 Task: Research Airbnb accommodation in Mulanje, Malawi from 5th December, 2023 to 15th December, 2023 for 9 adults.5 bedrooms having 5 beds and 5 bathrooms. Property type can be house. Amenities needed are: washing machine. Booking option can be shelf check-in. Look for 4 properties as per requirement.
Action: Mouse moved to (552, 113)
Screenshot: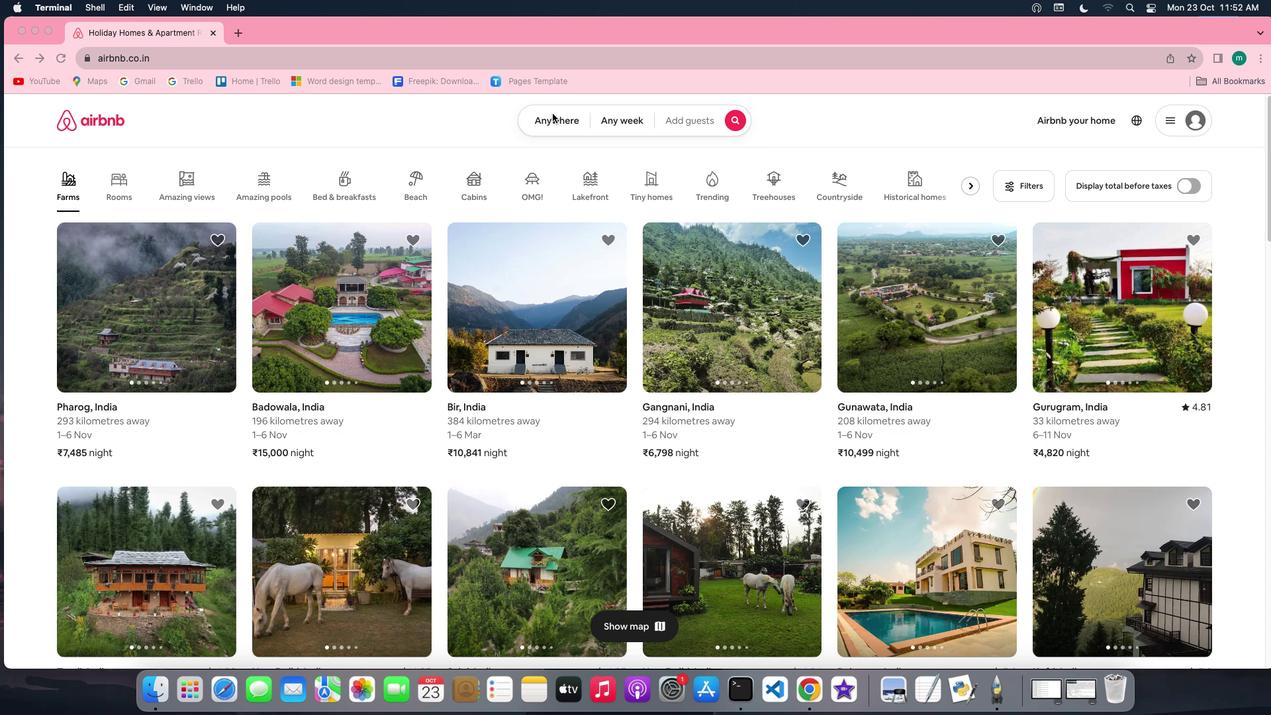
Action: Mouse pressed left at (552, 113)
Screenshot: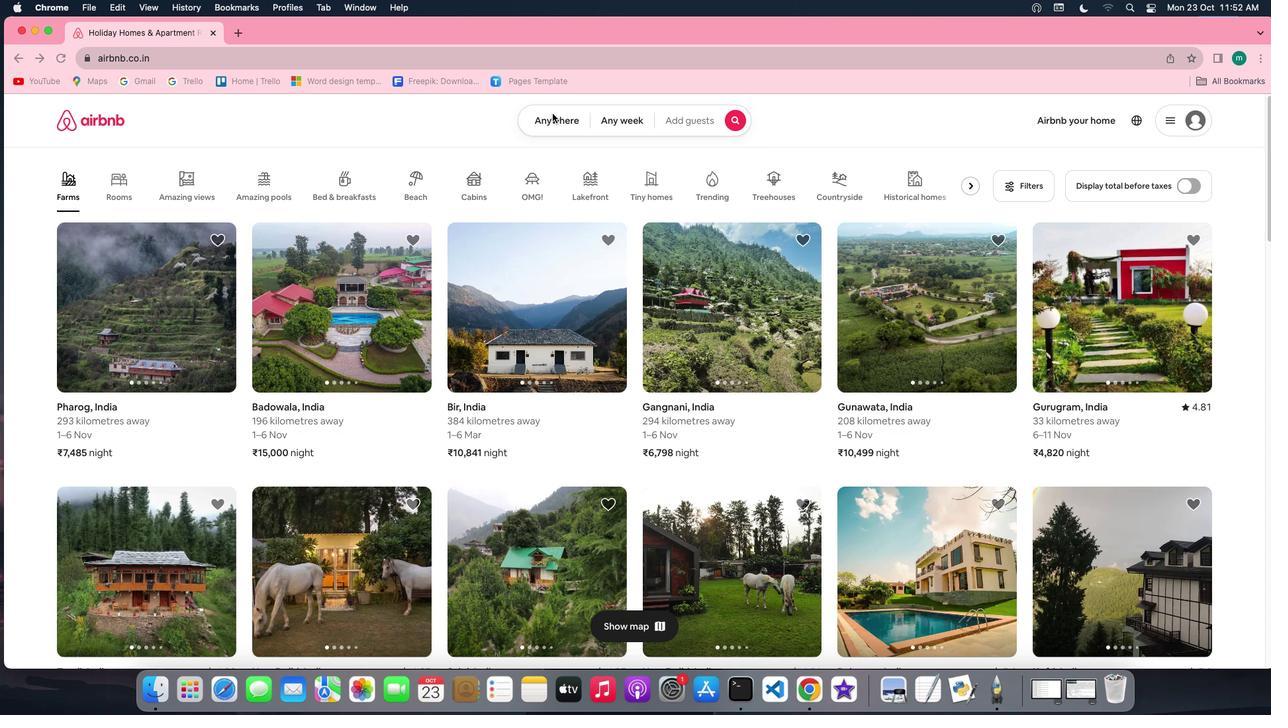 
Action: Mouse pressed left at (552, 113)
Screenshot: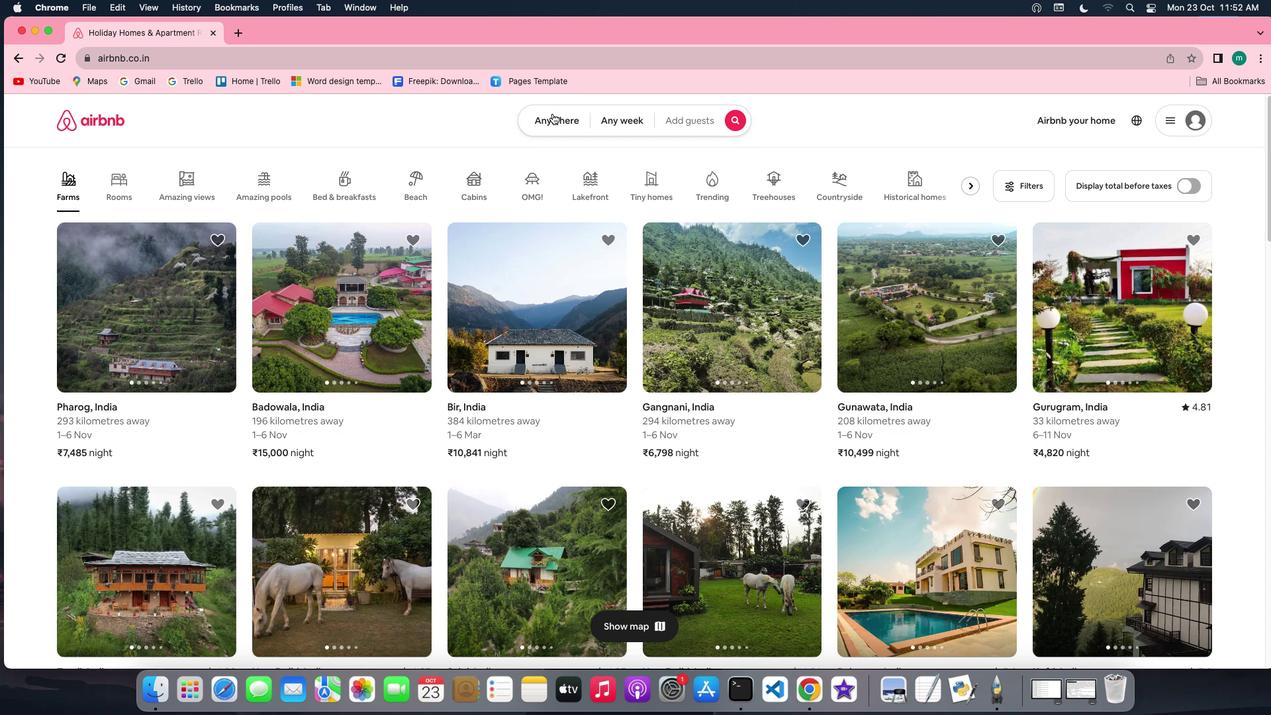 
Action: Mouse moved to (501, 174)
Screenshot: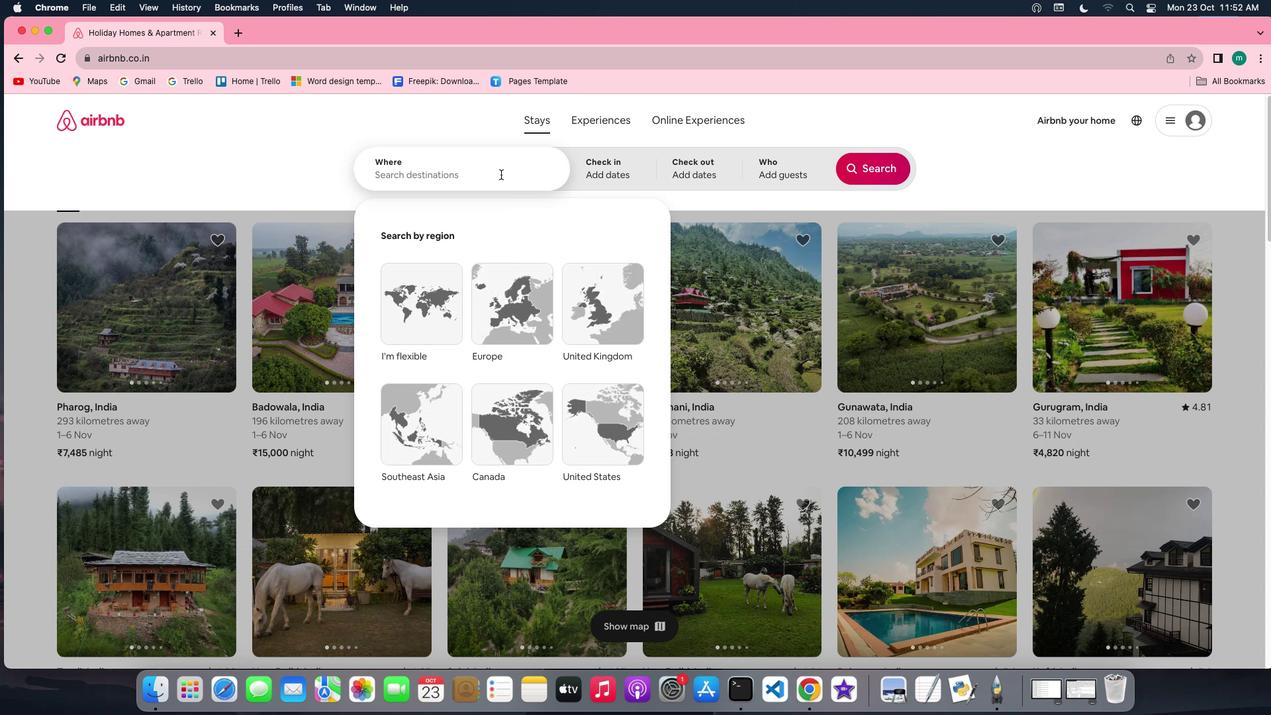 
Action: Key pressed Key.shift'M''u''l''a''n''j''e'','Key.spaceKey.shift'M''a''l''a''w''i'
Screenshot: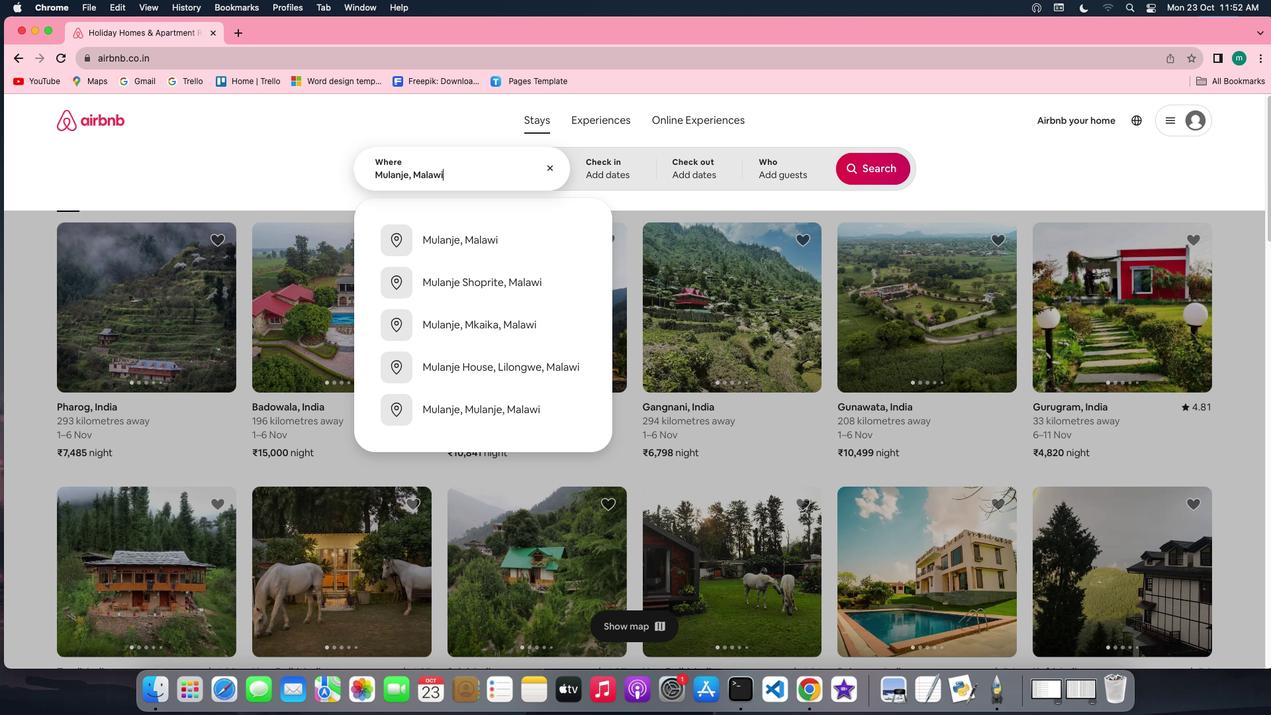 
Action: Mouse moved to (561, 244)
Screenshot: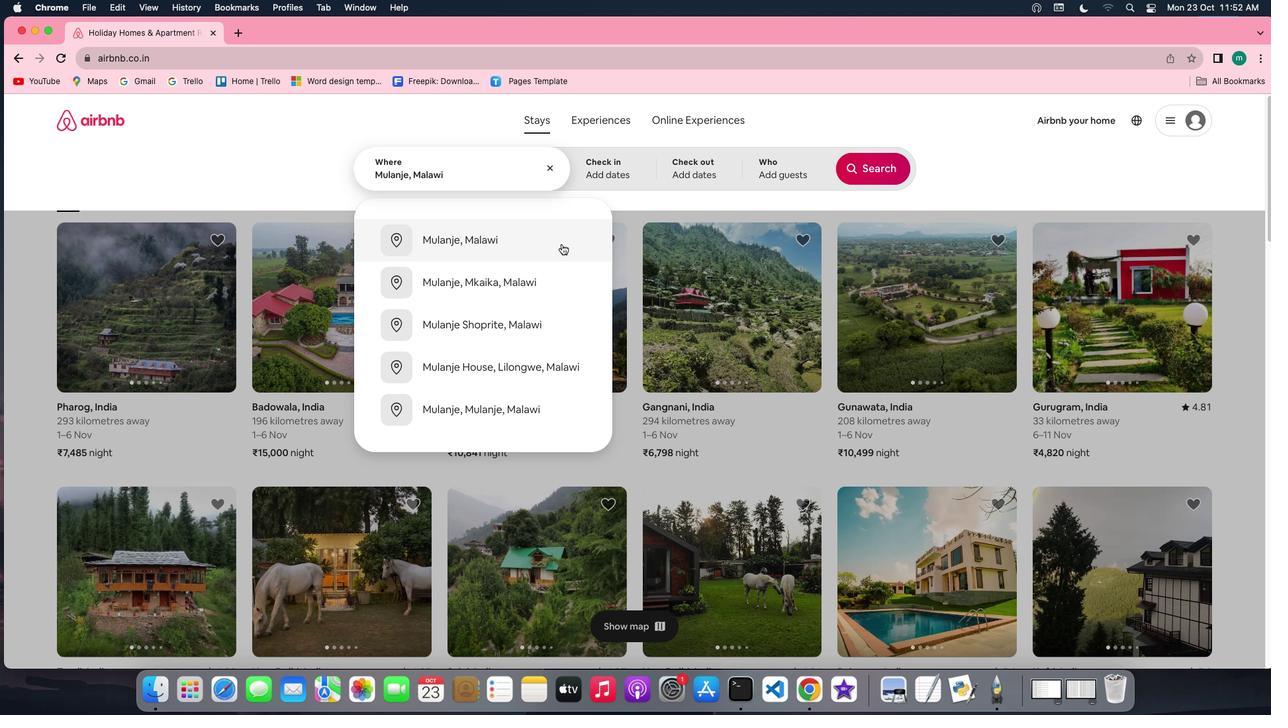 
Action: Mouse pressed left at (561, 244)
Screenshot: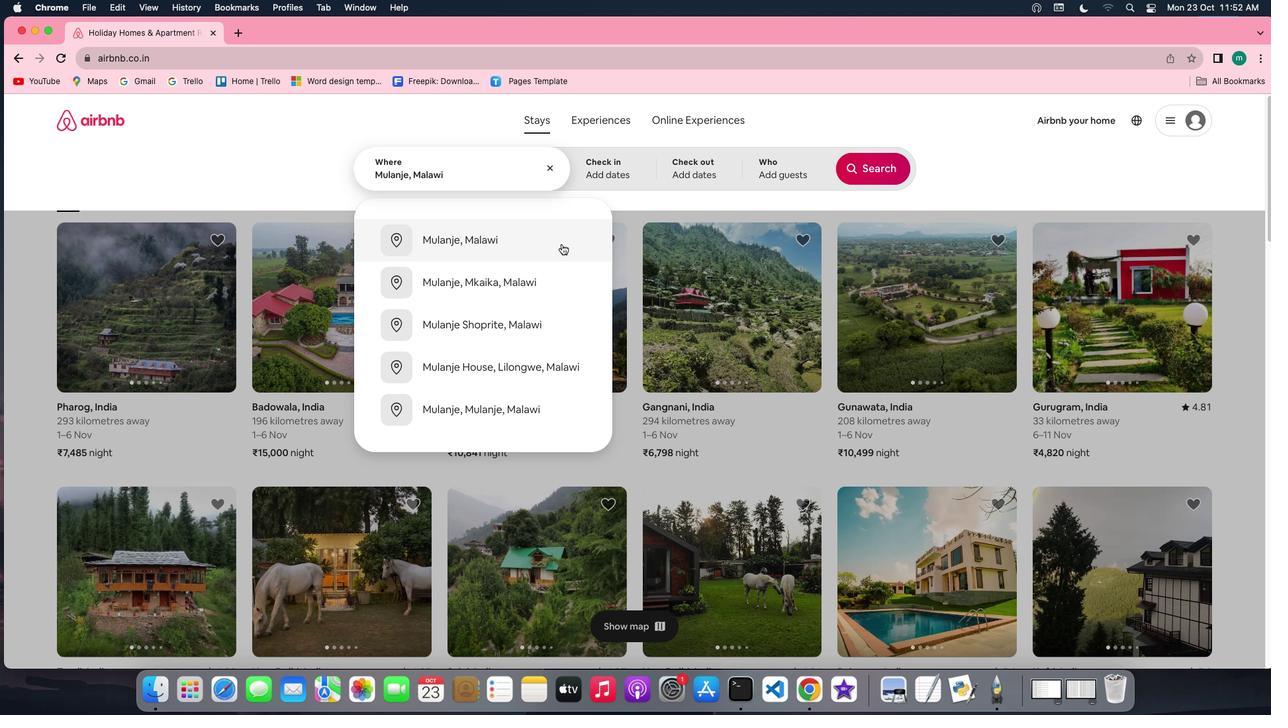 
Action: Mouse moved to (863, 273)
Screenshot: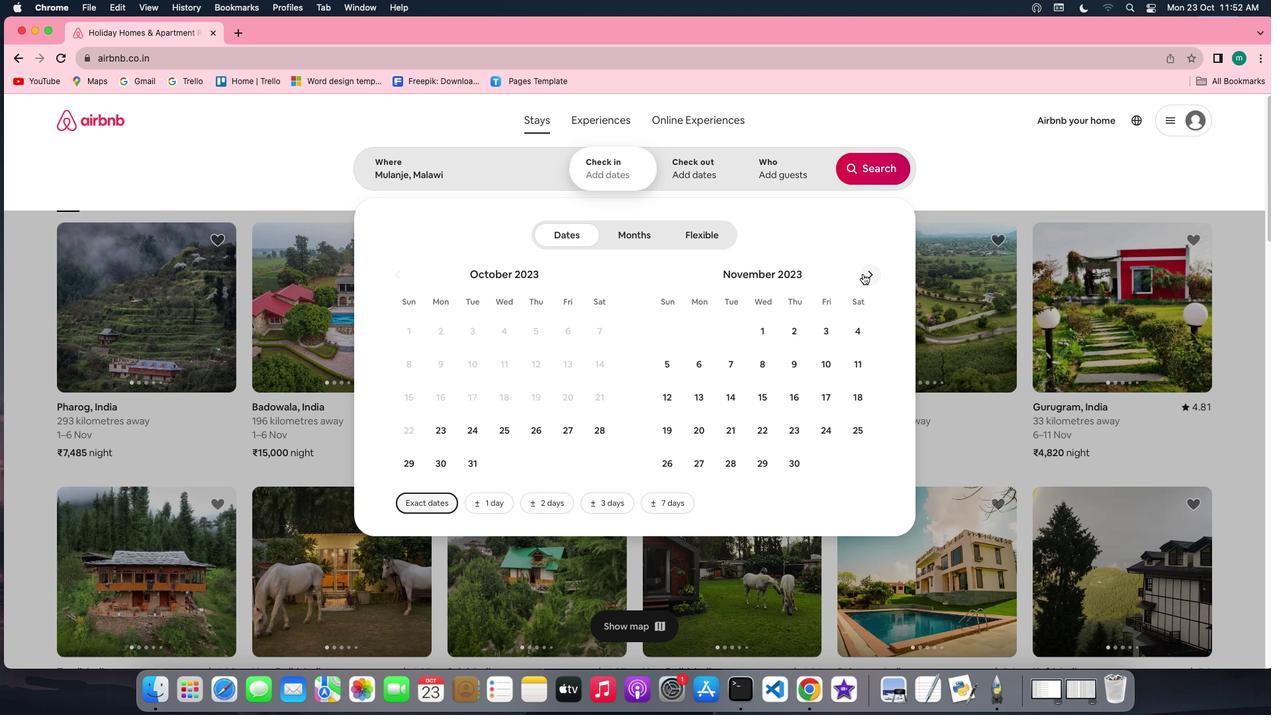 
Action: Mouse pressed left at (863, 273)
Screenshot: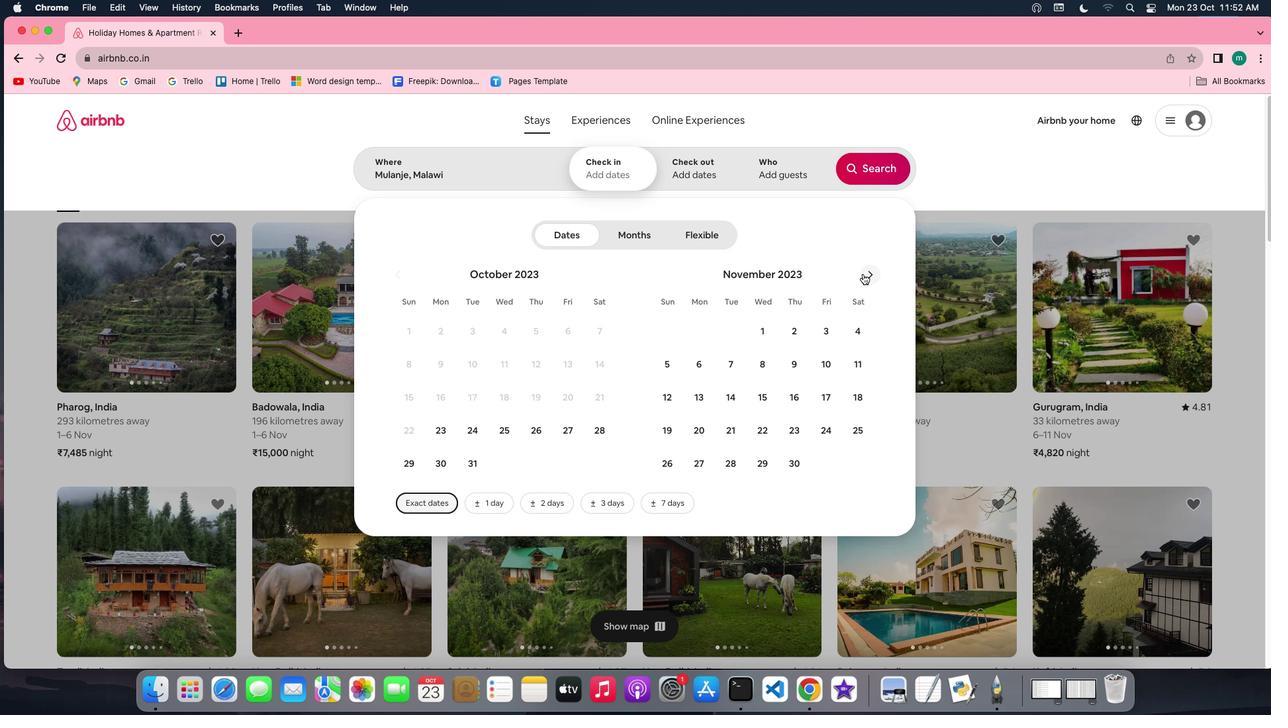 
Action: Mouse moved to (740, 372)
Screenshot: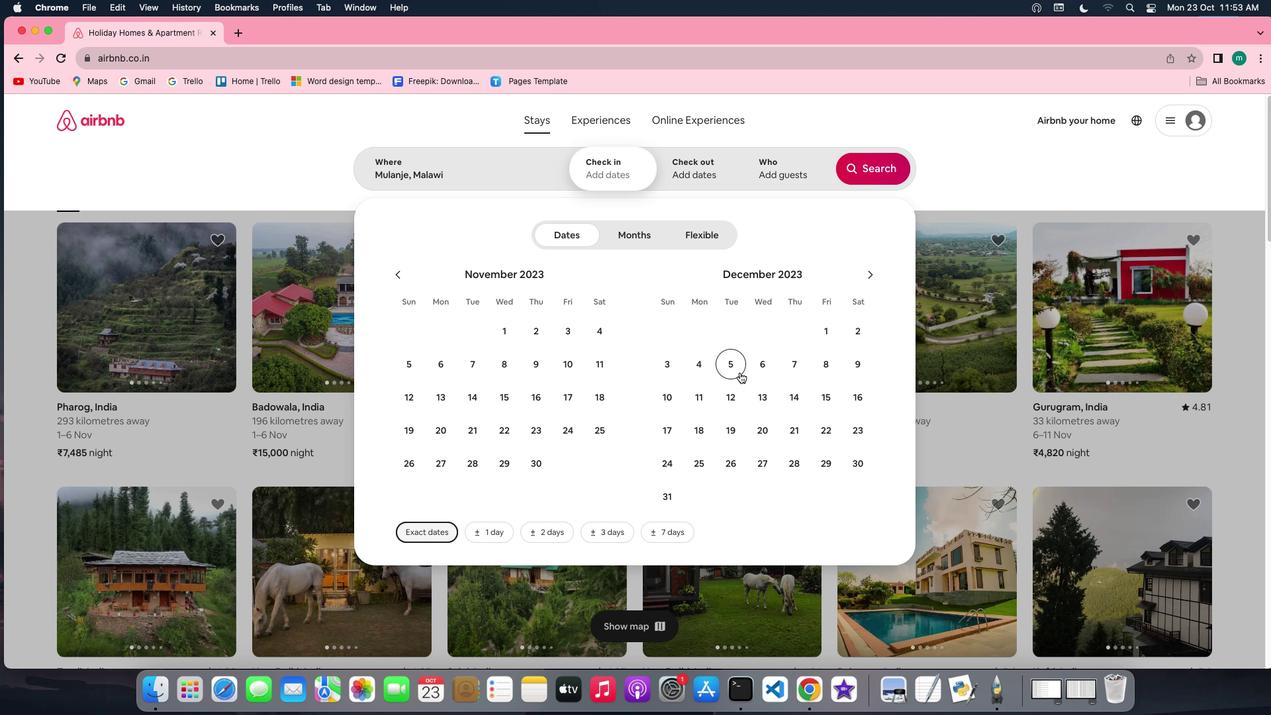
Action: Mouse pressed left at (740, 372)
Screenshot: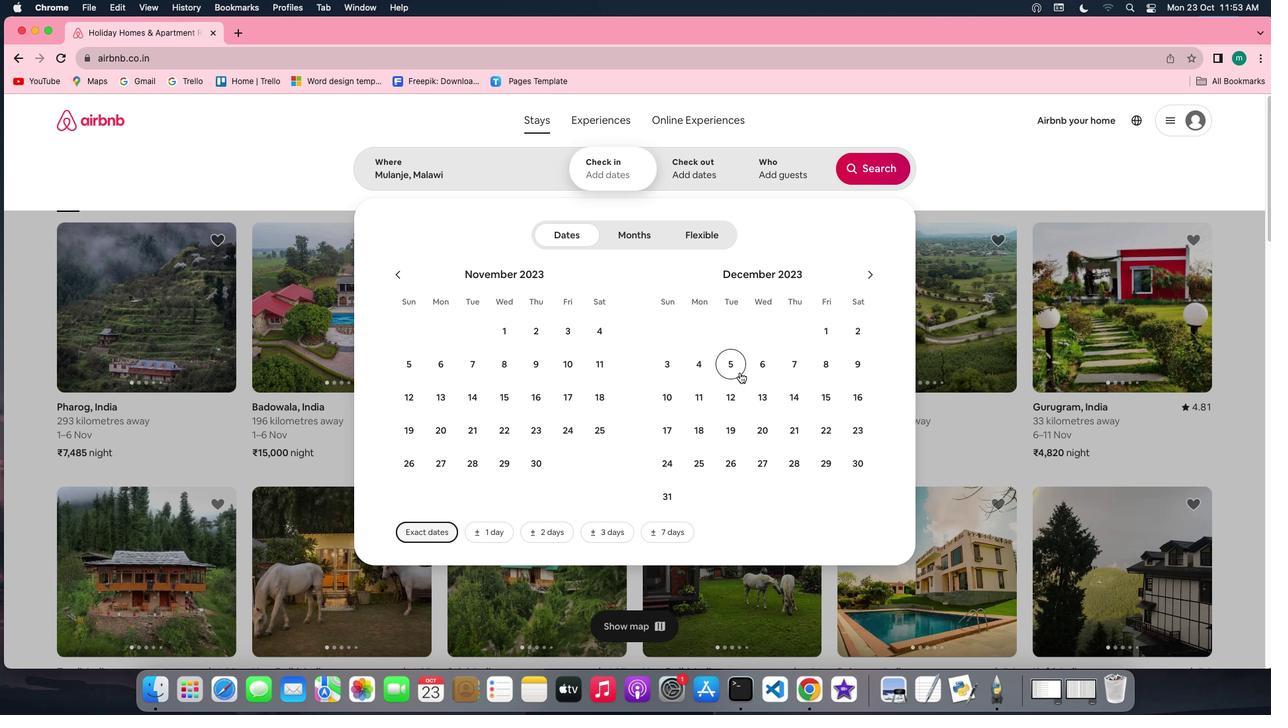
Action: Mouse moved to (831, 400)
Screenshot: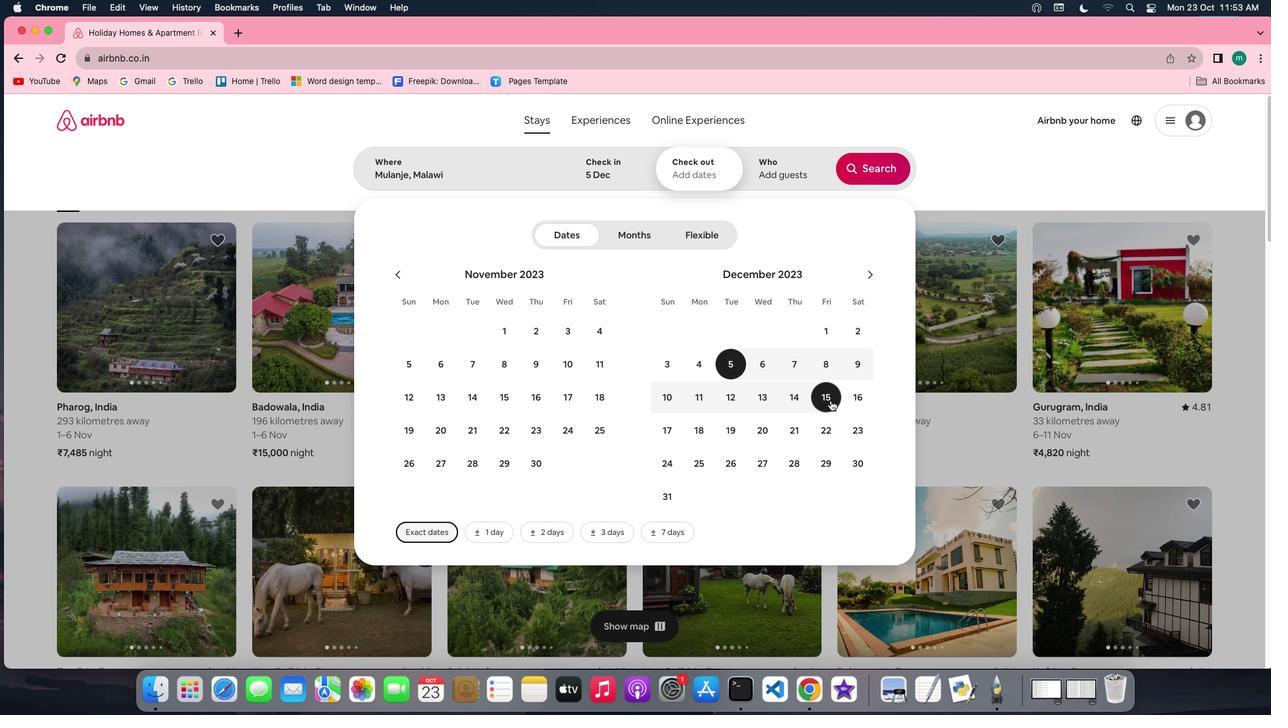 
Action: Mouse pressed left at (831, 400)
Screenshot: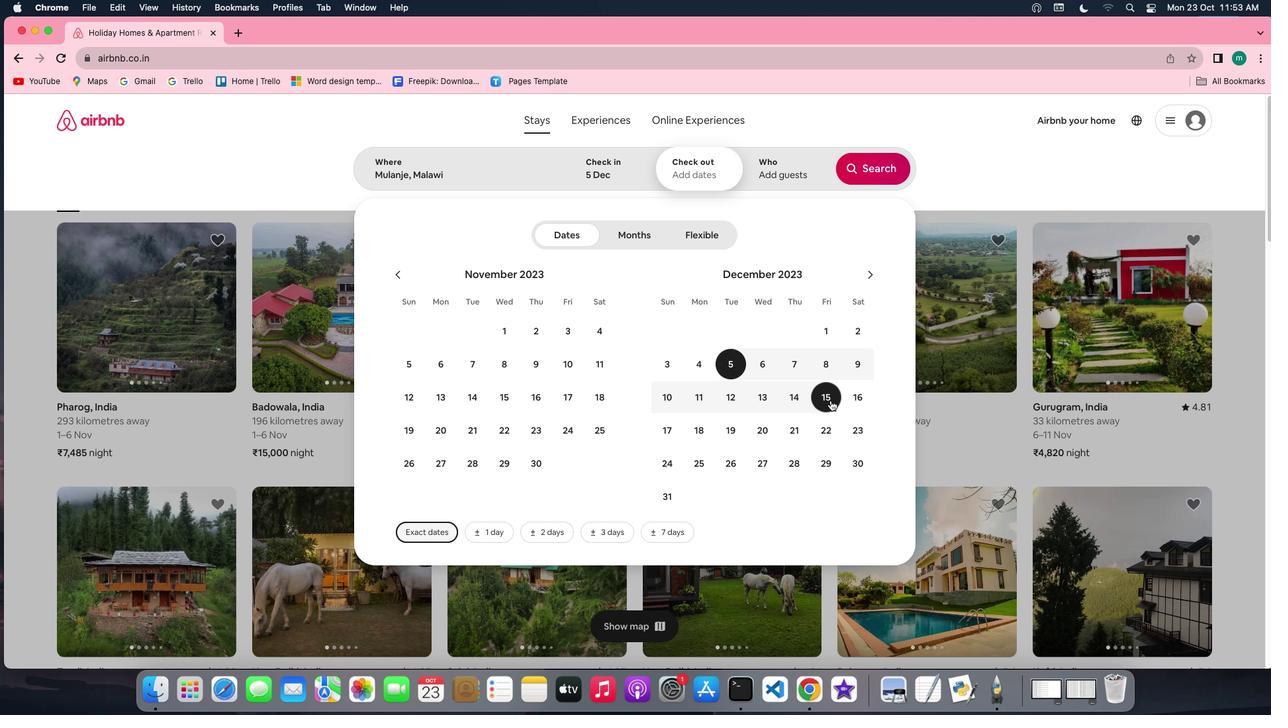 
Action: Mouse moved to (785, 183)
Screenshot: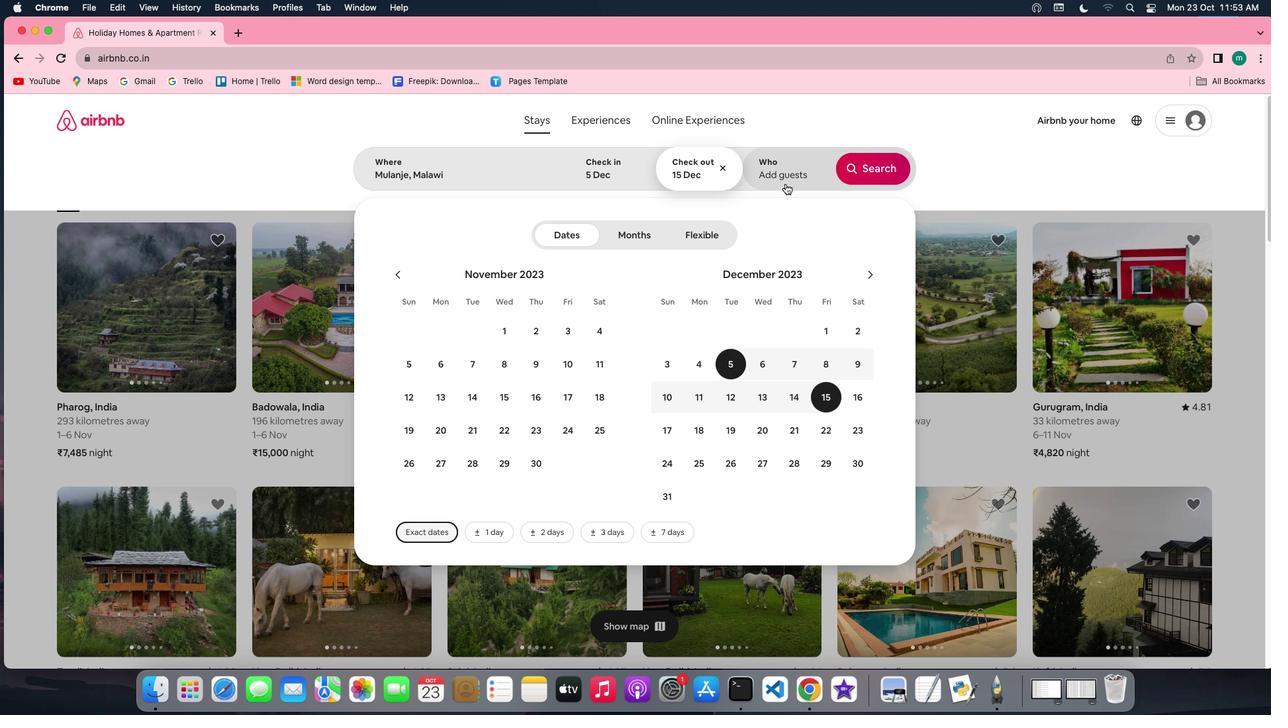 
Action: Mouse pressed left at (785, 183)
Screenshot: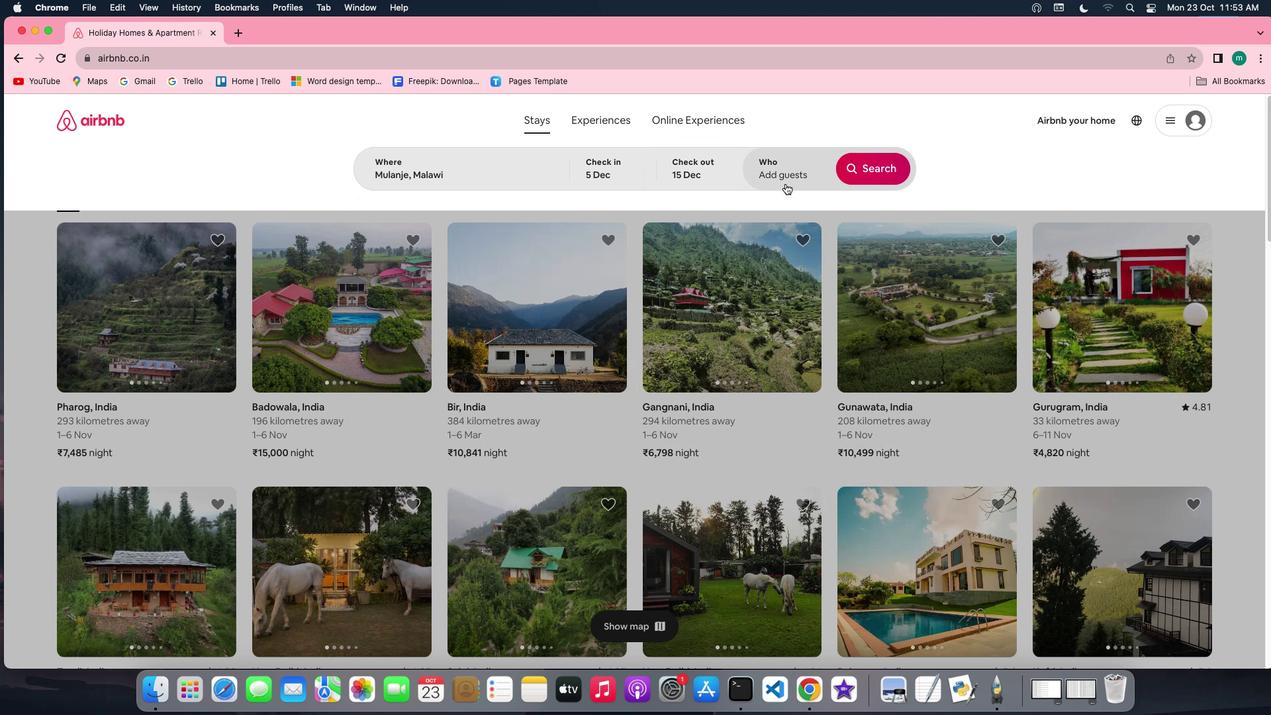 
Action: Mouse moved to (882, 240)
Screenshot: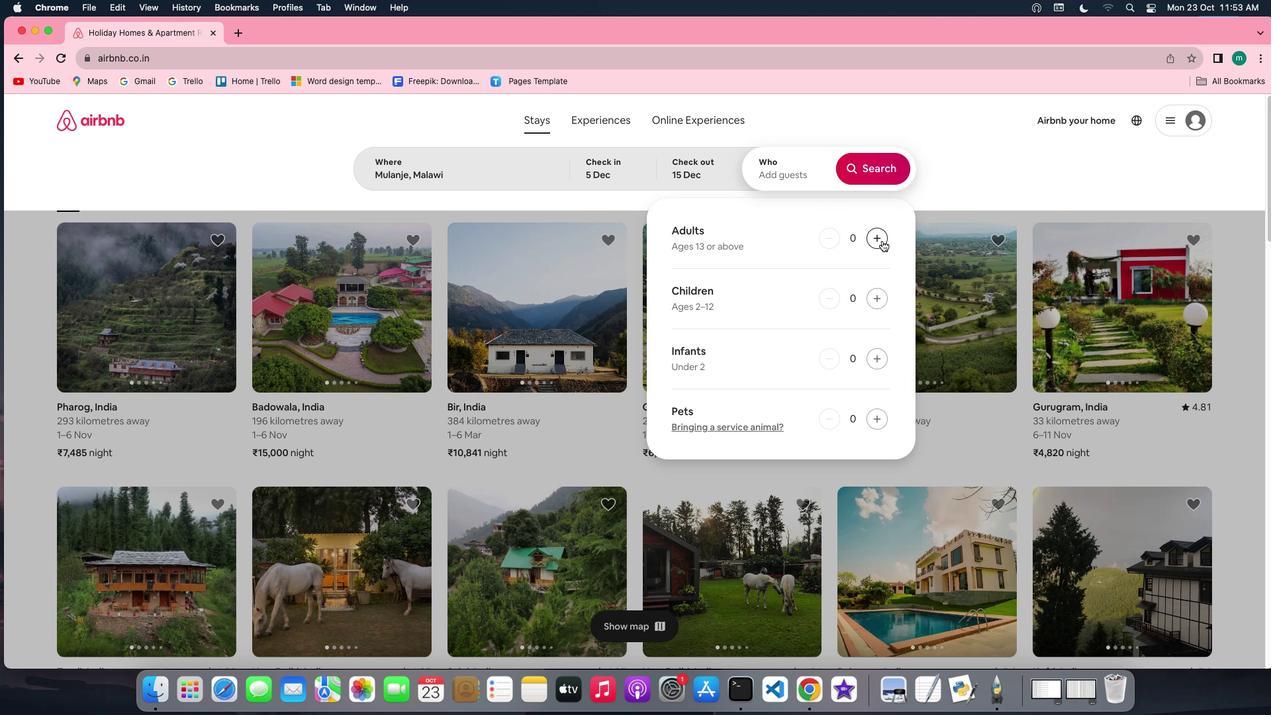 
Action: Mouse pressed left at (882, 240)
Screenshot: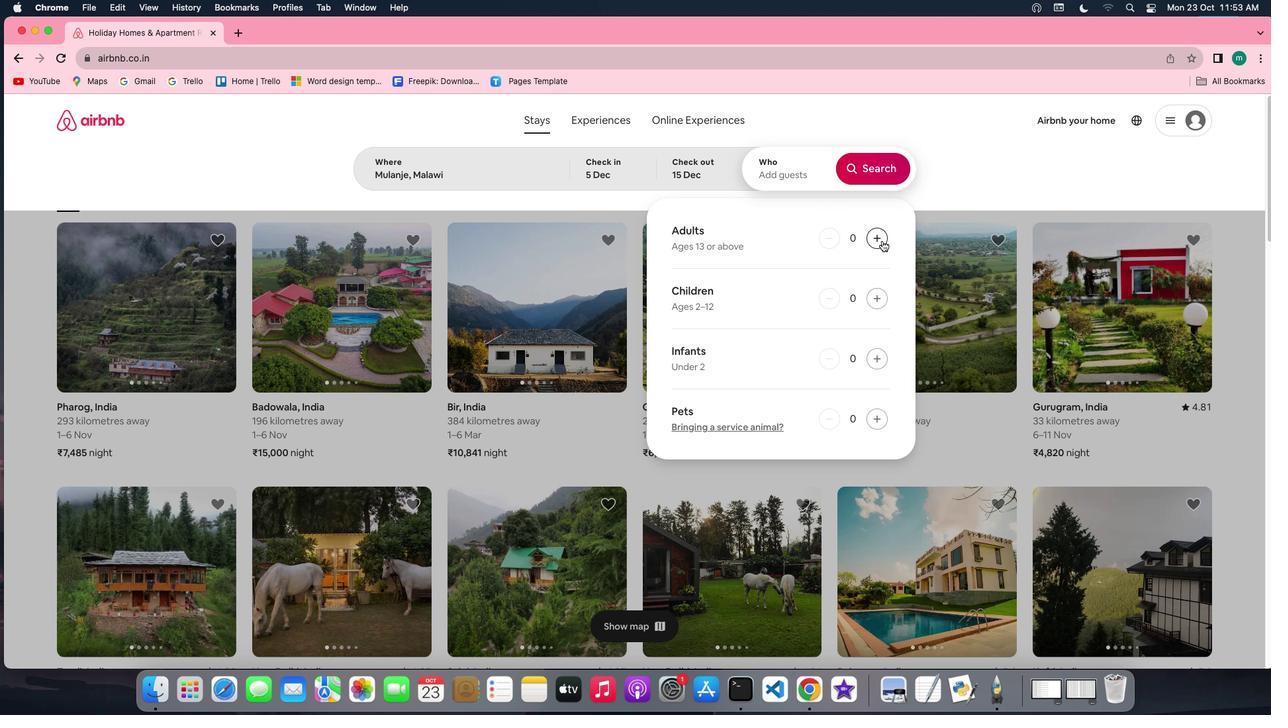 
Action: Mouse pressed left at (882, 240)
Screenshot: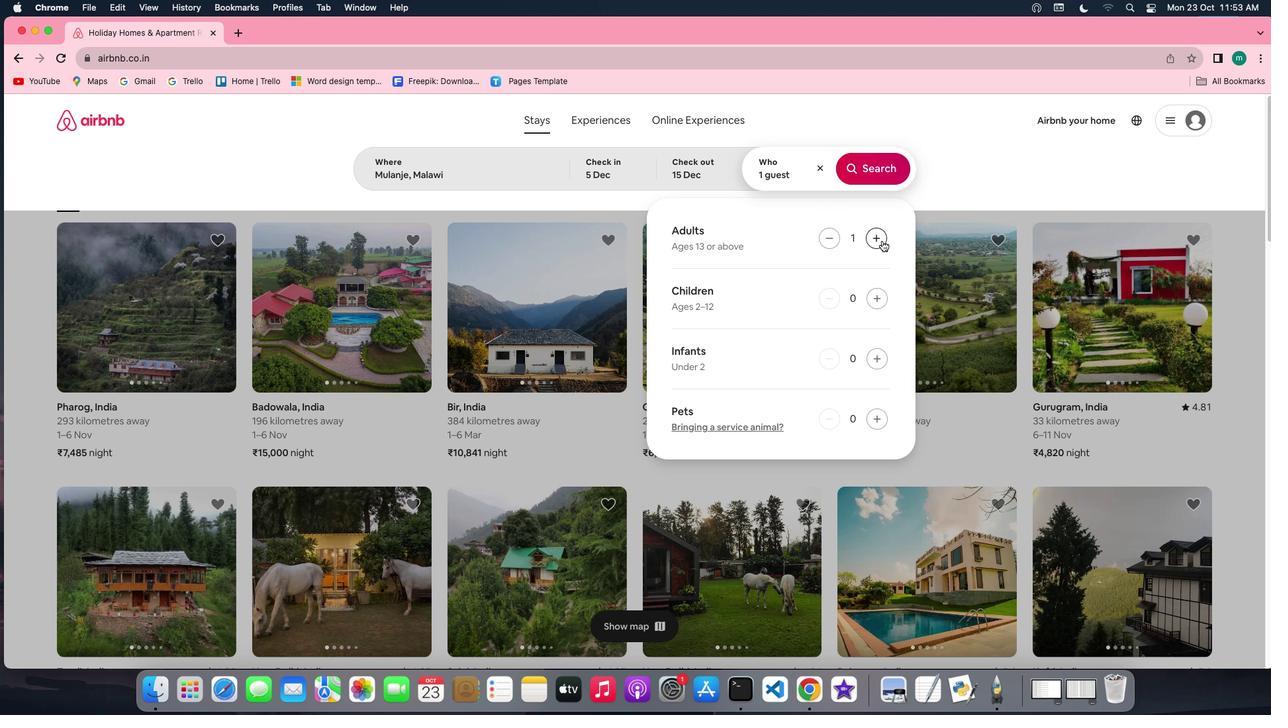 
Action: Mouse pressed left at (882, 240)
Screenshot: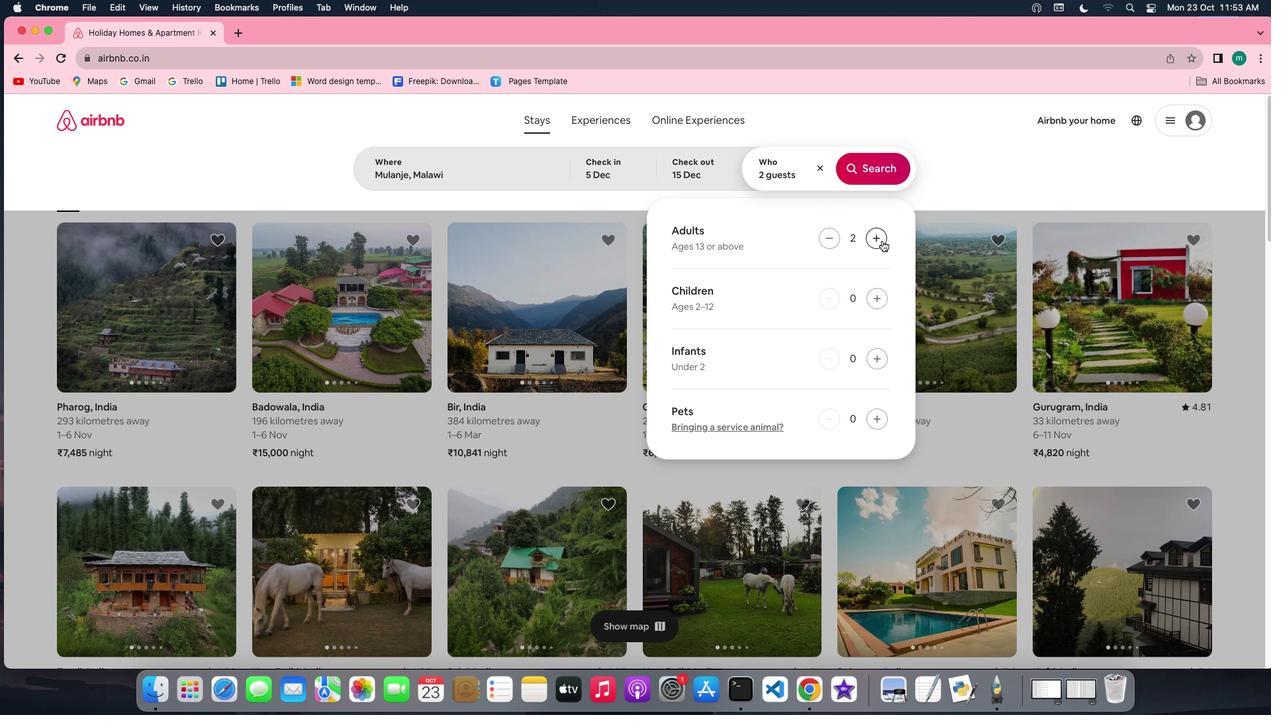 
Action: Mouse pressed left at (882, 240)
Screenshot: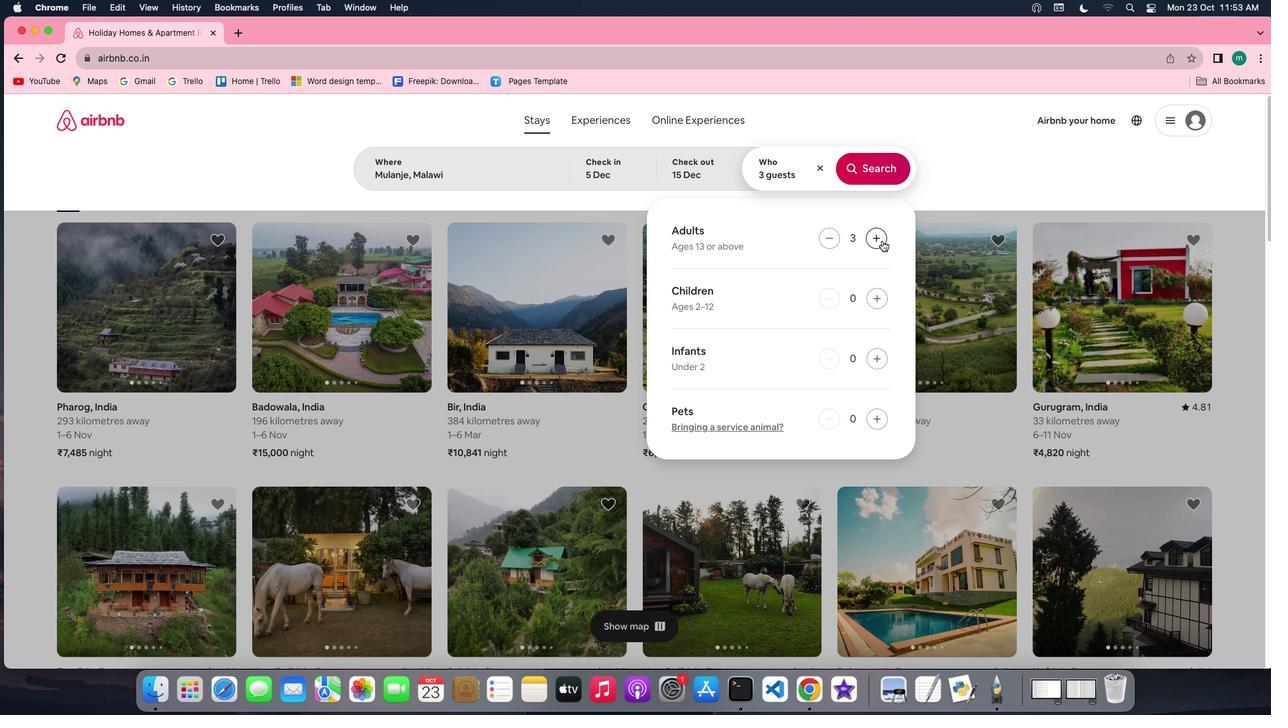 
Action: Mouse pressed left at (882, 240)
Screenshot: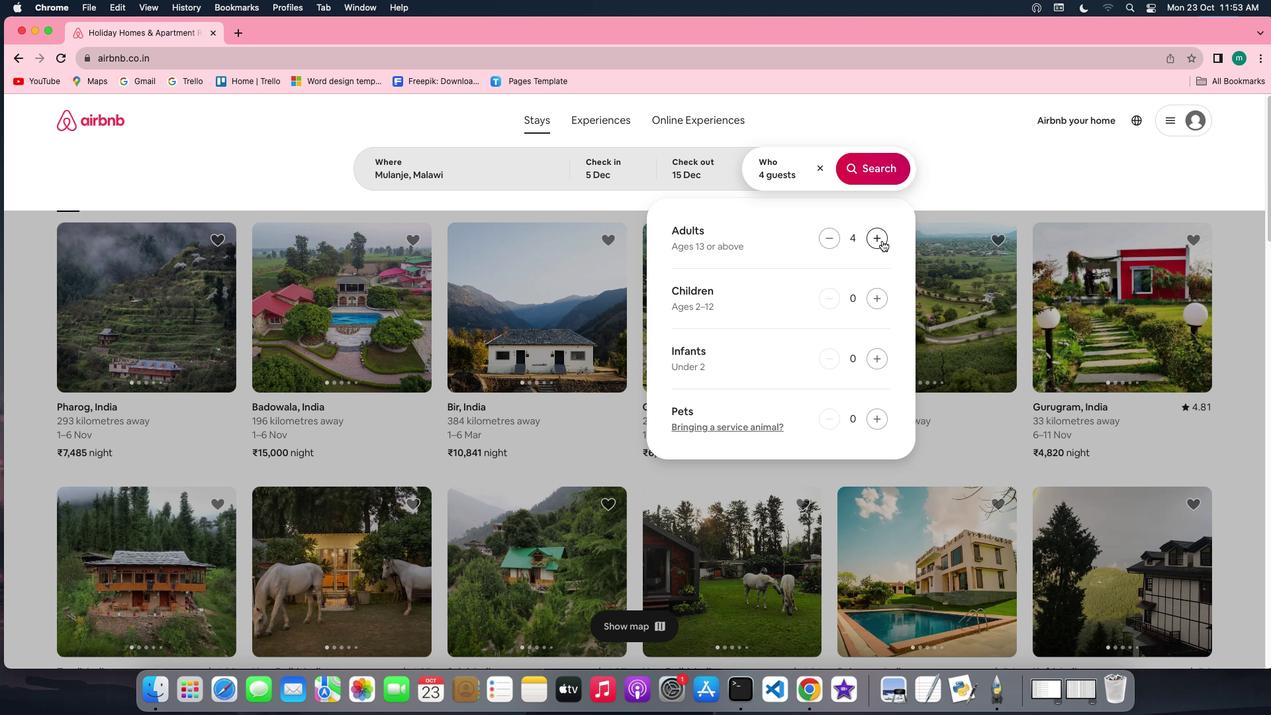 
Action: Mouse pressed left at (882, 240)
Screenshot: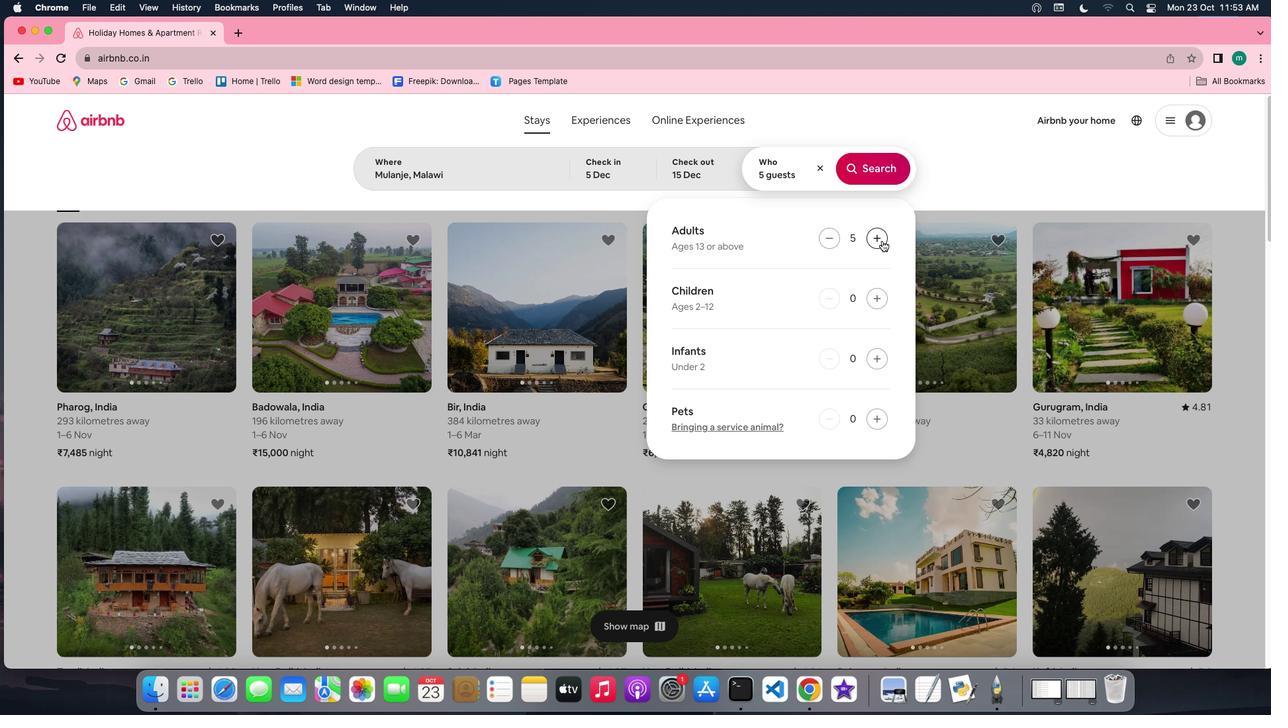 
Action: Mouse pressed left at (882, 240)
Screenshot: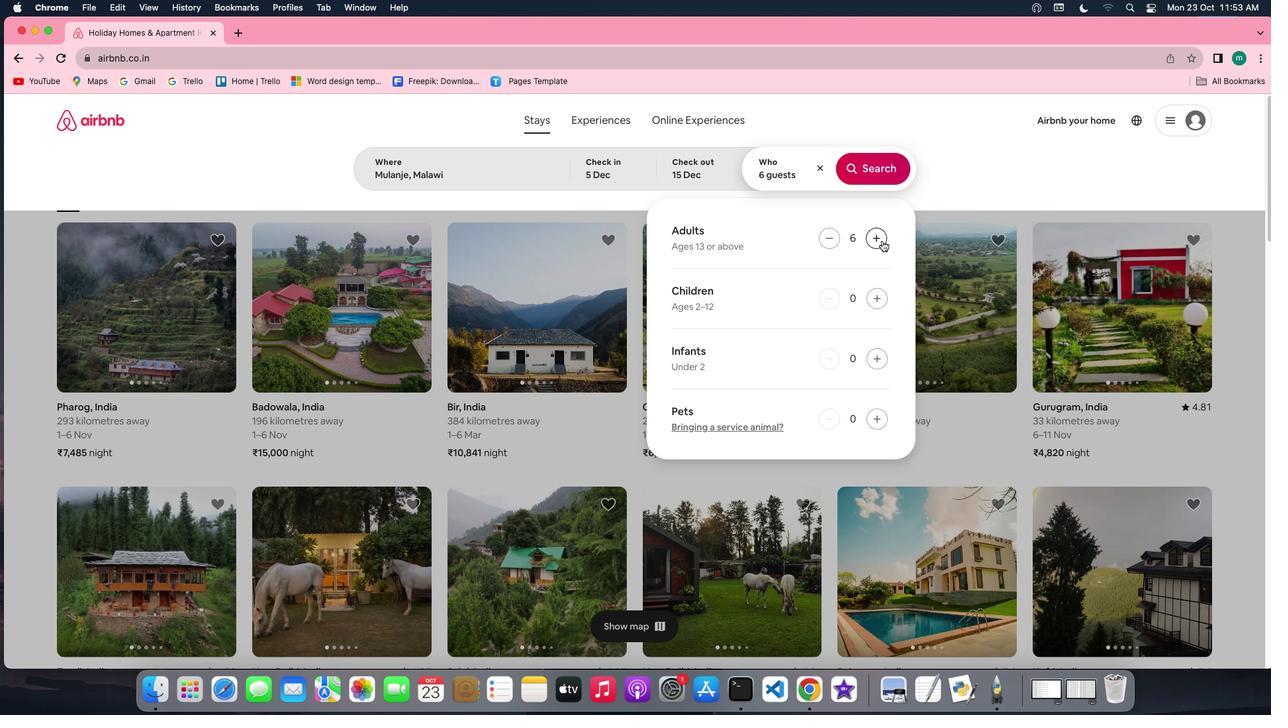 
Action: Mouse pressed left at (882, 240)
Screenshot: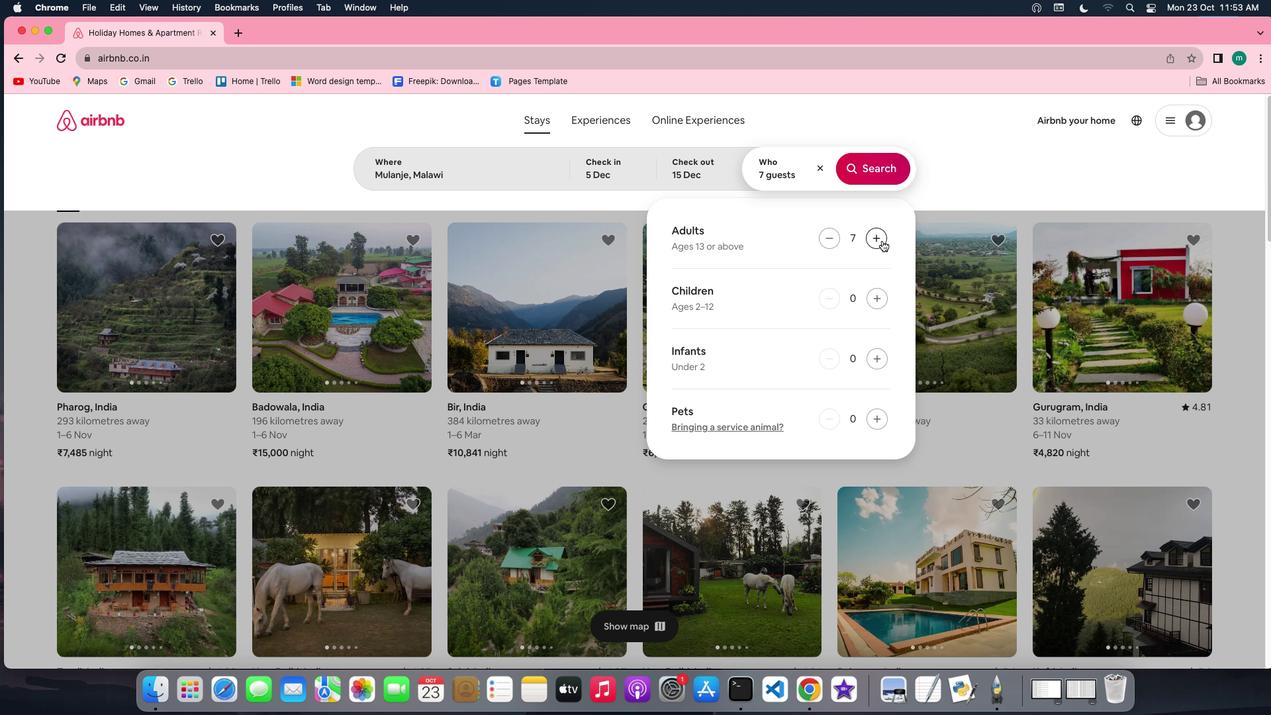 
Action: Mouse pressed left at (882, 240)
Screenshot: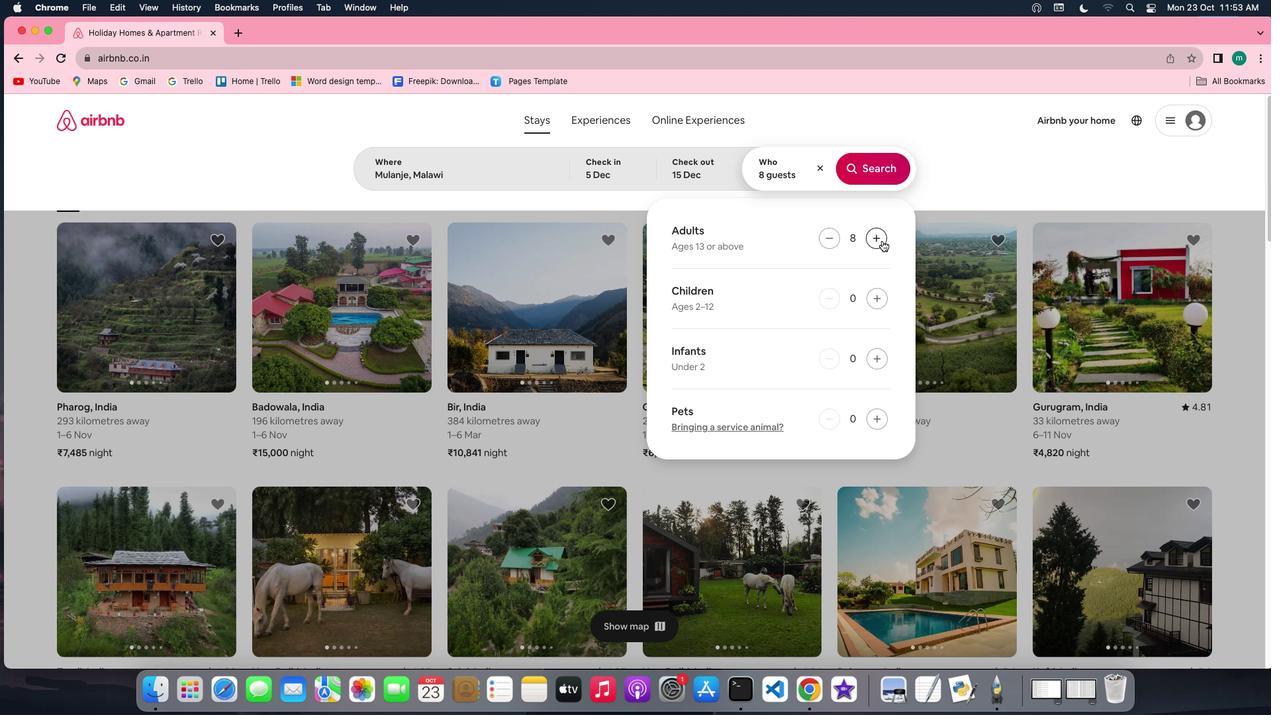 
Action: Mouse moved to (860, 168)
Screenshot: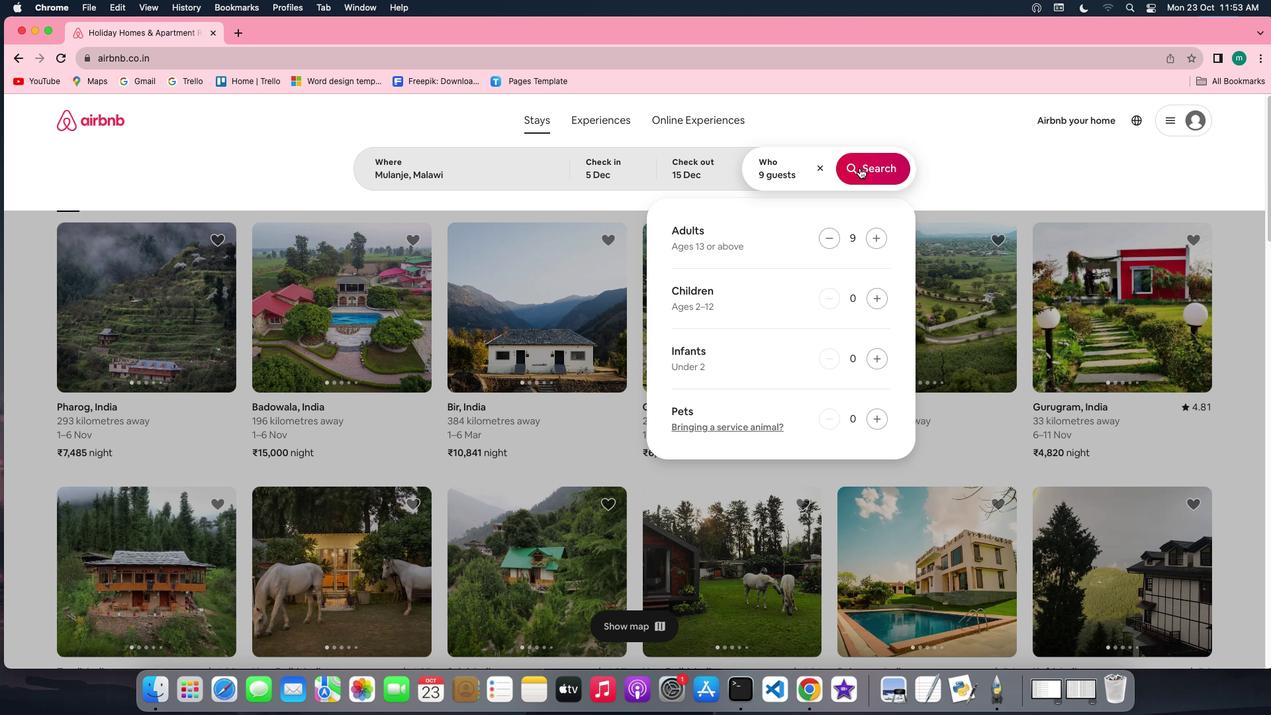 
Action: Mouse pressed left at (860, 168)
Screenshot: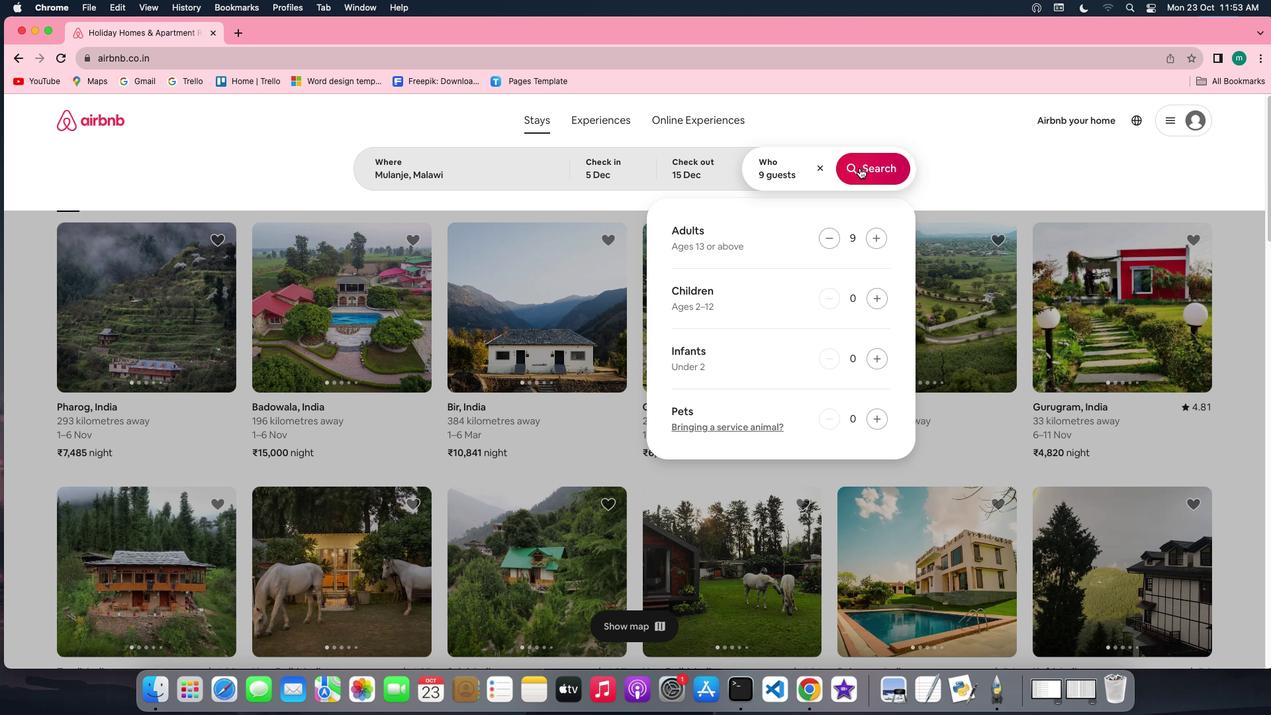 
Action: Mouse moved to (1083, 167)
Screenshot: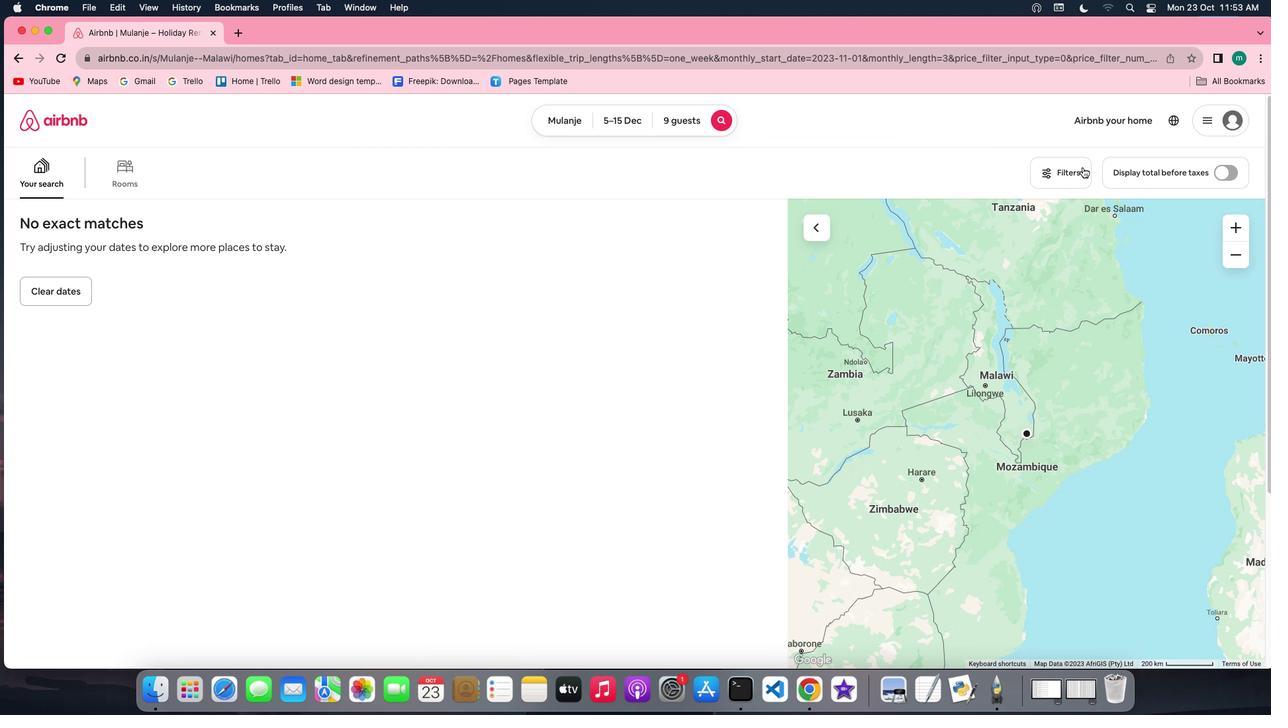 
Action: Mouse pressed left at (1083, 167)
Screenshot: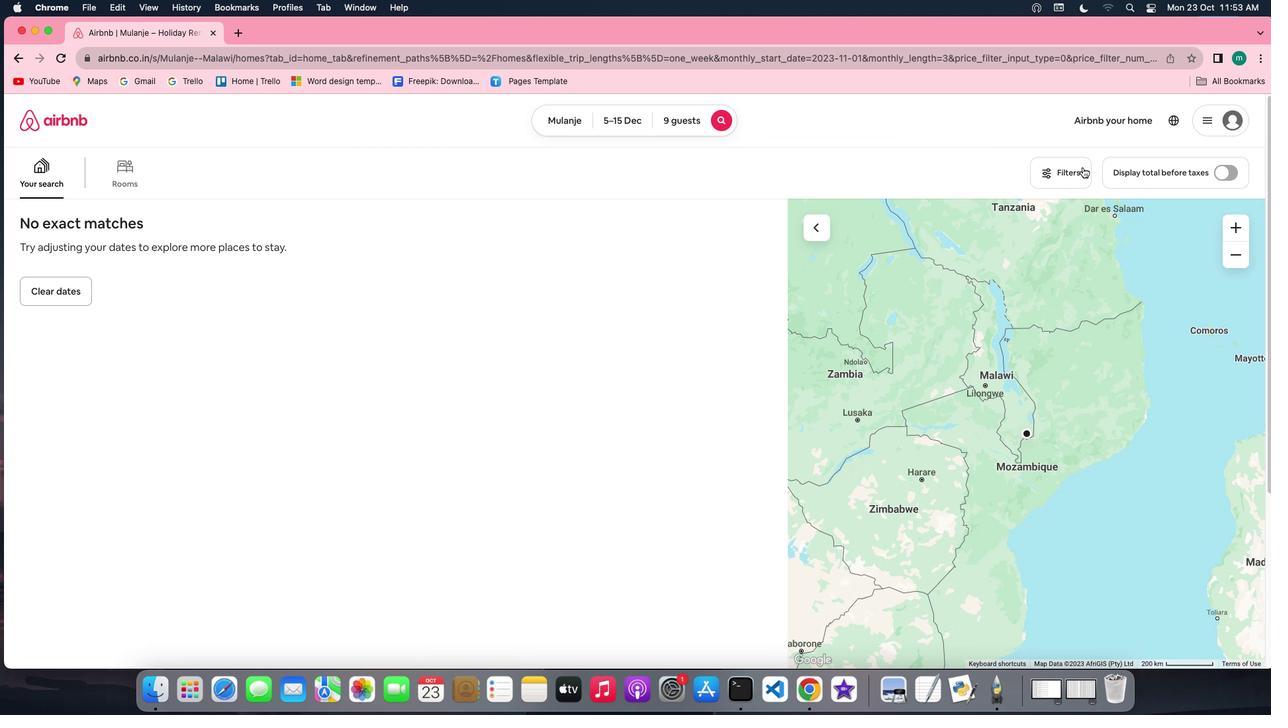 
Action: Mouse moved to (738, 416)
Screenshot: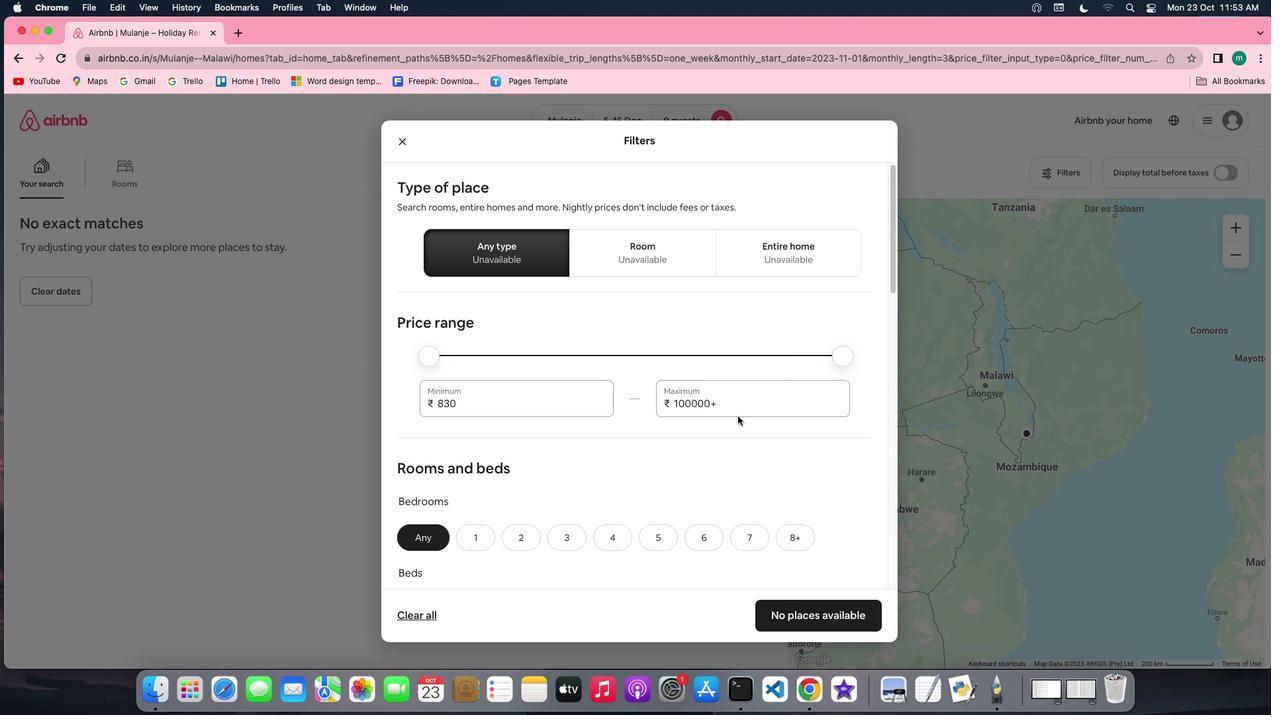 
Action: Mouse scrolled (738, 416) with delta (0, 0)
Screenshot: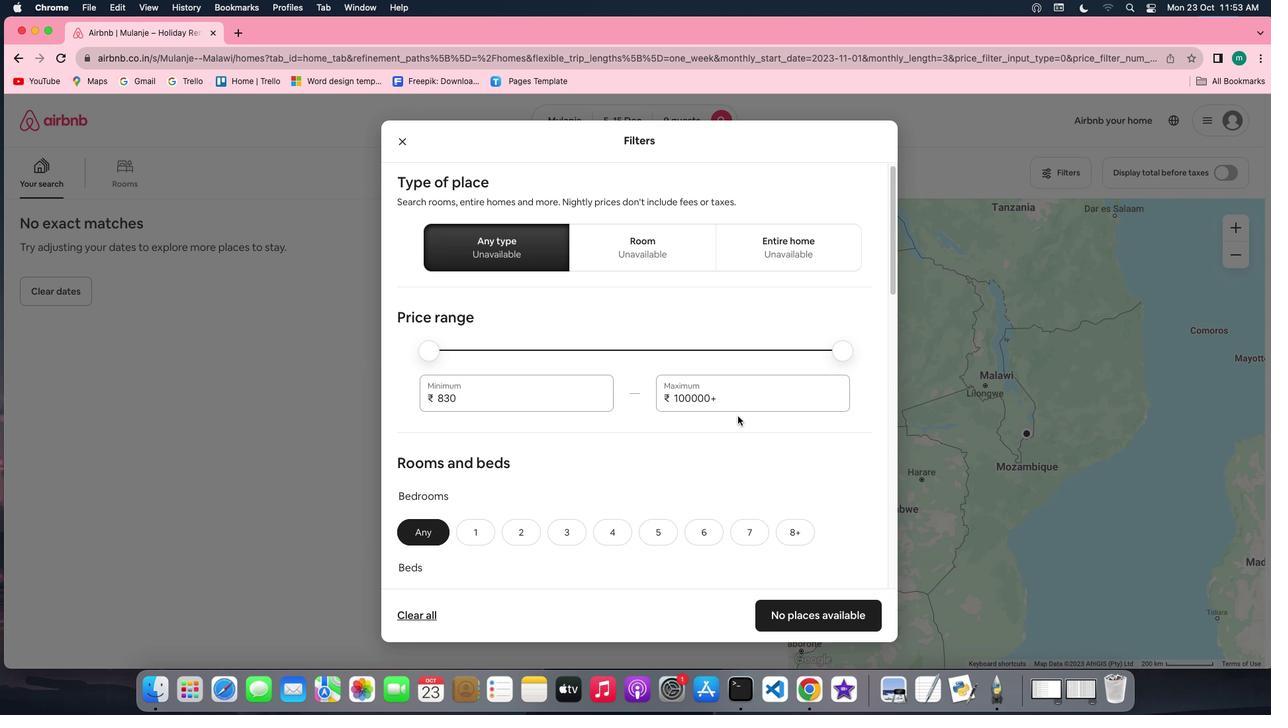 
Action: Mouse scrolled (738, 416) with delta (0, 0)
Screenshot: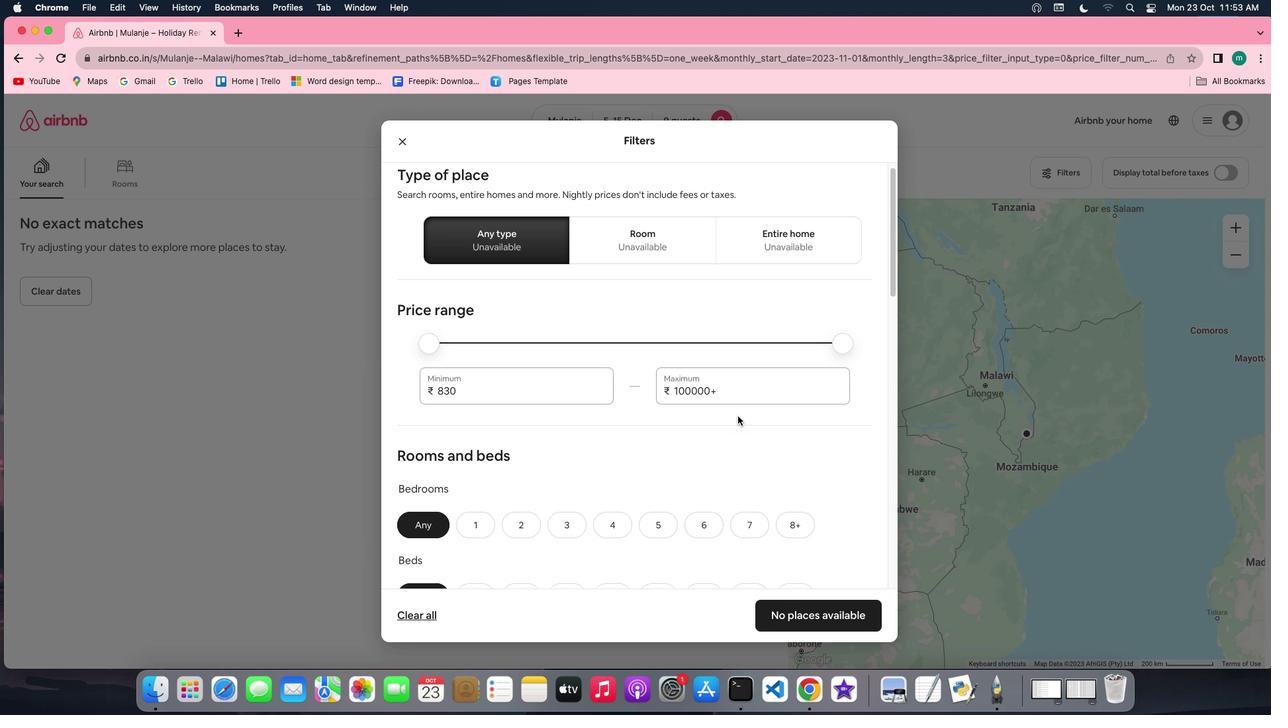 
Action: Mouse scrolled (738, 416) with delta (0, -1)
Screenshot: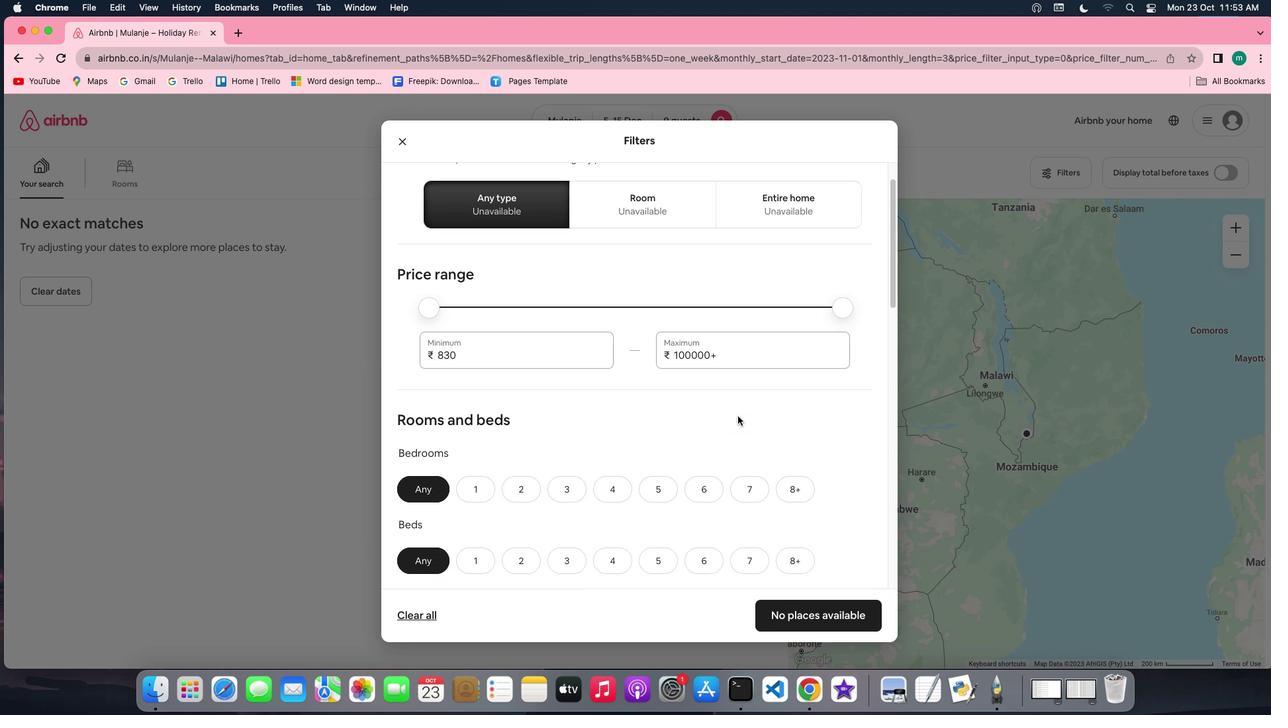 
Action: Mouse scrolled (738, 416) with delta (0, 0)
Screenshot: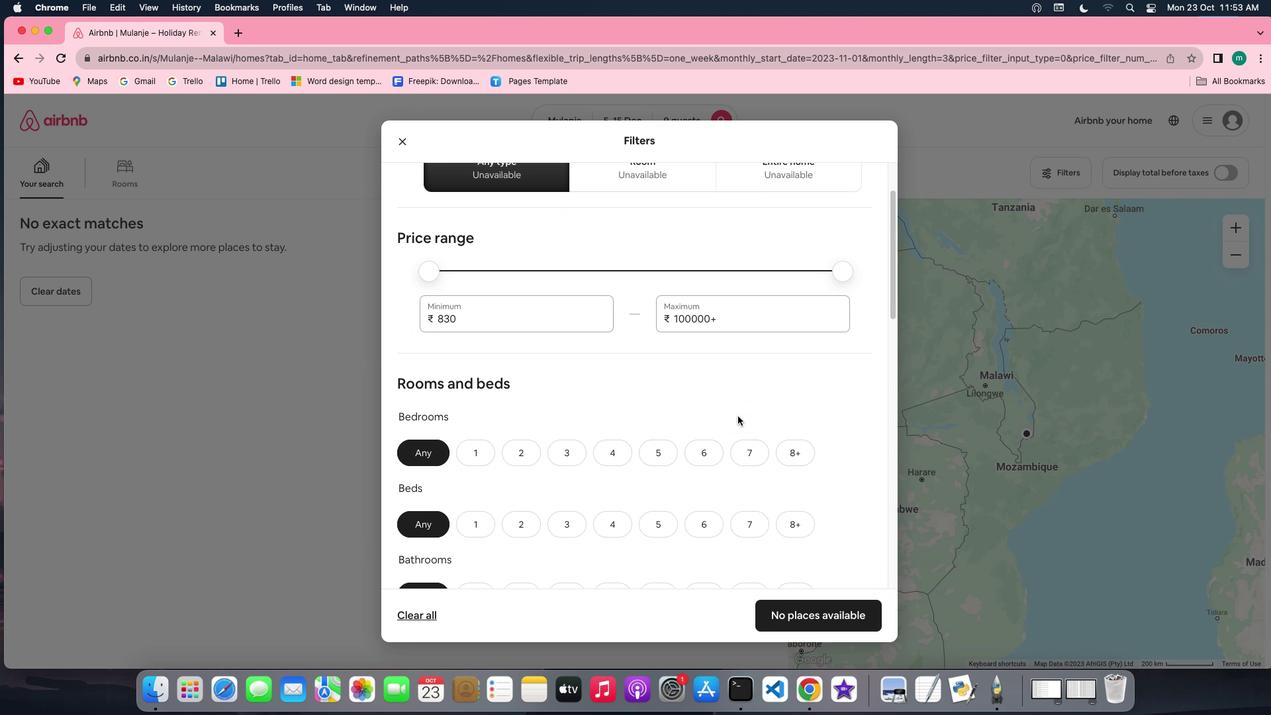 
Action: Mouse scrolled (738, 416) with delta (0, 0)
Screenshot: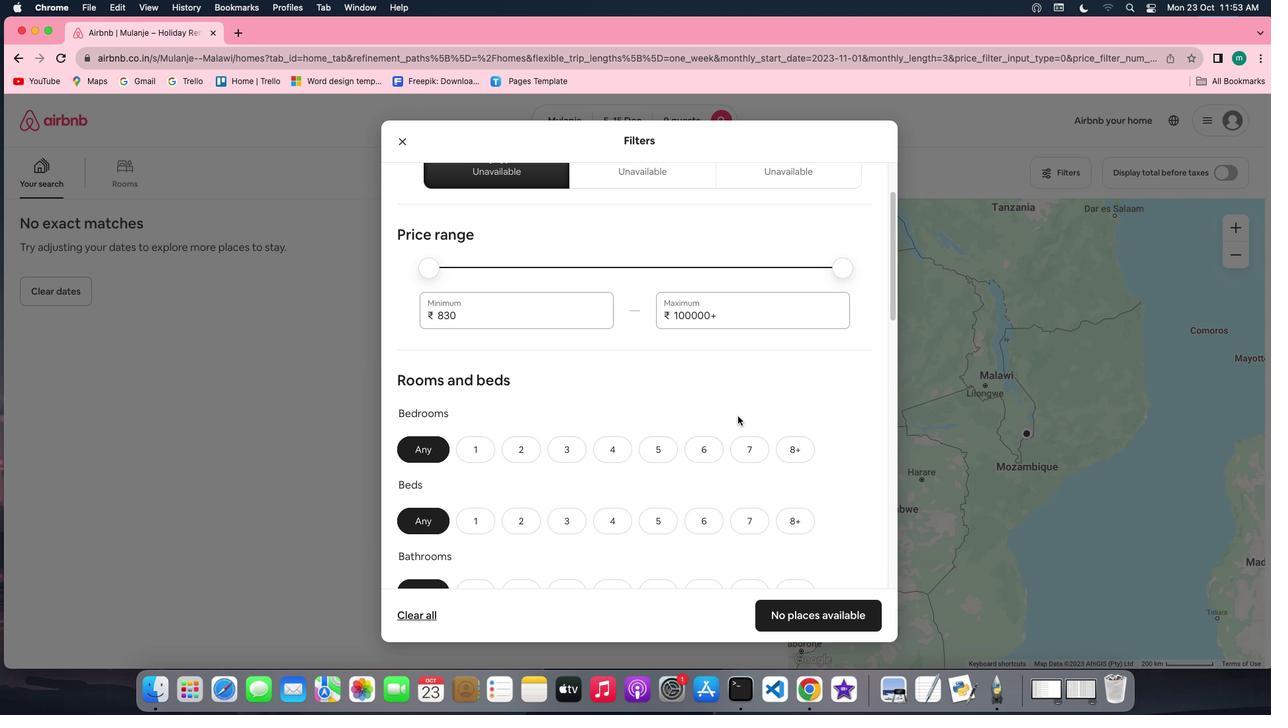 
Action: Mouse scrolled (738, 416) with delta (0, 0)
Screenshot: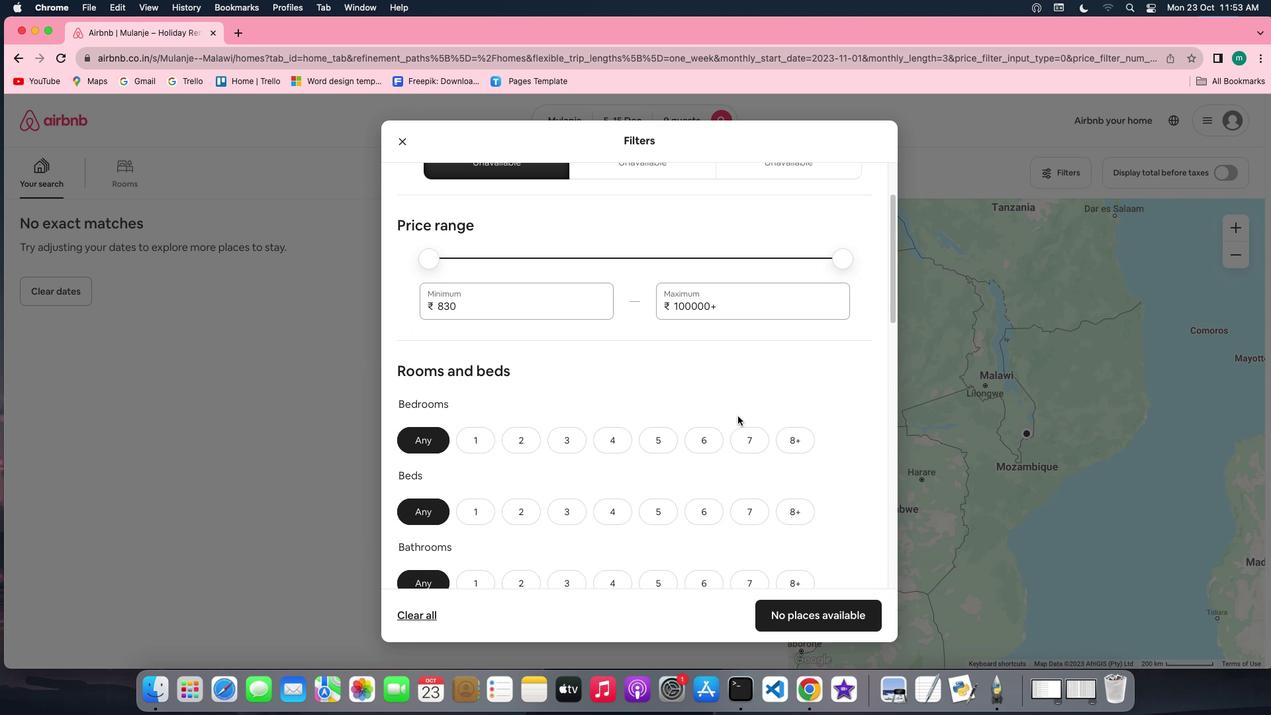 
Action: Mouse scrolled (738, 416) with delta (0, -1)
Screenshot: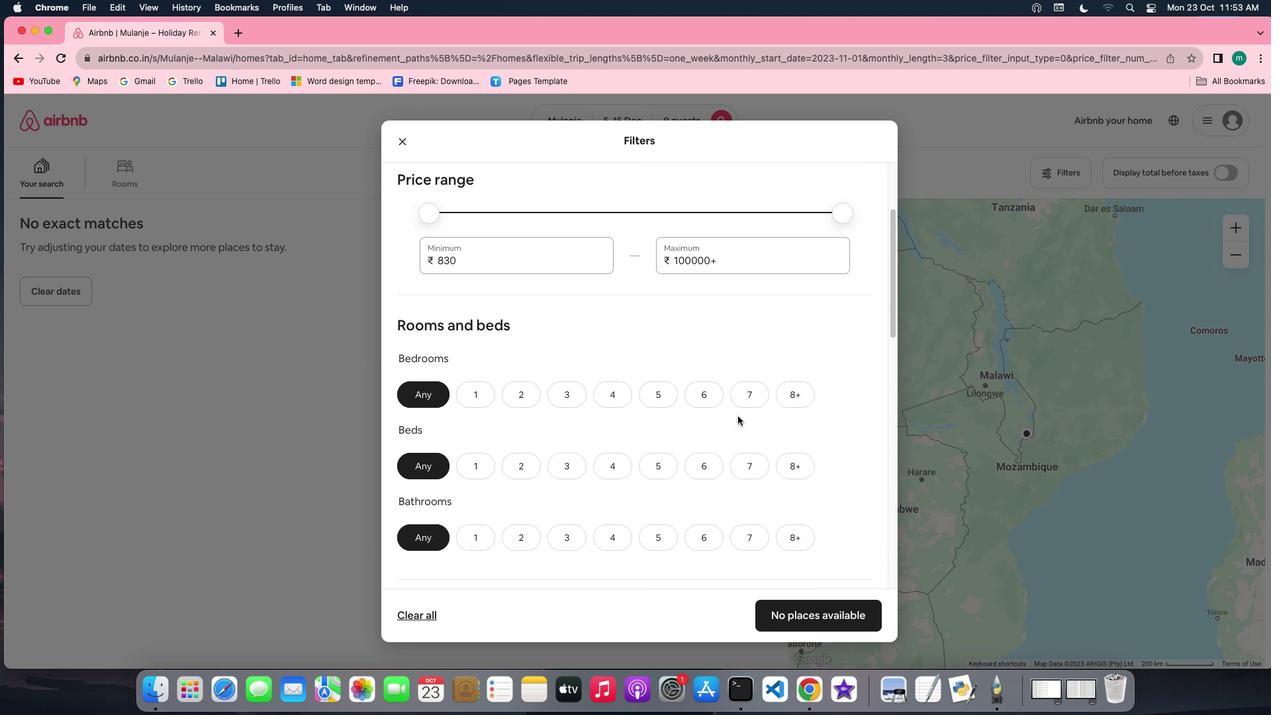 
Action: Mouse scrolled (738, 416) with delta (0, -1)
Screenshot: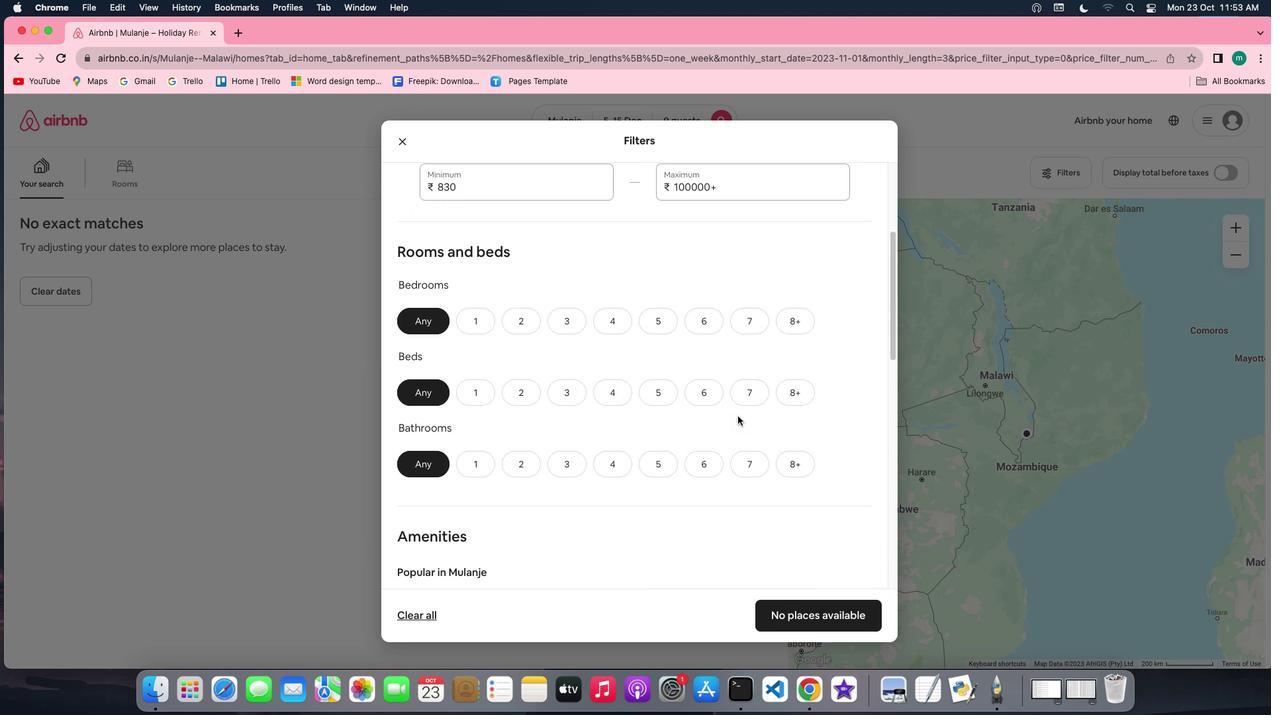 
Action: Mouse scrolled (738, 416) with delta (0, 0)
Screenshot: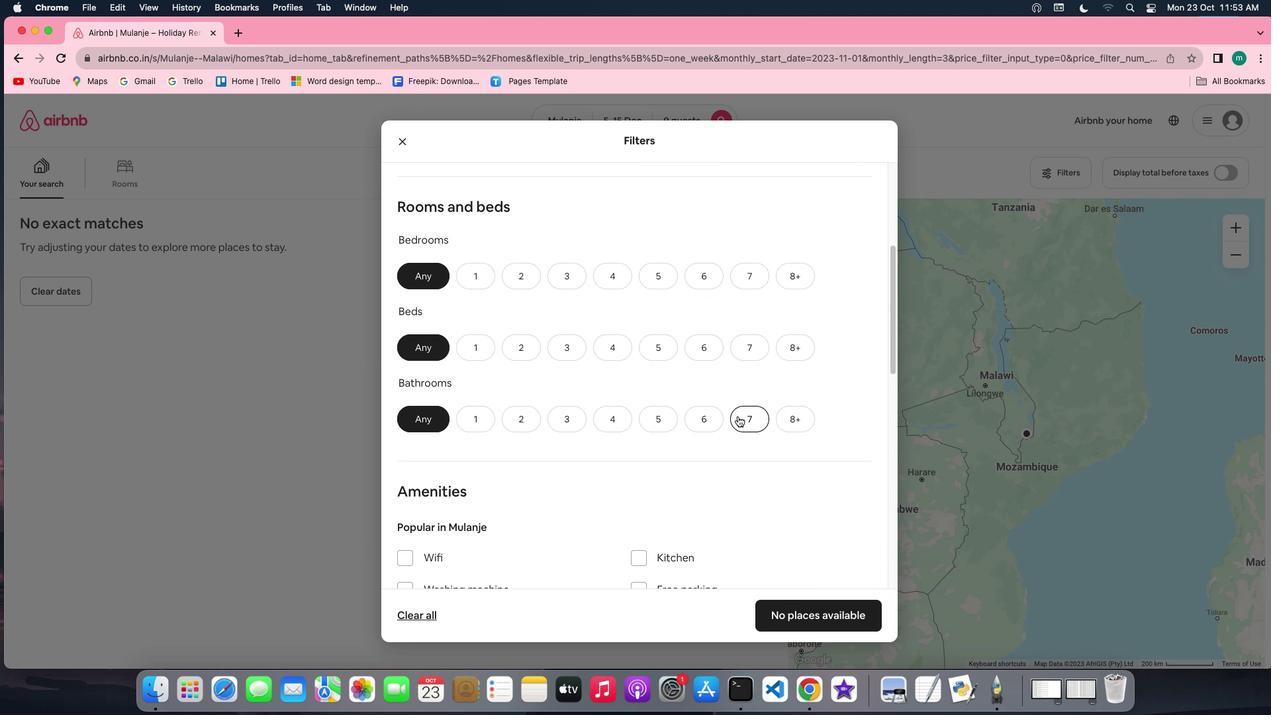 
Action: Mouse scrolled (738, 416) with delta (0, 0)
Screenshot: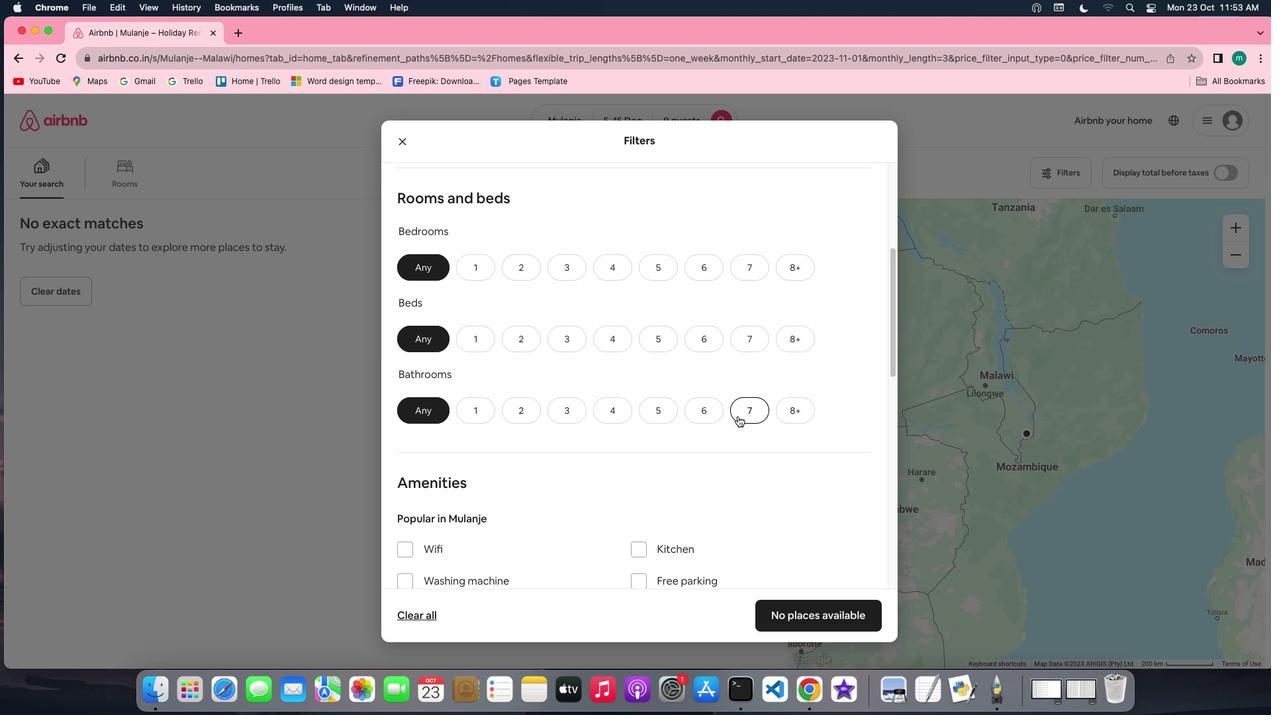 
Action: Mouse scrolled (738, 416) with delta (0, 0)
Screenshot: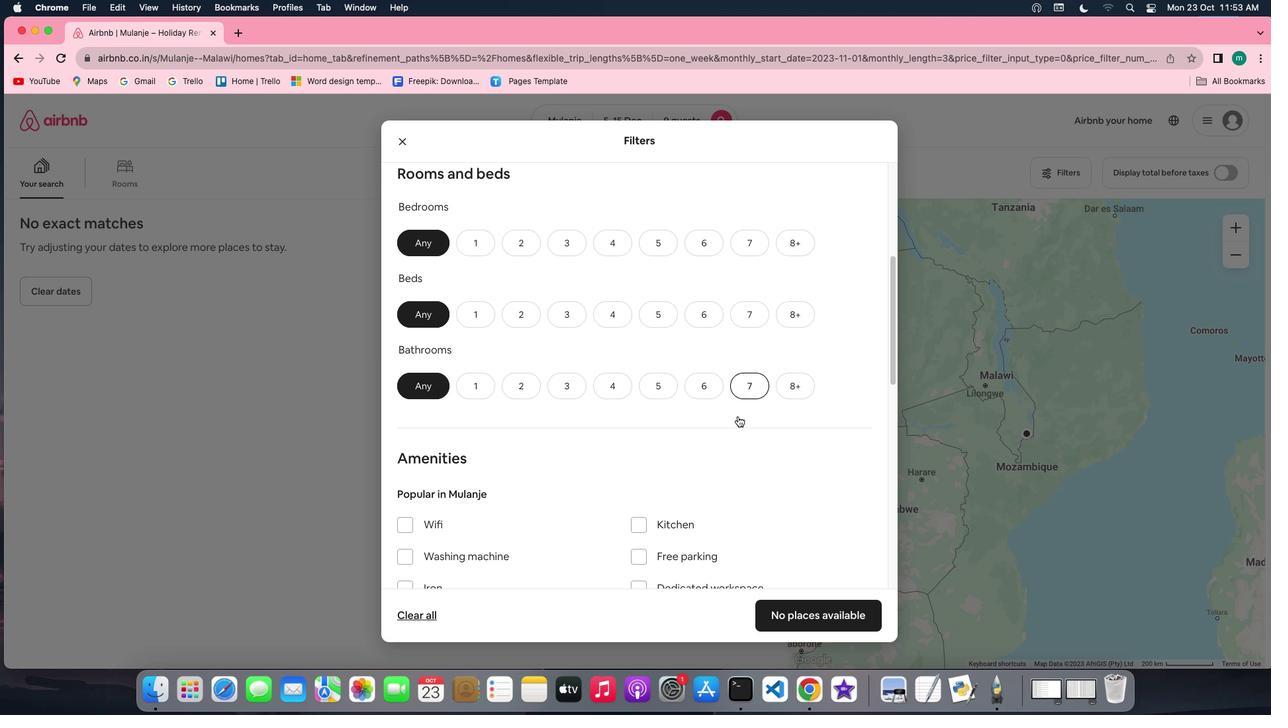 
Action: Mouse scrolled (738, 416) with delta (0, 0)
Screenshot: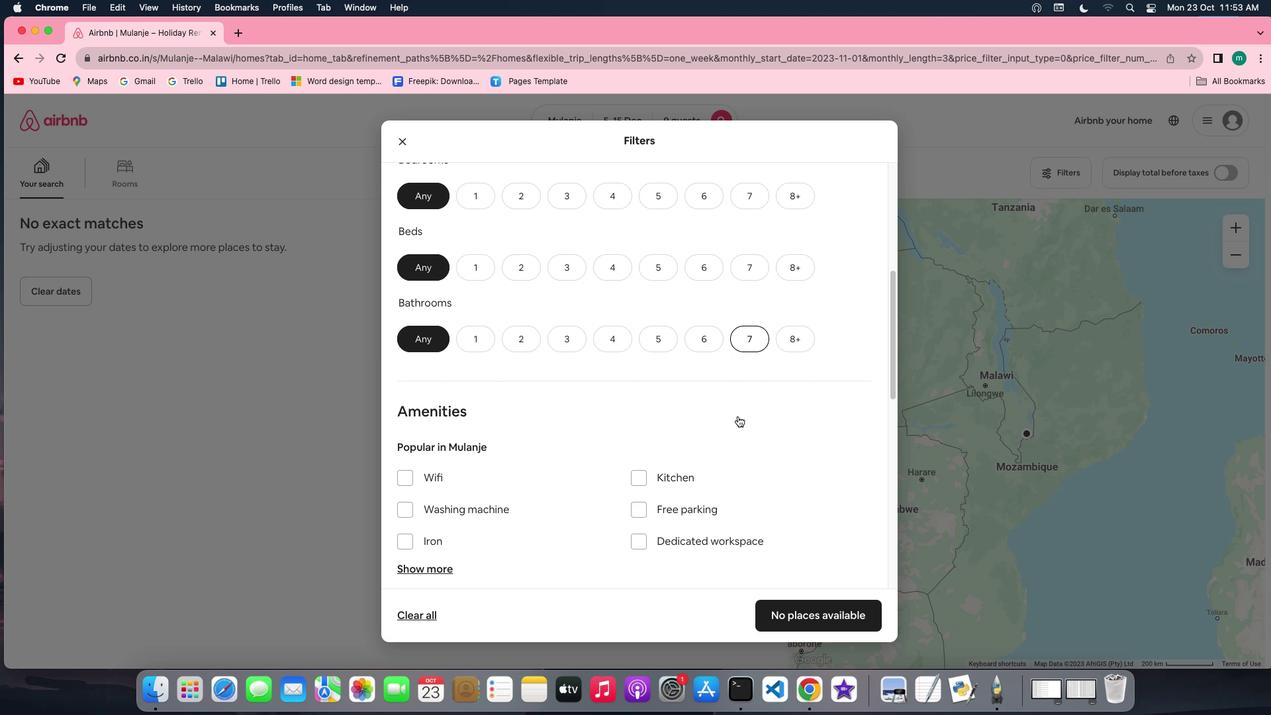
Action: Mouse moved to (669, 169)
Screenshot: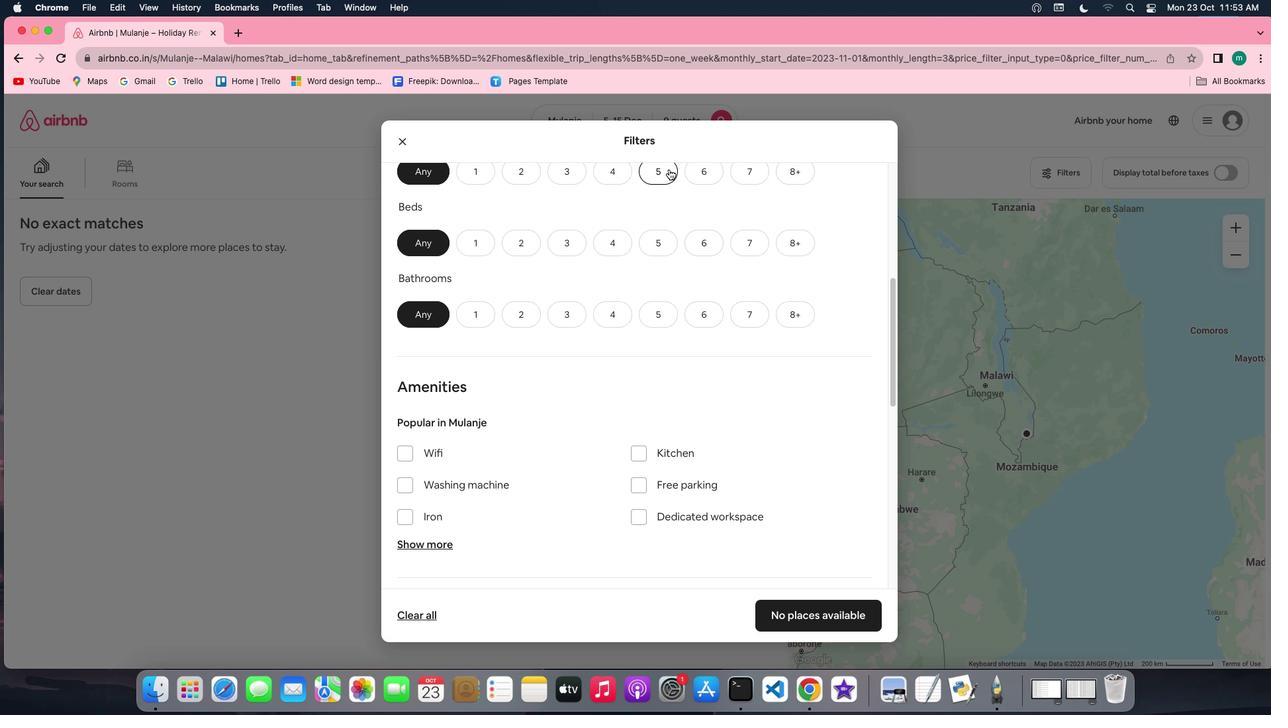 
Action: Mouse pressed left at (669, 169)
Screenshot: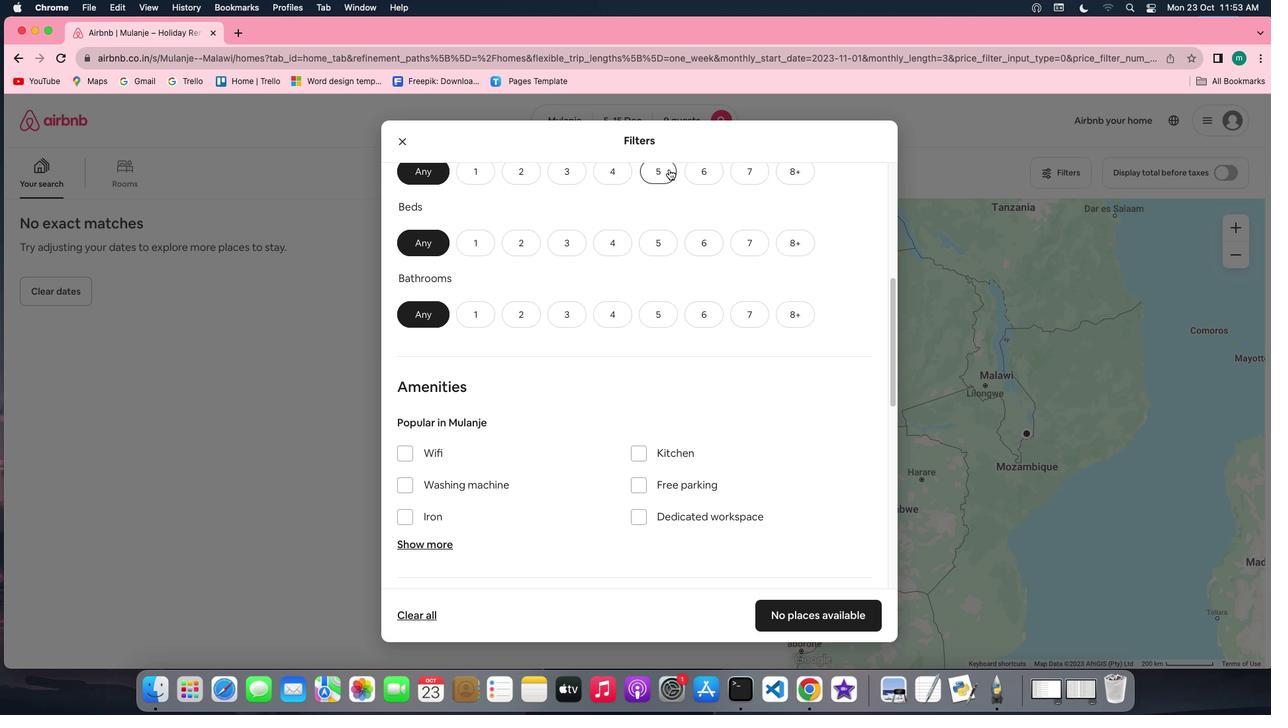 
Action: Mouse moved to (671, 239)
Screenshot: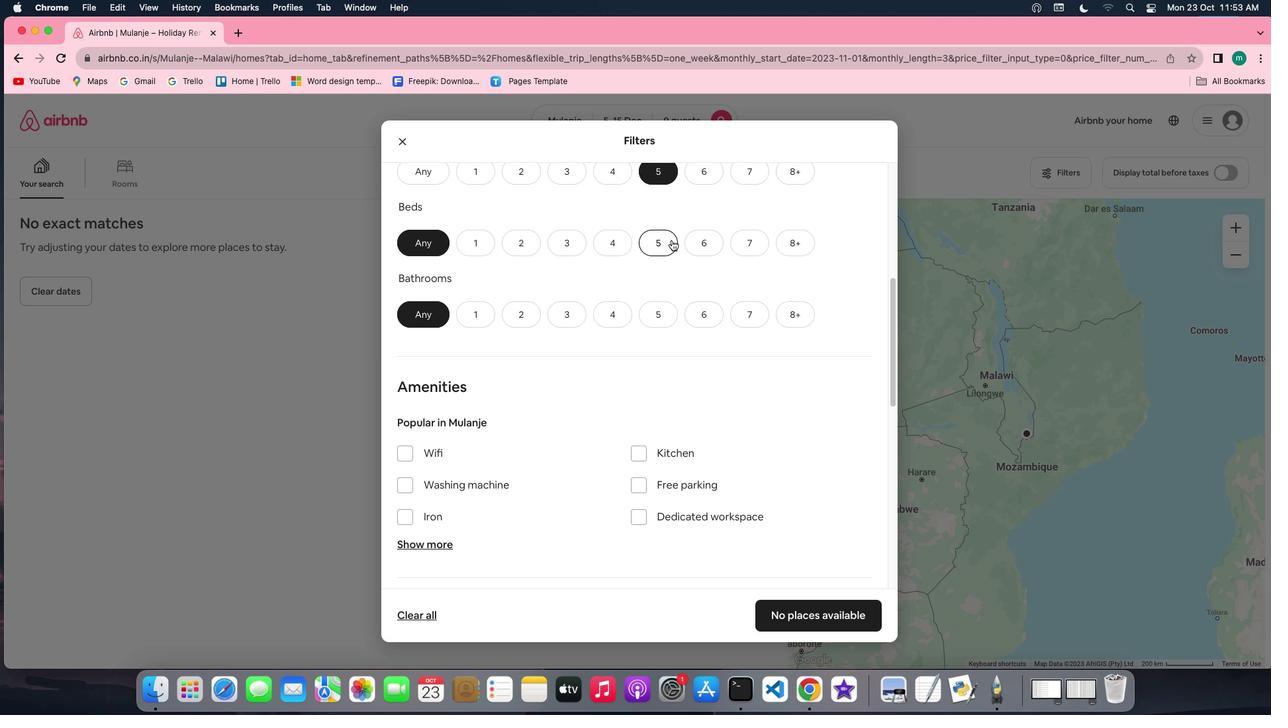 
Action: Mouse pressed left at (671, 239)
Screenshot: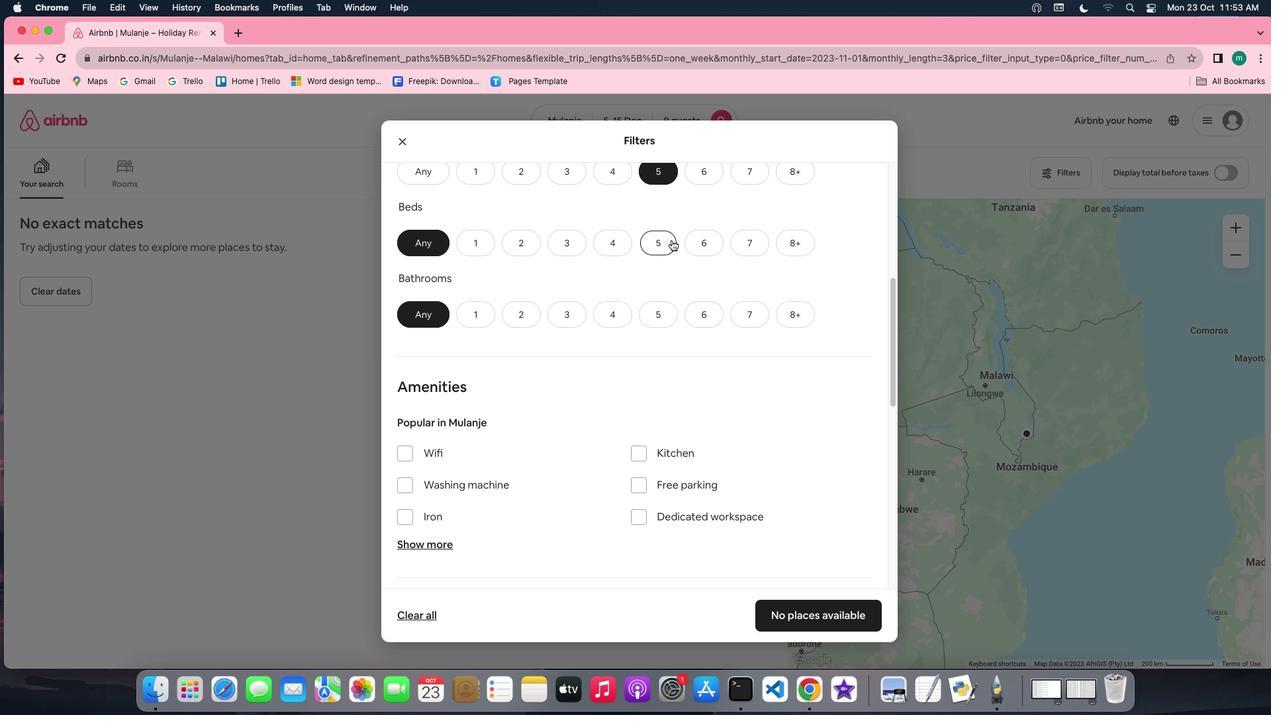 
Action: Mouse moved to (661, 316)
Screenshot: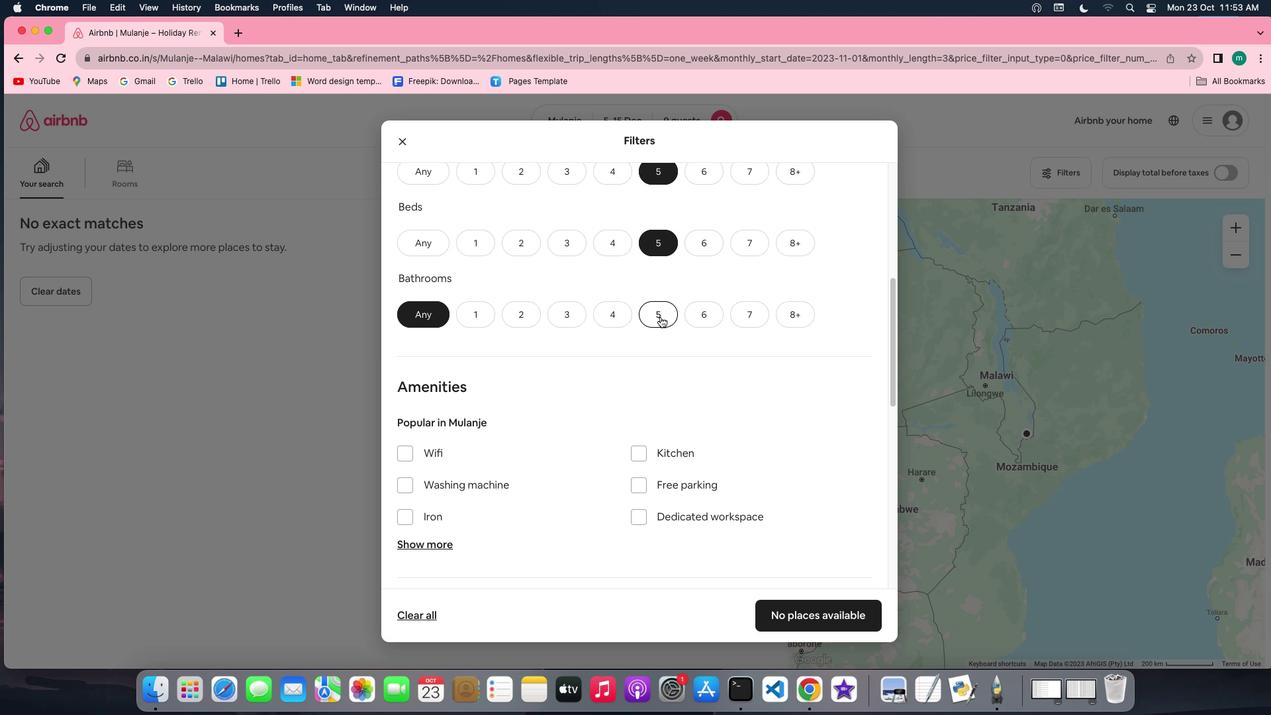
Action: Mouse pressed left at (661, 316)
Screenshot: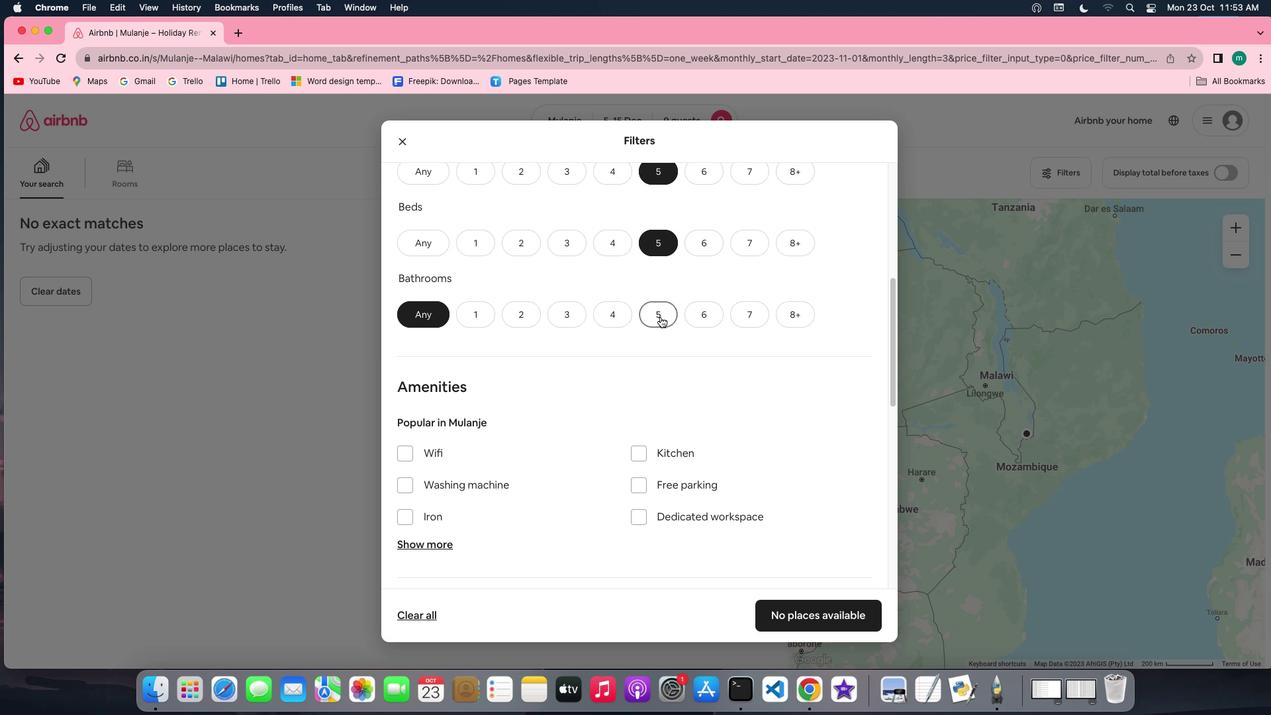 
Action: Mouse moved to (730, 367)
Screenshot: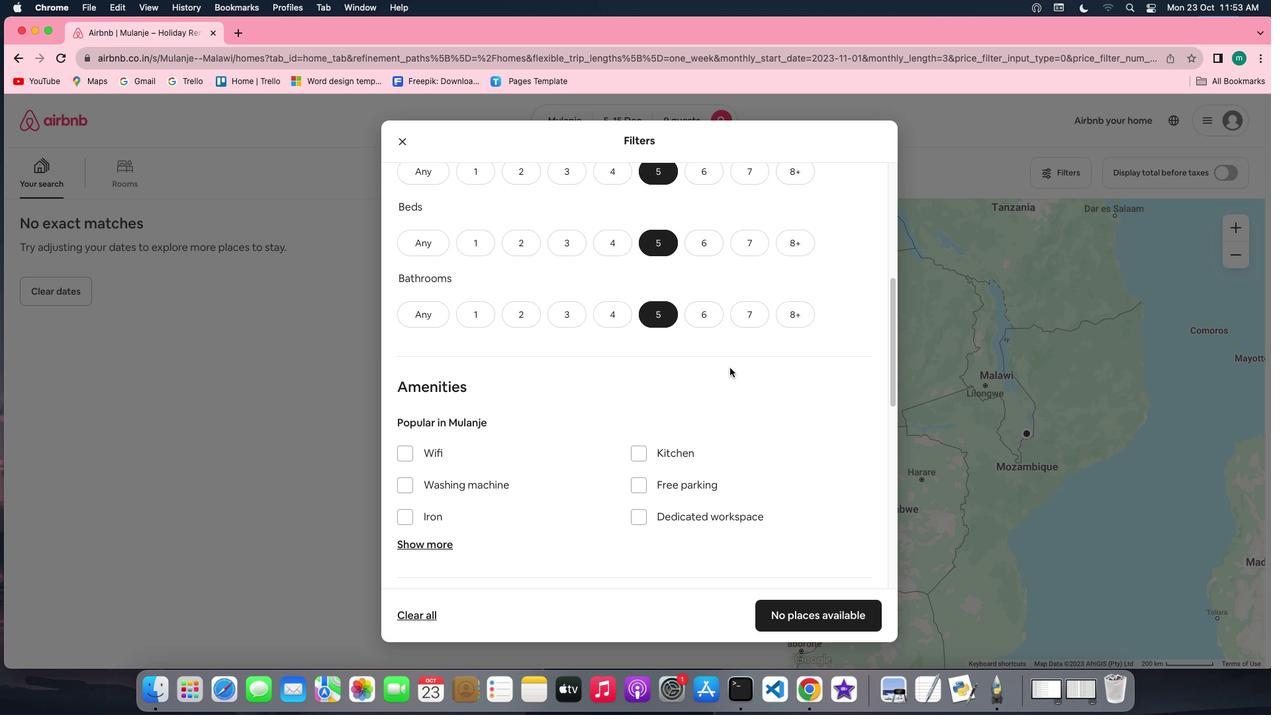 
Action: Mouse scrolled (730, 367) with delta (0, 0)
Screenshot: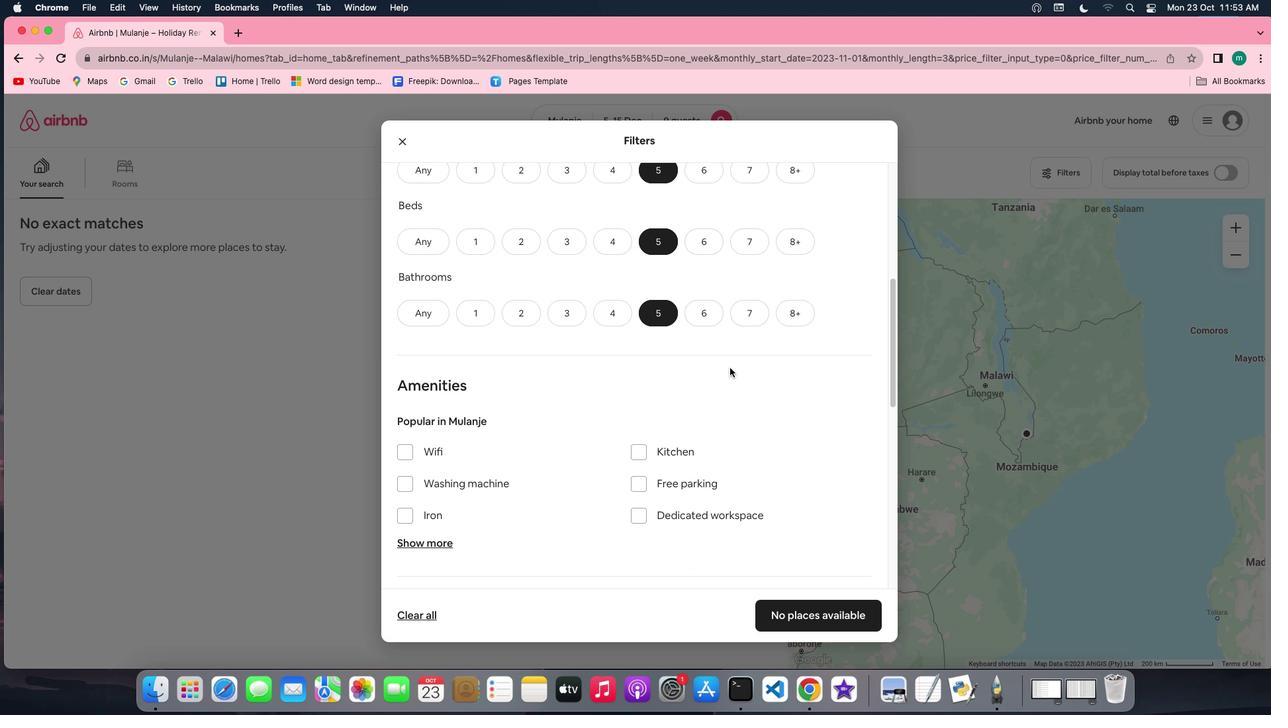 
Action: Mouse scrolled (730, 367) with delta (0, 0)
Screenshot: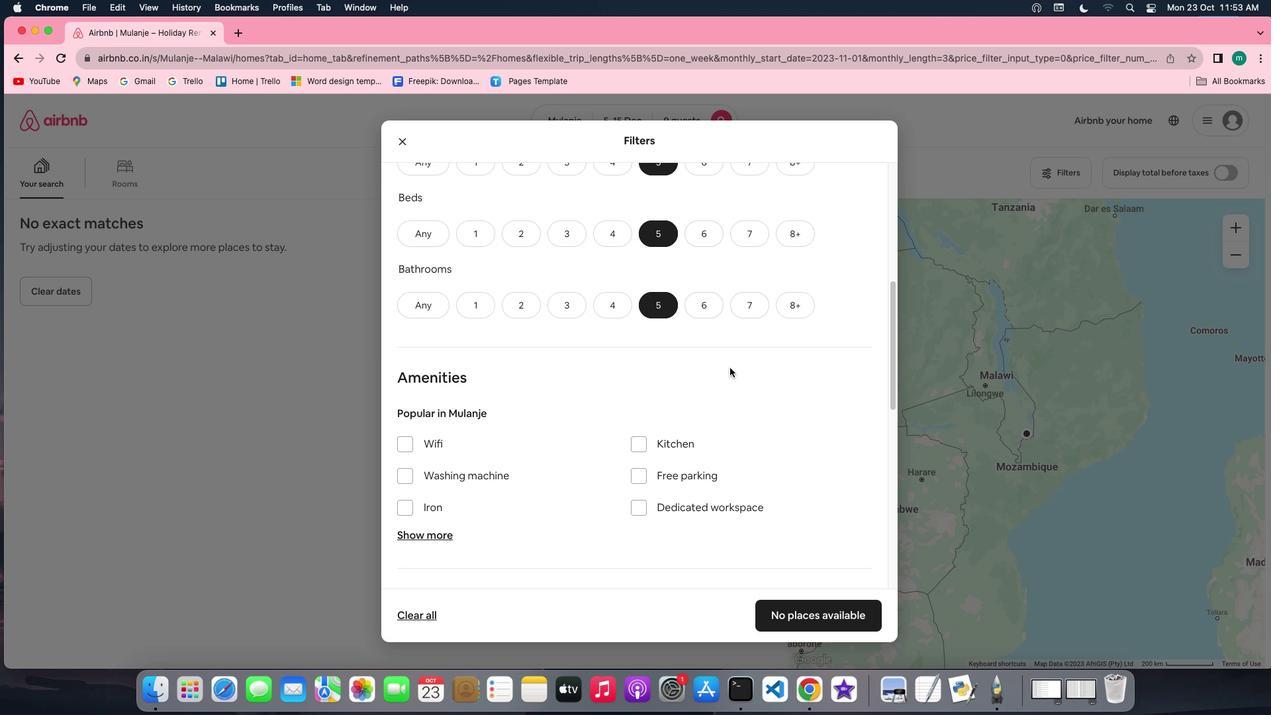 
Action: Mouse scrolled (730, 367) with delta (0, 0)
Screenshot: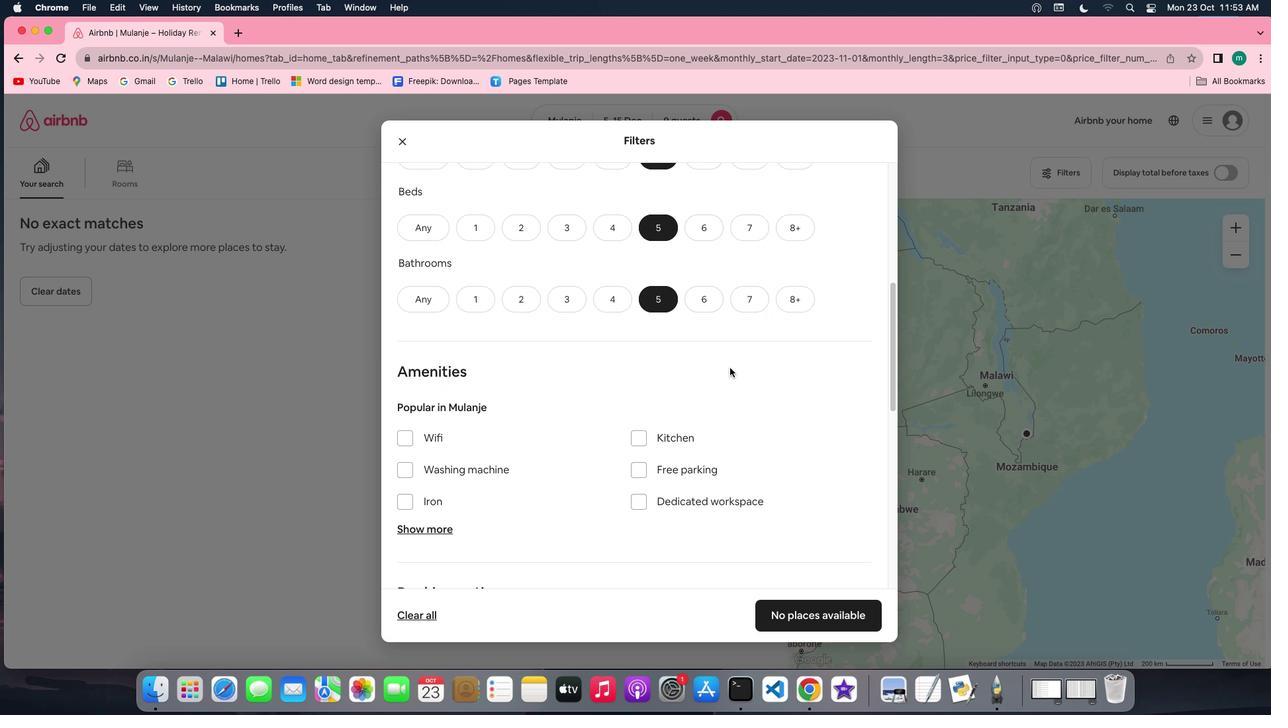 
Action: Mouse scrolled (730, 367) with delta (0, 0)
Screenshot: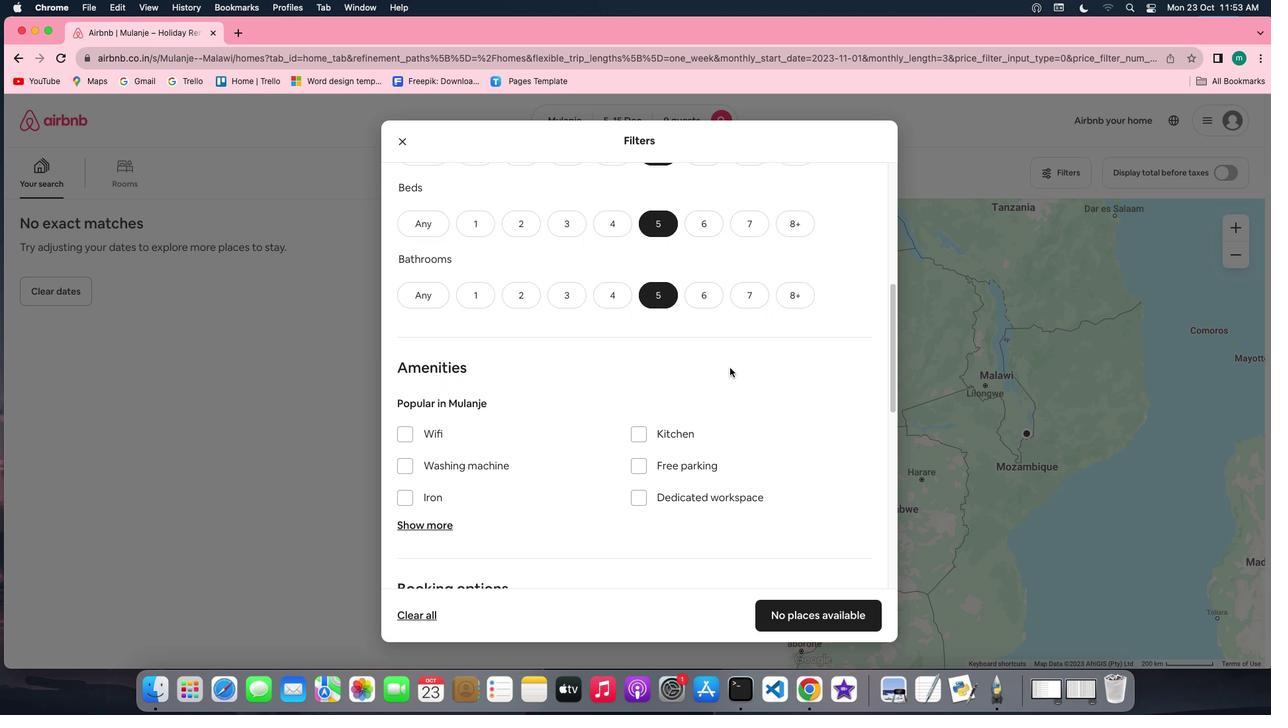 
Action: Mouse scrolled (730, 367) with delta (0, 0)
Screenshot: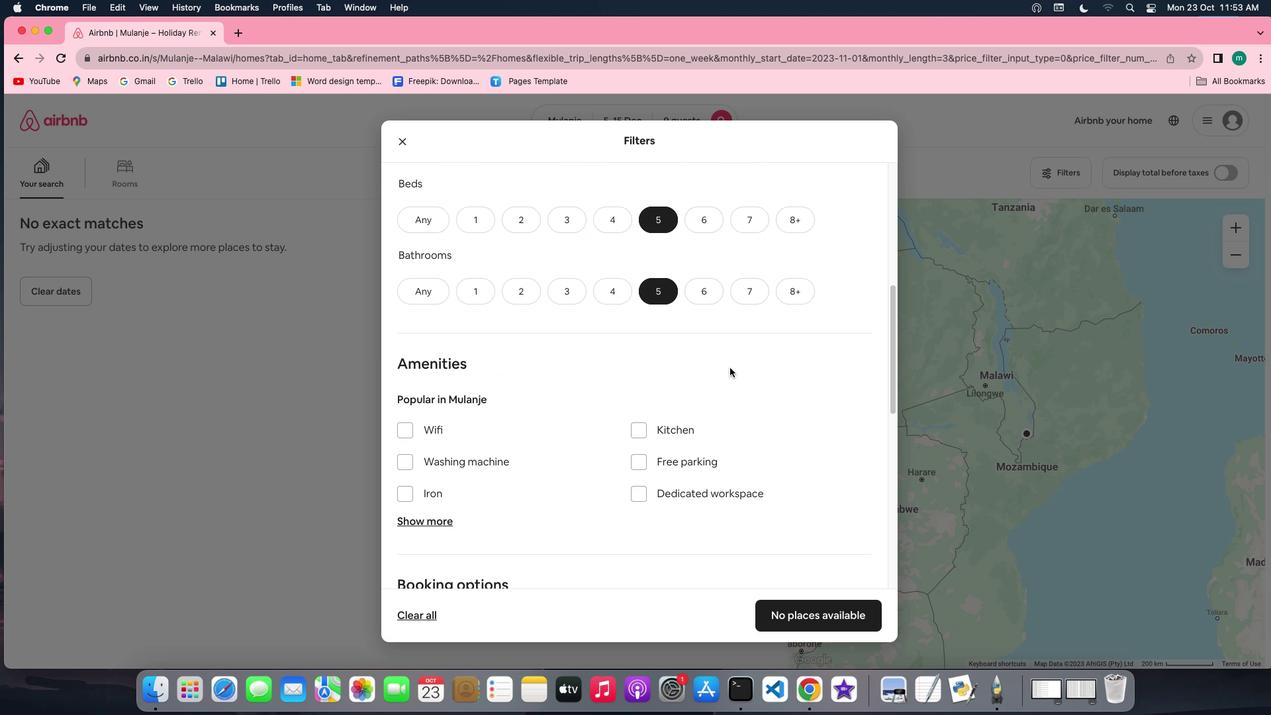 
Action: Mouse scrolled (730, 367) with delta (0, 0)
Screenshot: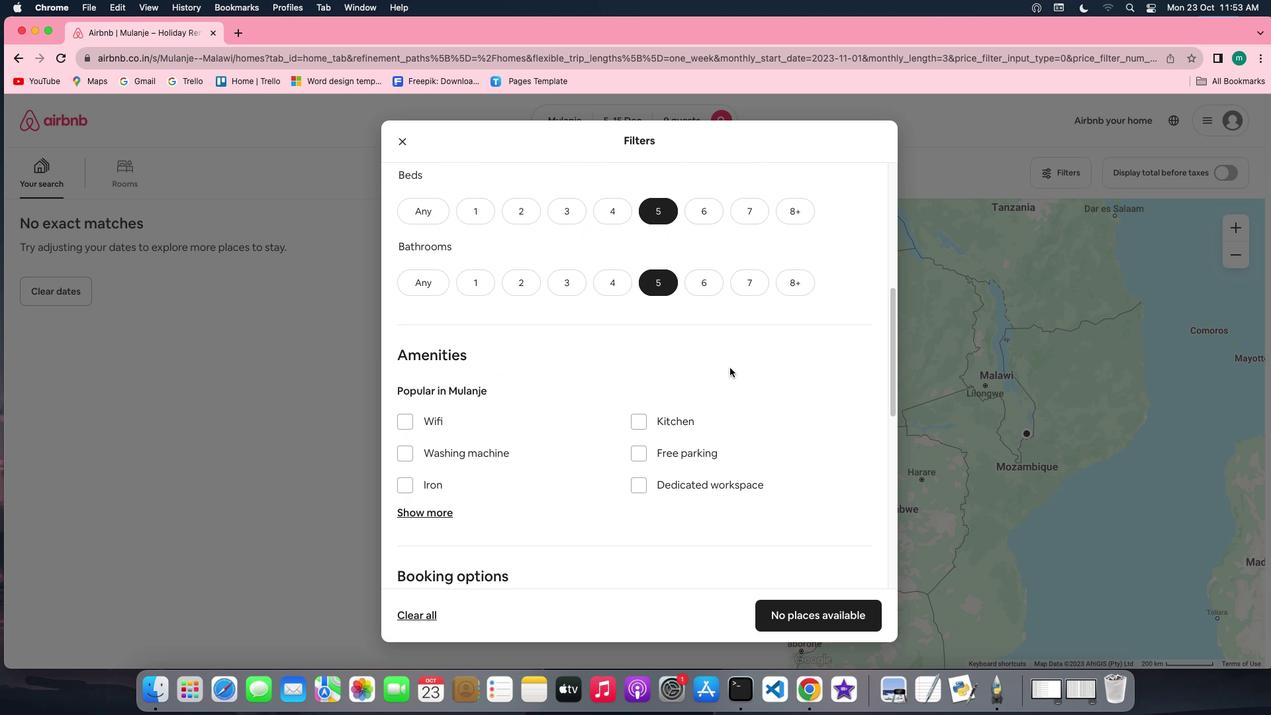 
Action: Mouse scrolled (730, 367) with delta (0, 0)
Screenshot: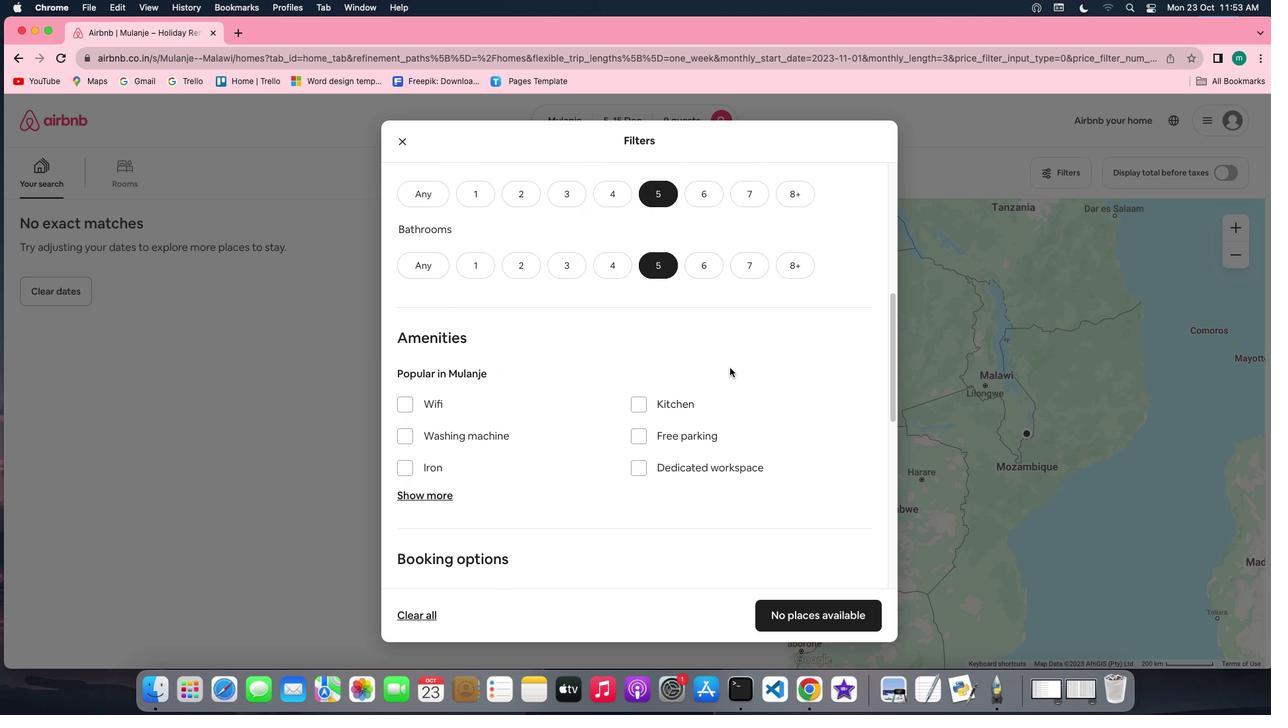 
Action: Mouse scrolled (730, 367) with delta (0, 0)
Screenshot: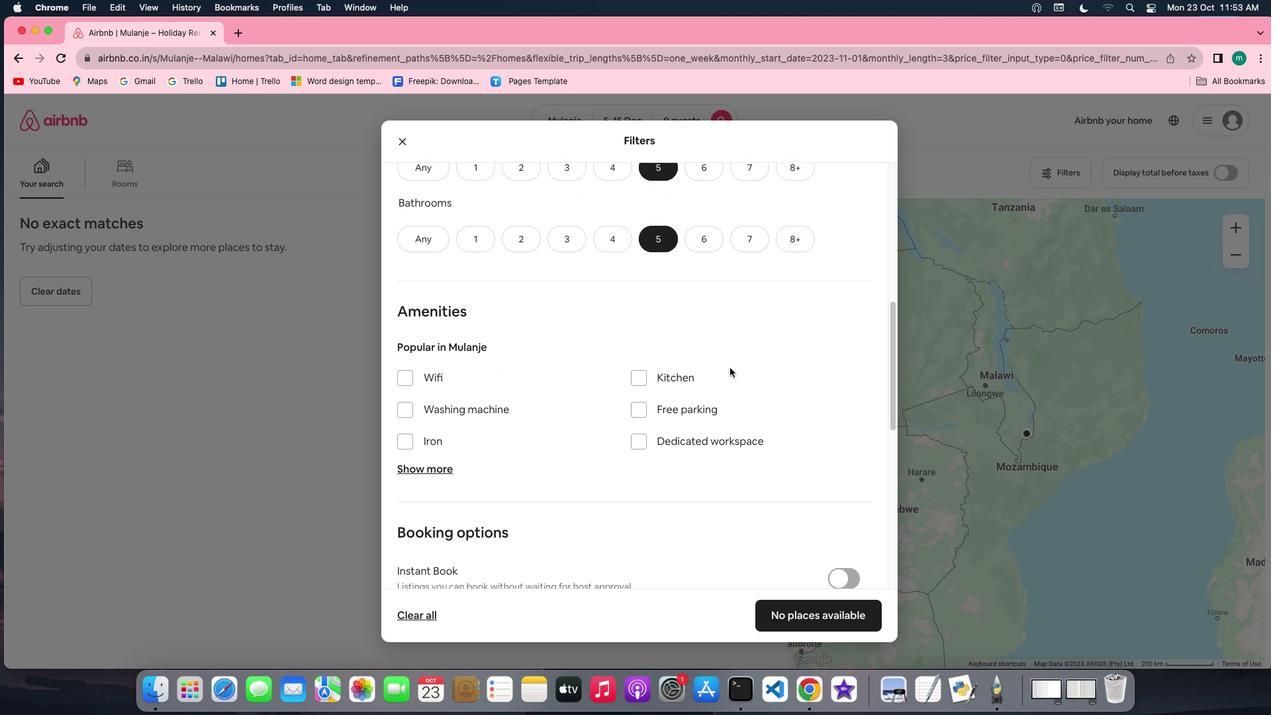 
Action: Mouse scrolled (730, 367) with delta (0, 0)
Screenshot: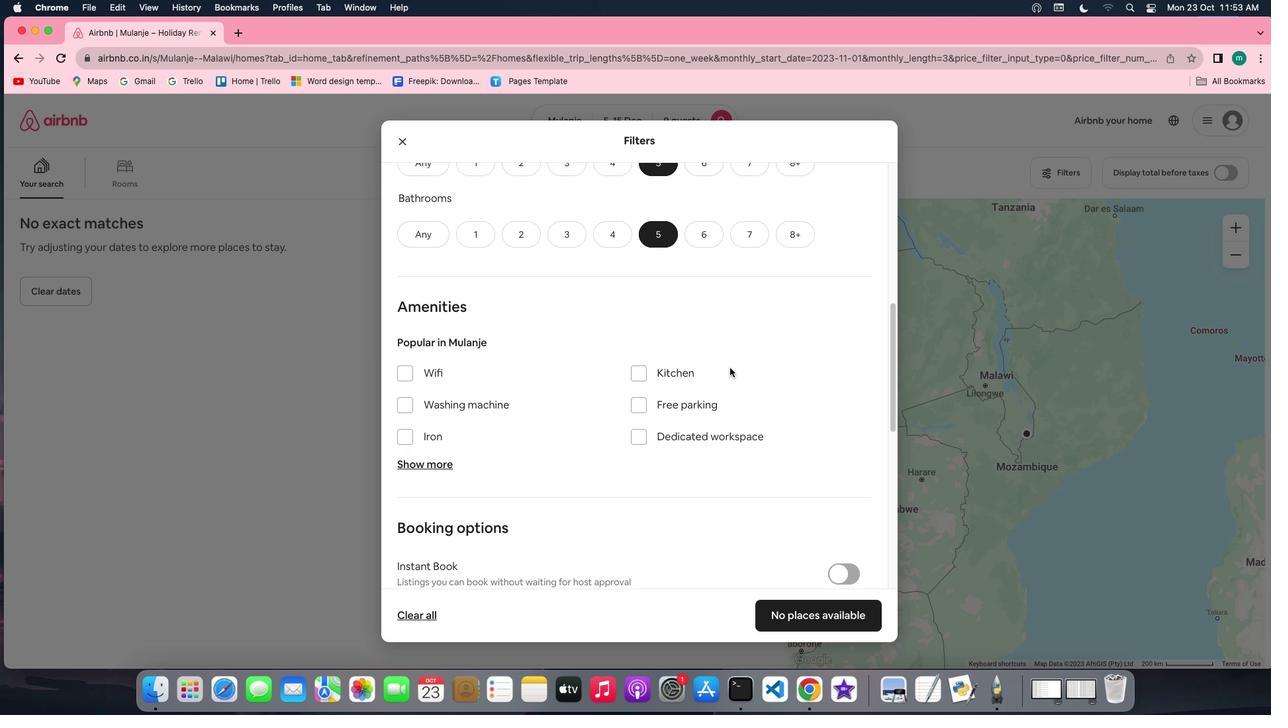 
Action: Mouse scrolled (730, 367) with delta (0, 0)
Screenshot: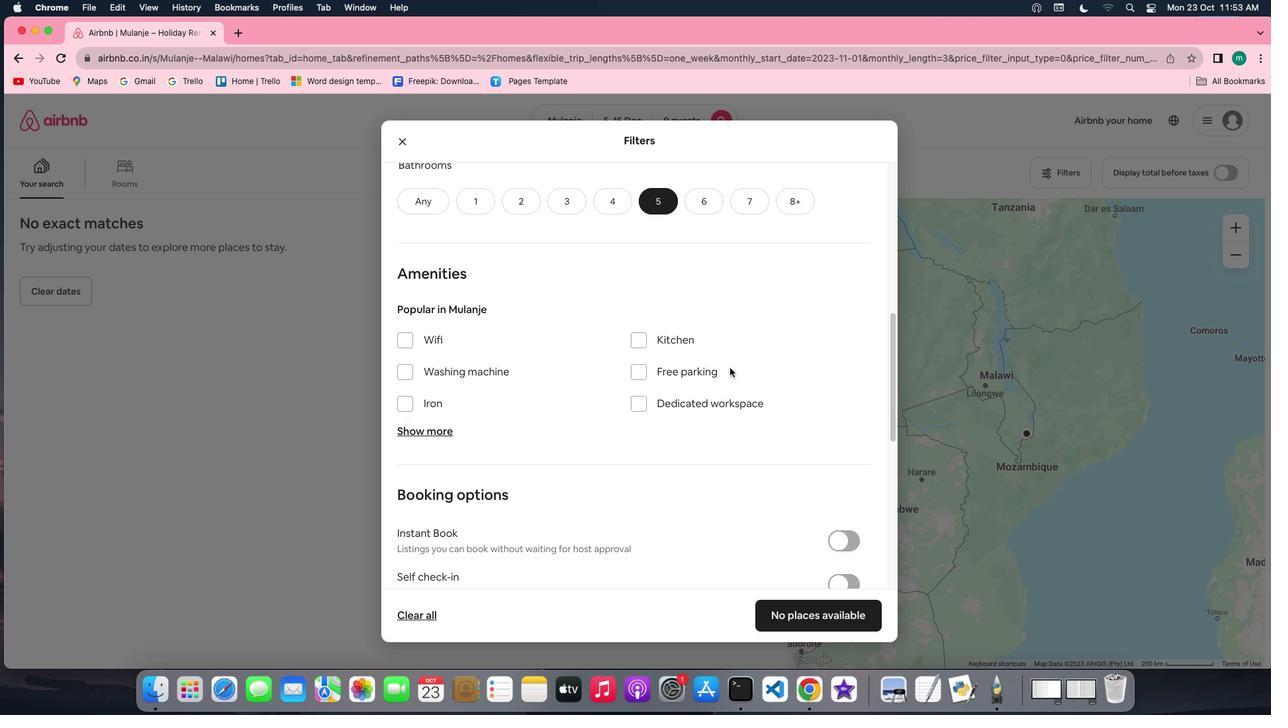 
Action: Mouse scrolled (730, 367) with delta (0, 0)
Screenshot: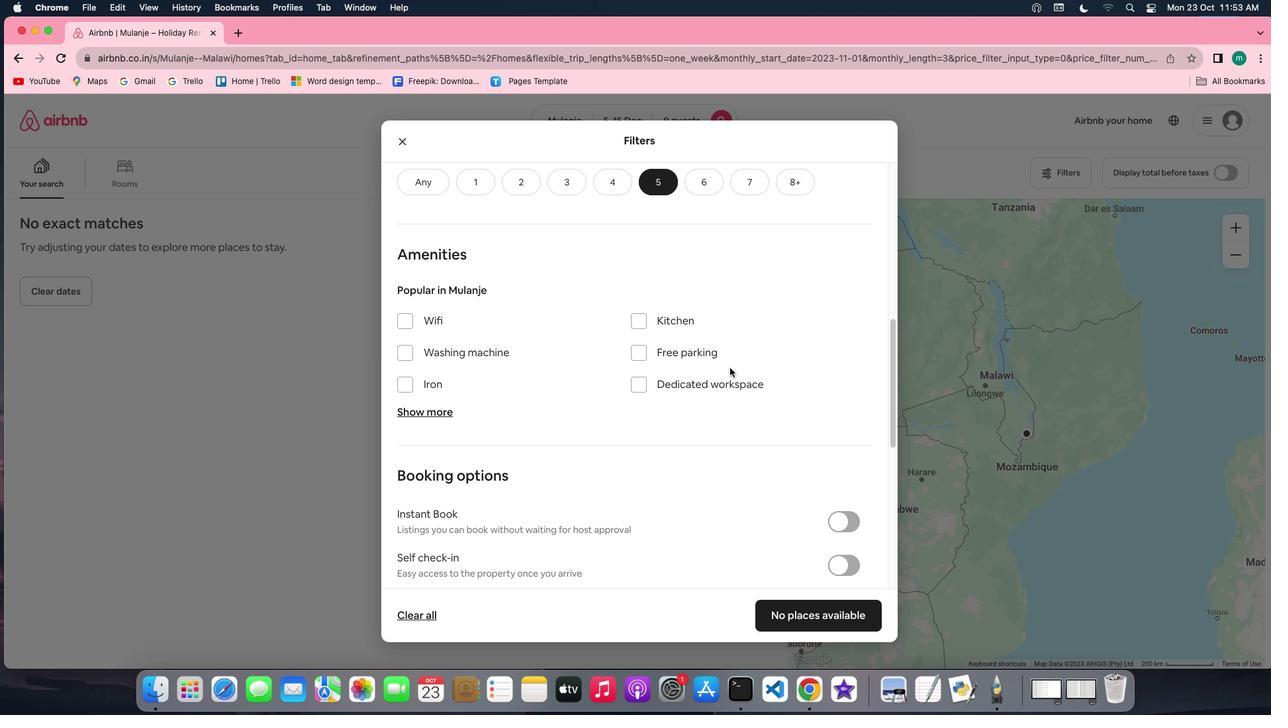 
Action: Mouse scrolled (730, 367) with delta (0, 0)
Screenshot: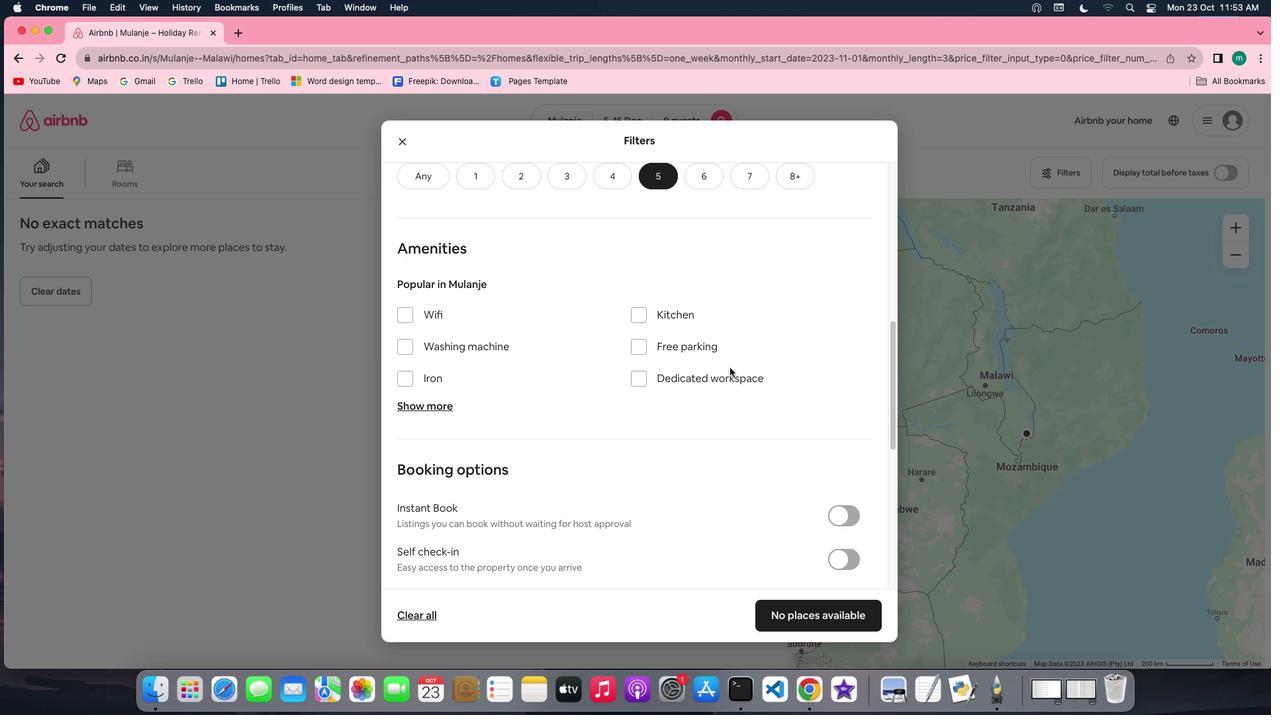 
Action: Mouse scrolled (730, 367) with delta (0, 0)
Screenshot: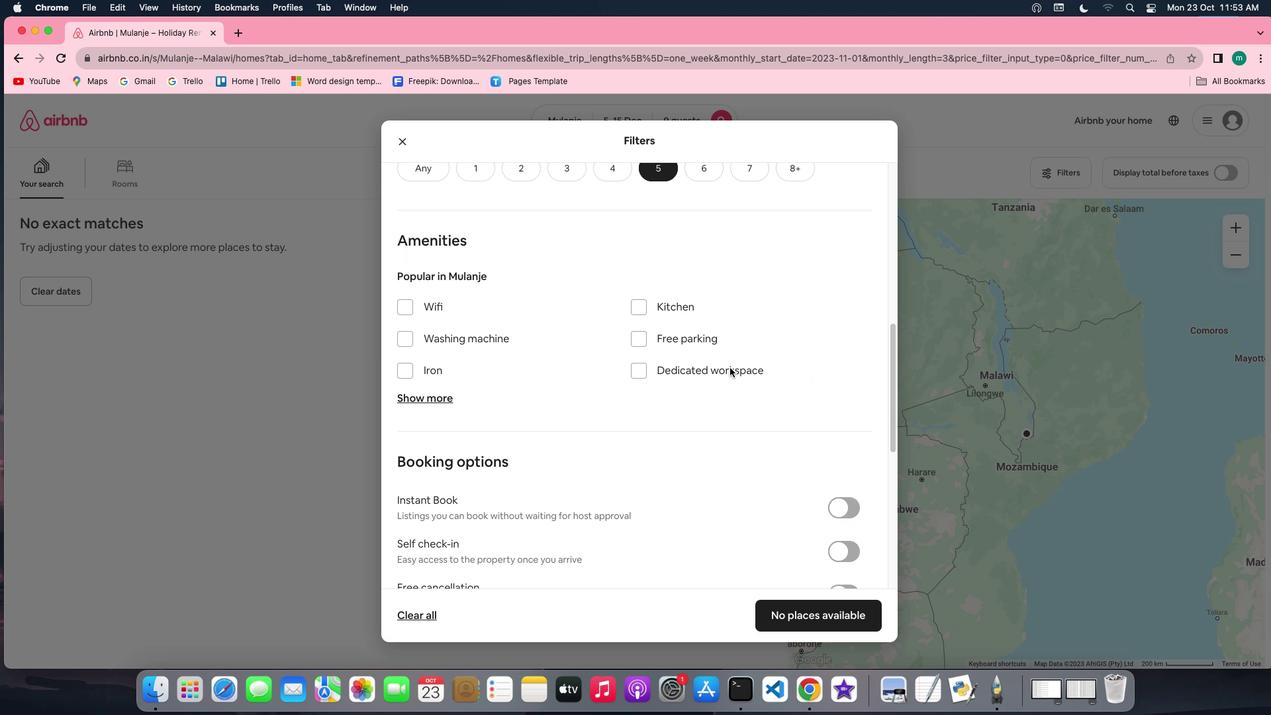 
Action: Mouse scrolled (730, 367) with delta (0, 0)
Screenshot: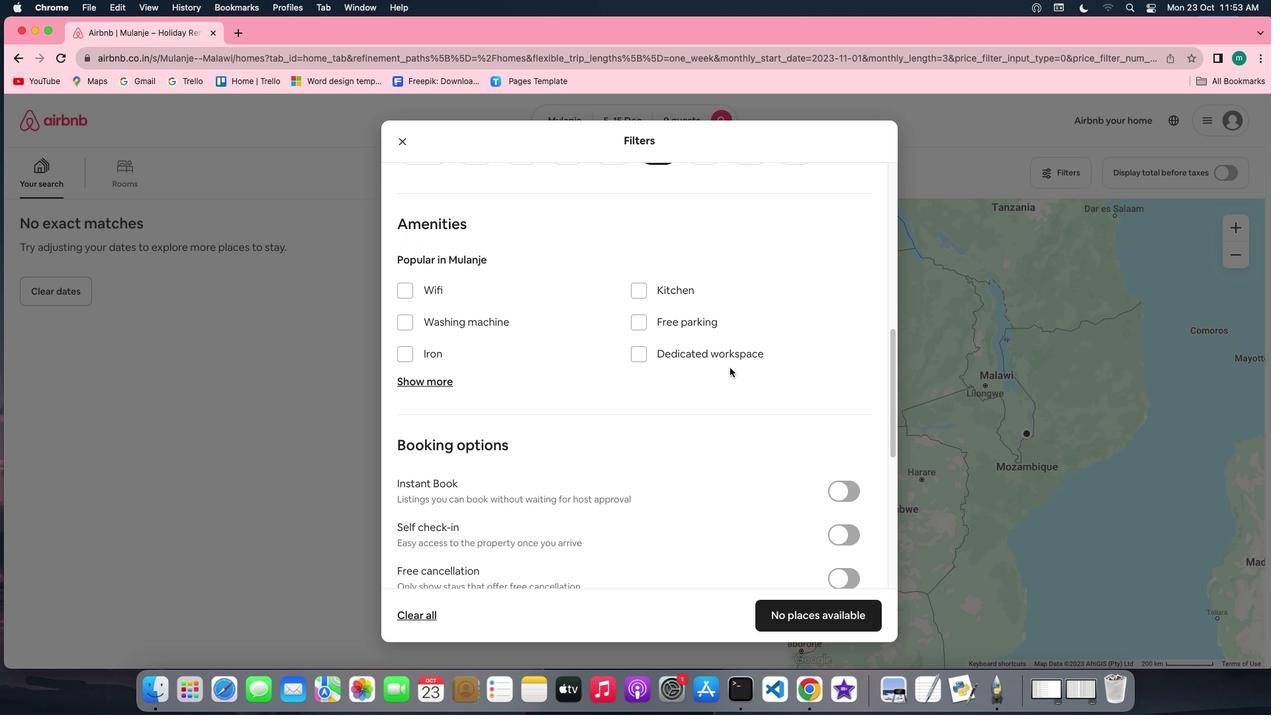 
Action: Mouse scrolled (730, 367) with delta (0, -1)
Screenshot: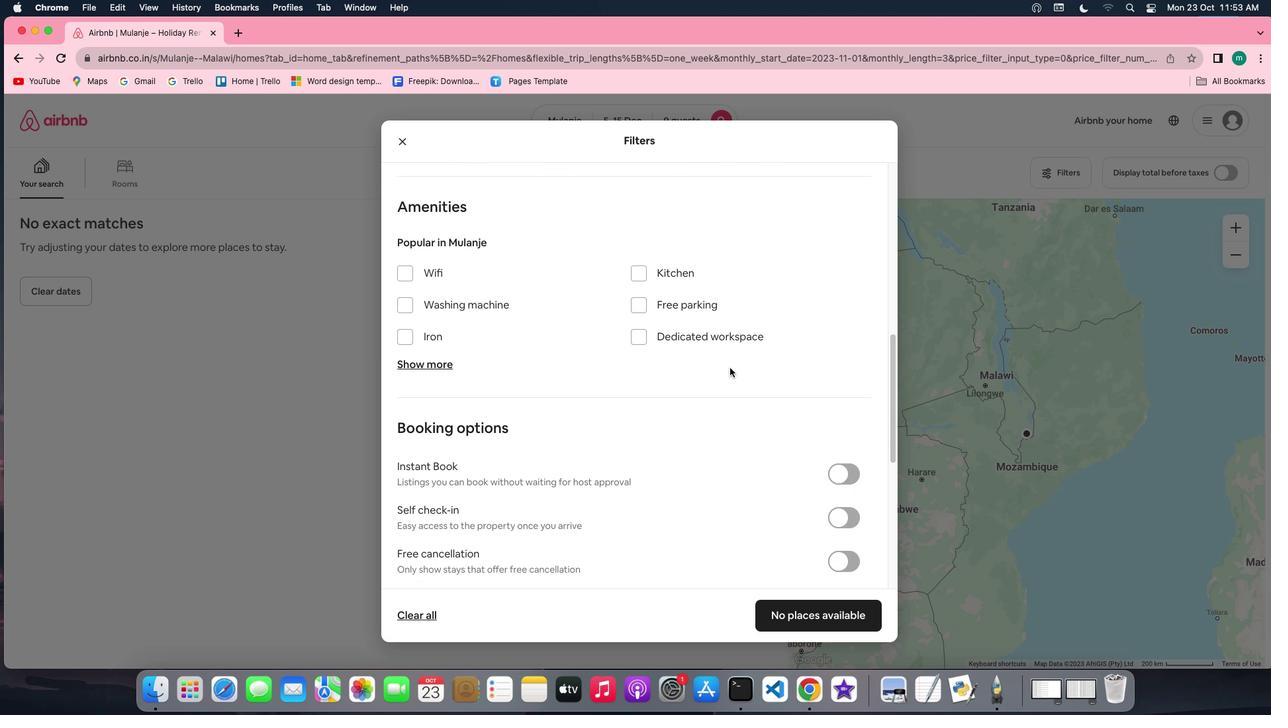 
Action: Mouse scrolled (730, 367) with delta (0, -1)
Screenshot: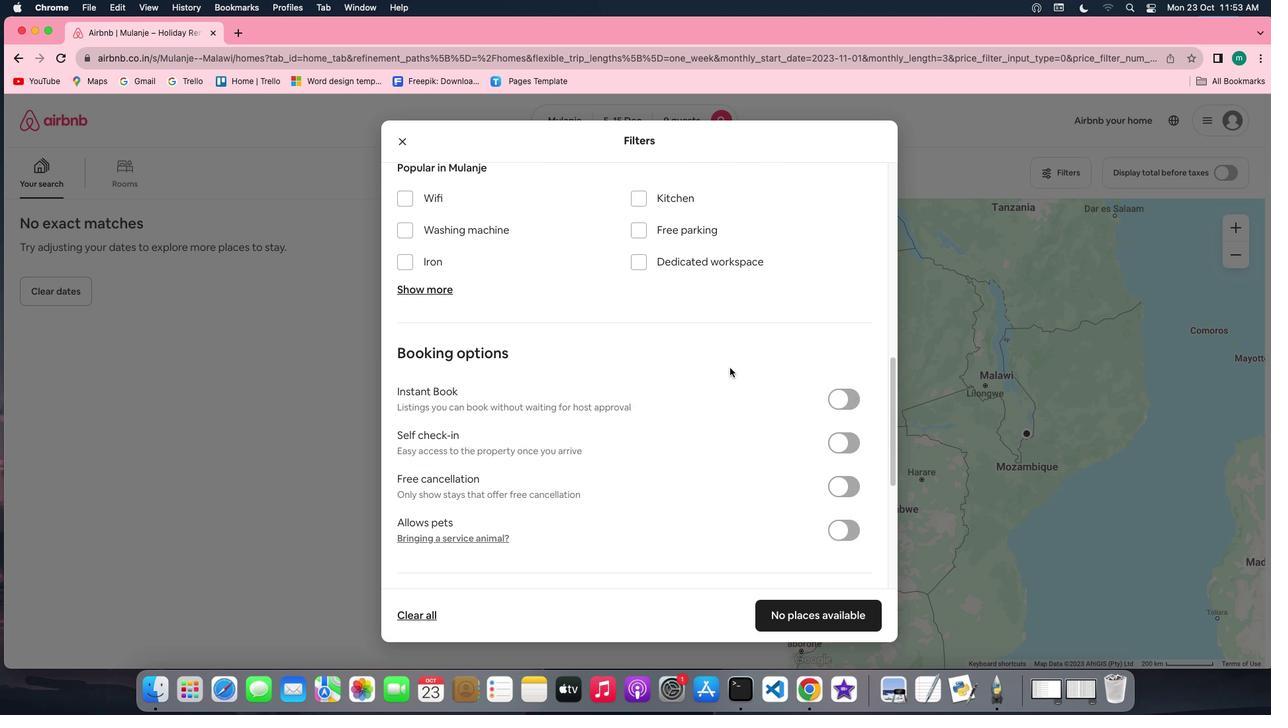 
Action: Mouse scrolled (730, 367) with delta (0, 0)
Screenshot: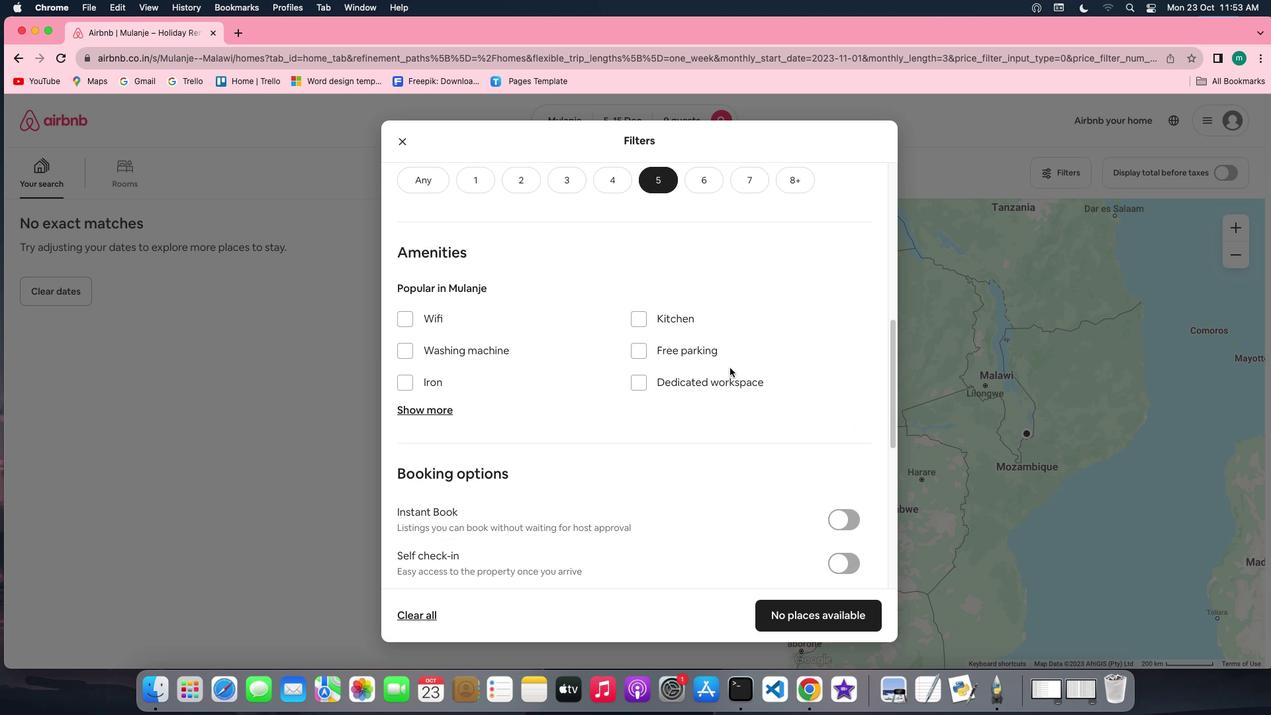 
Action: Mouse scrolled (730, 367) with delta (0, 0)
Screenshot: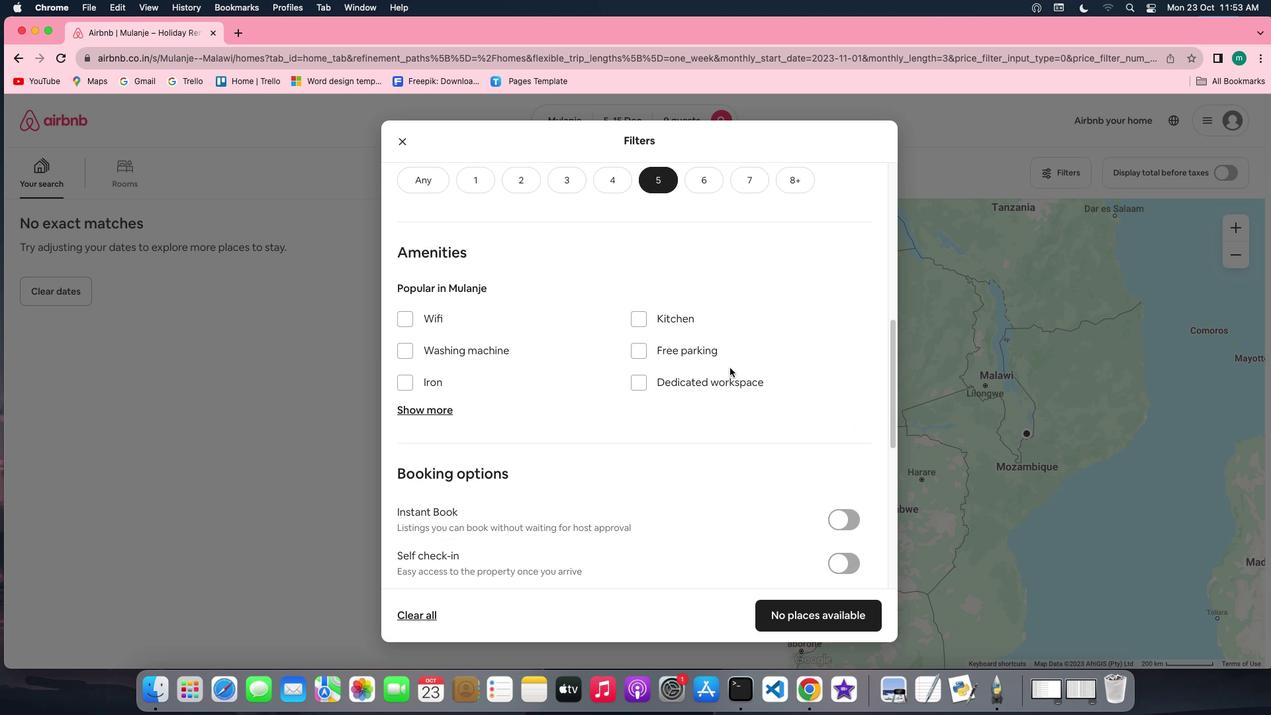
Action: Mouse scrolled (730, 367) with delta (0, 1)
Screenshot: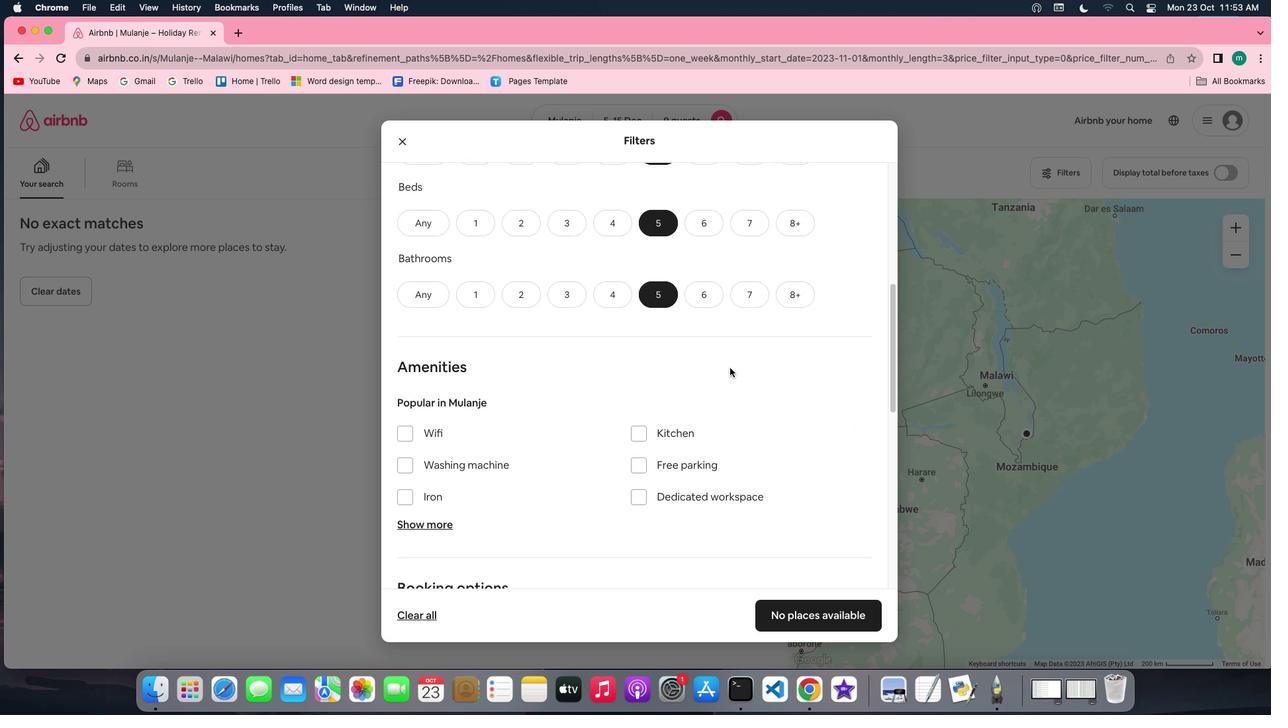 
Action: Mouse scrolled (730, 367) with delta (0, 3)
Screenshot: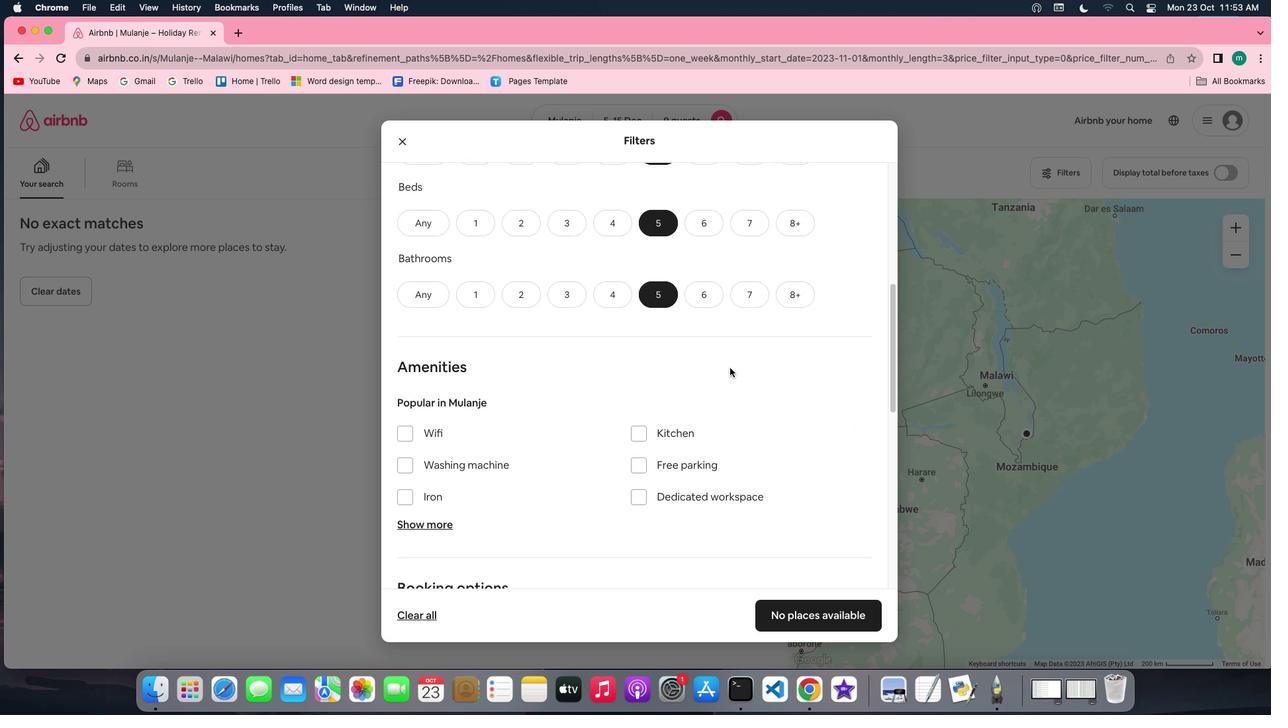 
Action: Mouse scrolled (730, 367) with delta (0, 0)
Screenshot: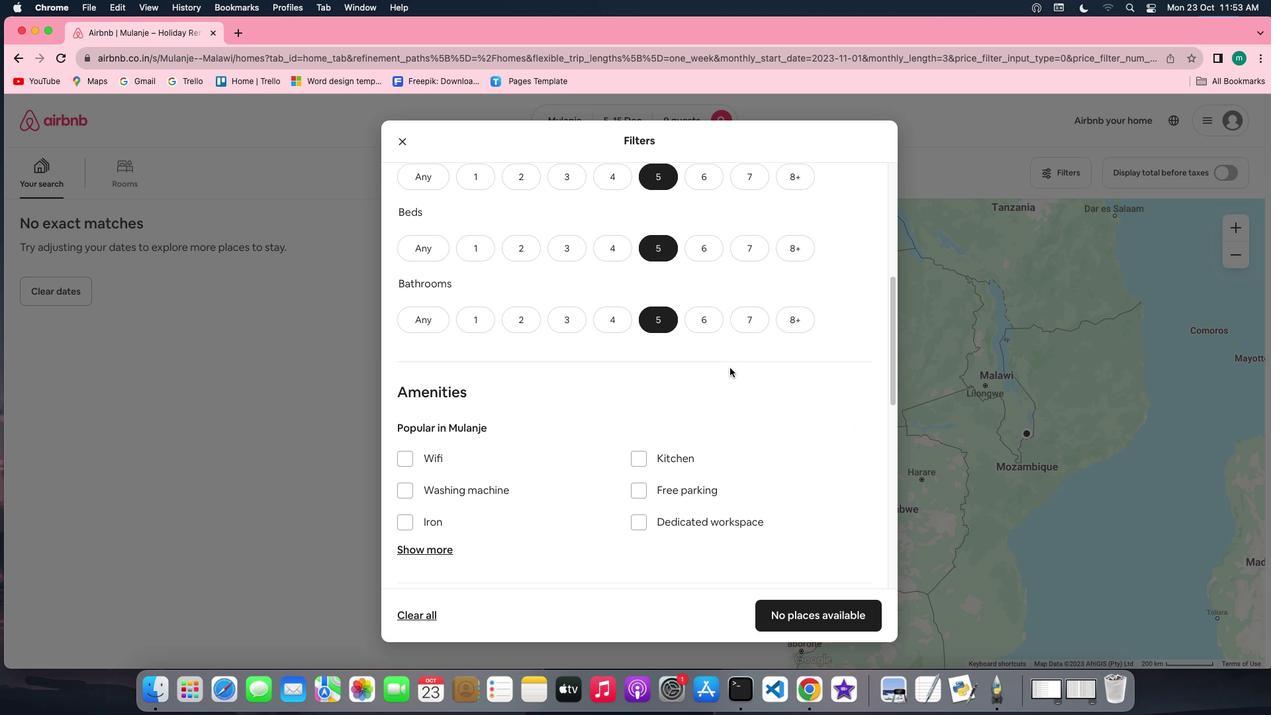 
Action: Mouse scrolled (730, 367) with delta (0, 0)
Screenshot: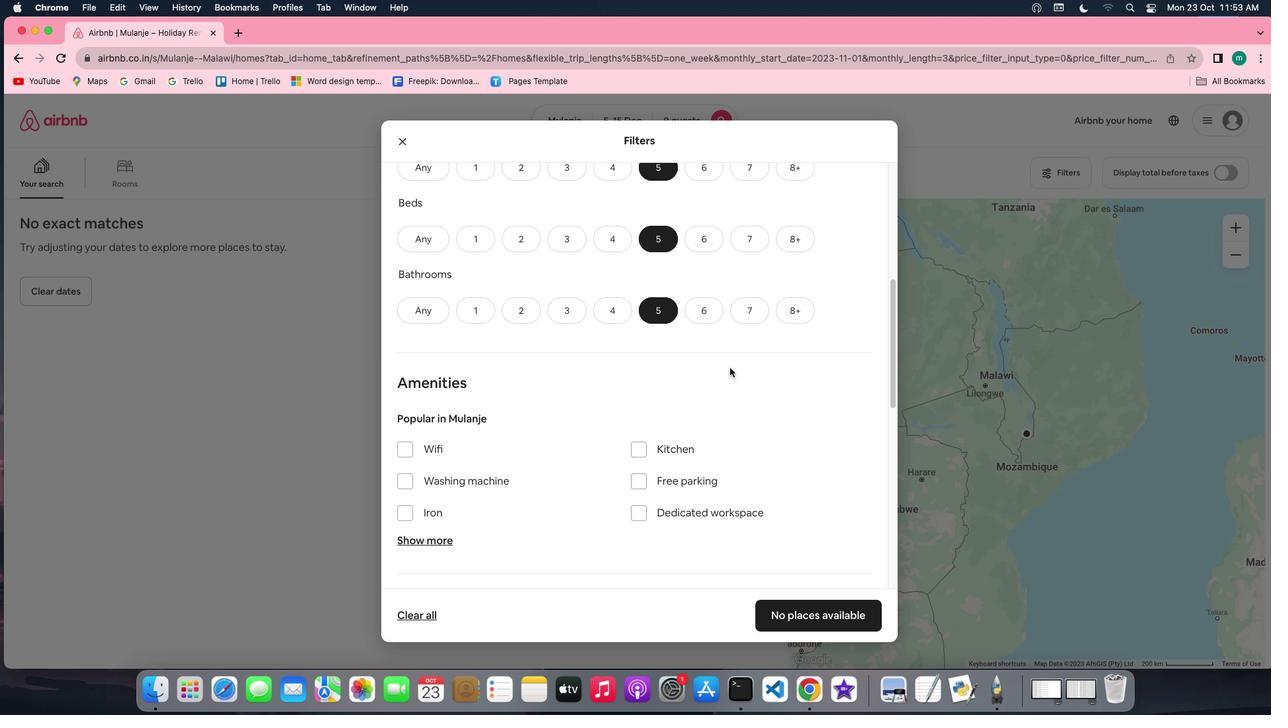 
Action: Mouse scrolled (730, 367) with delta (0, -1)
Screenshot: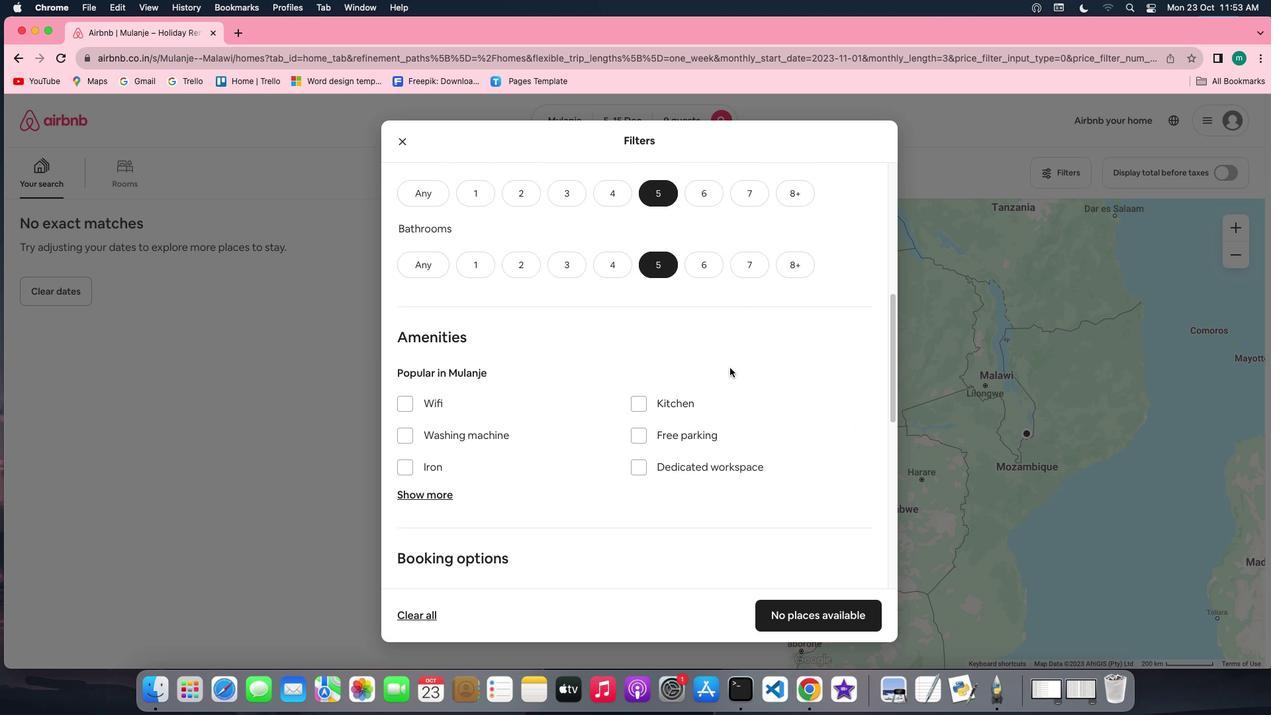 
Action: Mouse scrolled (730, 367) with delta (0, -1)
Screenshot: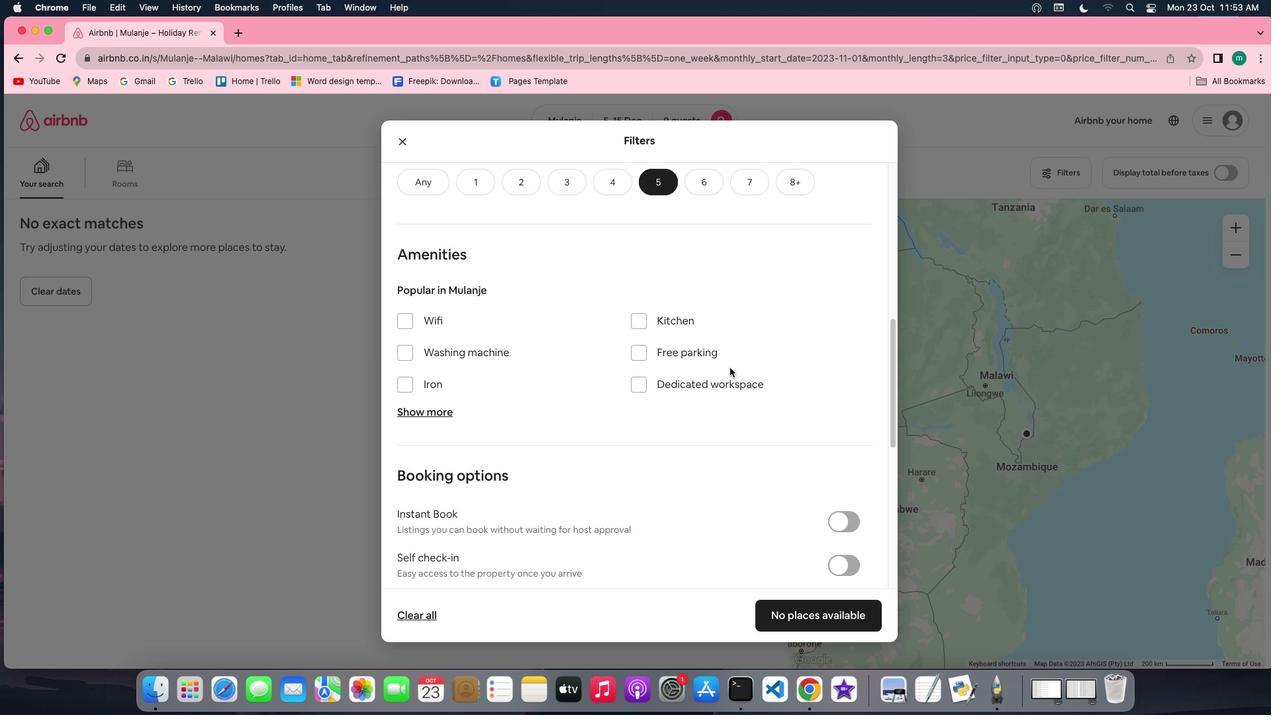 
Action: Mouse scrolled (730, 367) with delta (0, 0)
Screenshot: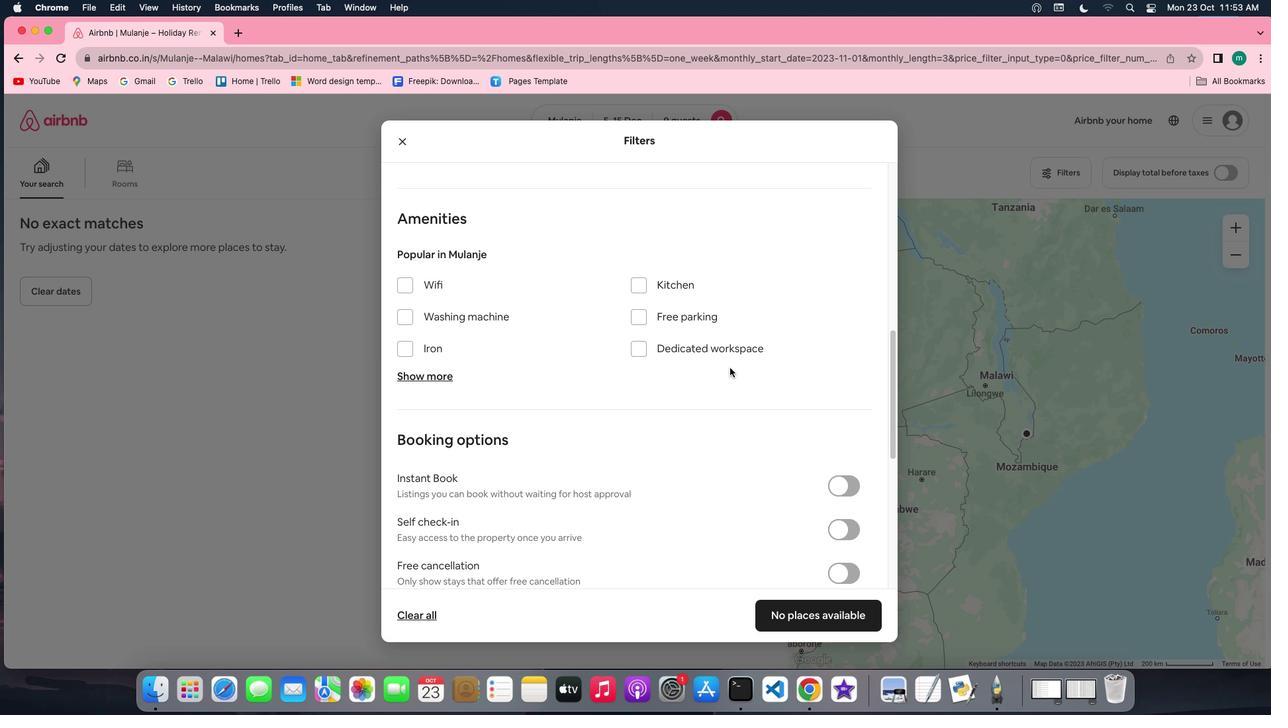 
Action: Mouse scrolled (730, 367) with delta (0, 0)
Screenshot: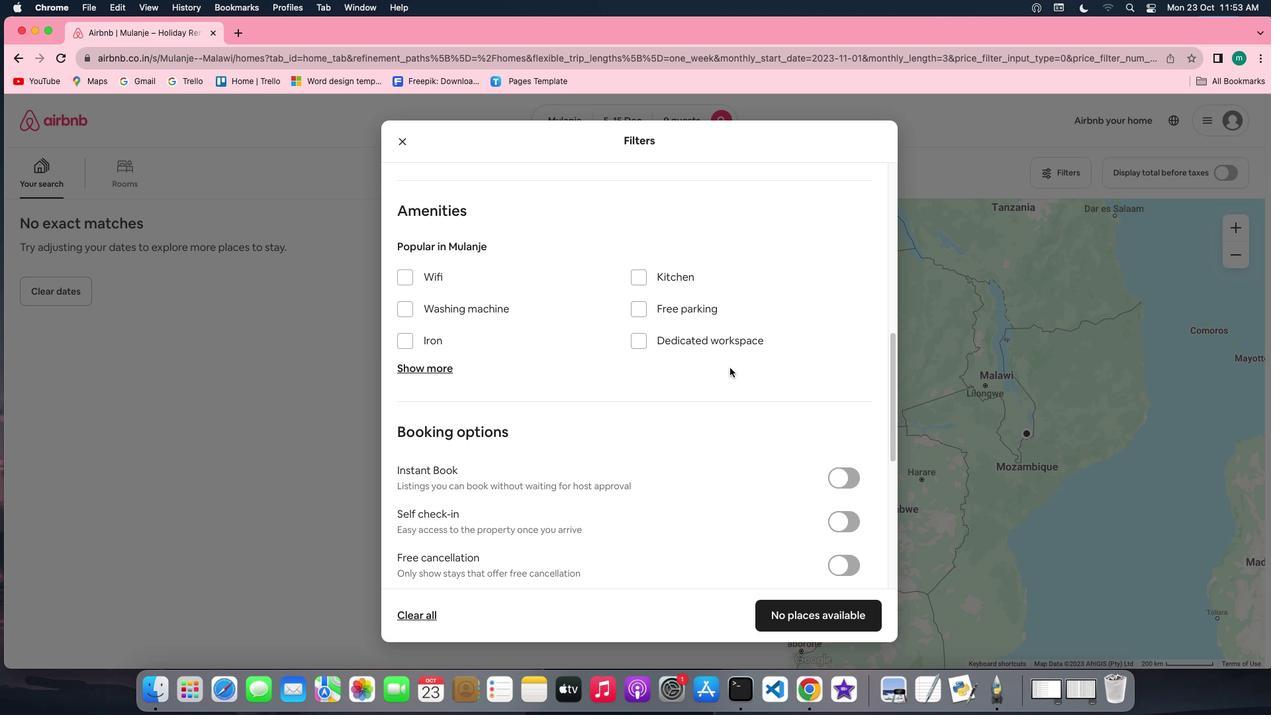 
Action: Mouse scrolled (730, 367) with delta (0, 0)
Screenshot: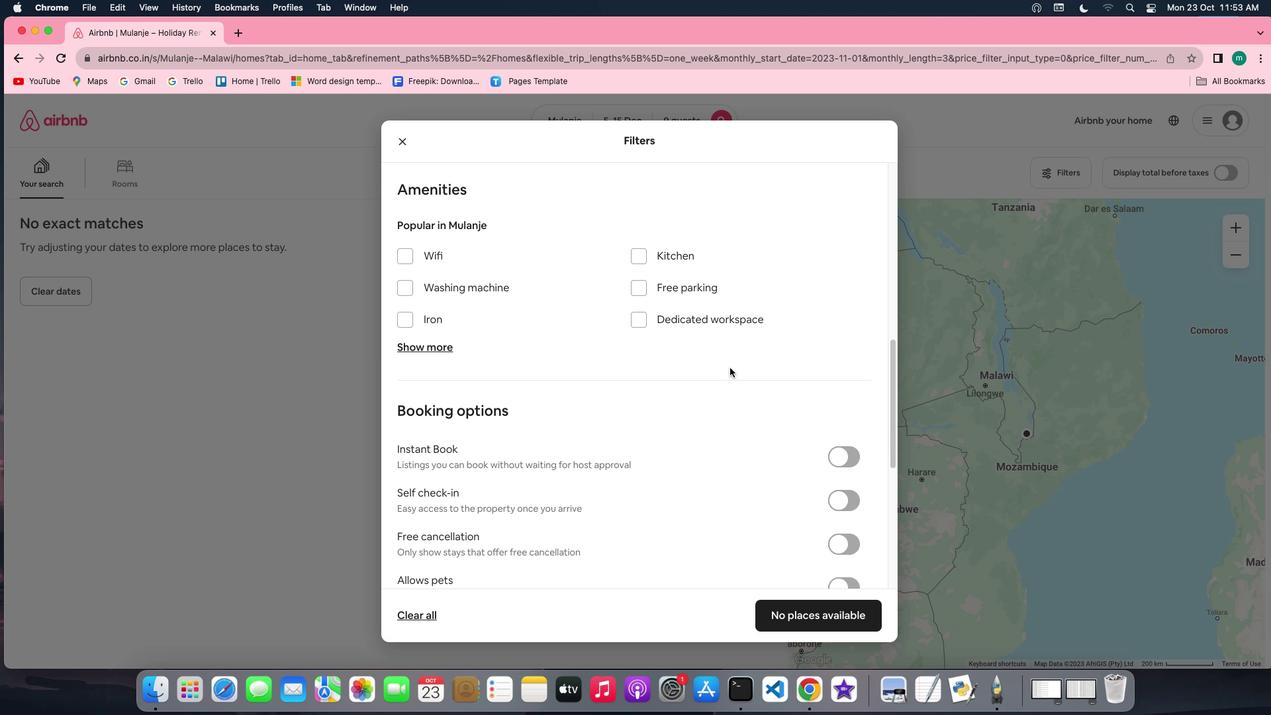 
Action: Mouse scrolled (730, 367) with delta (0, 0)
Screenshot: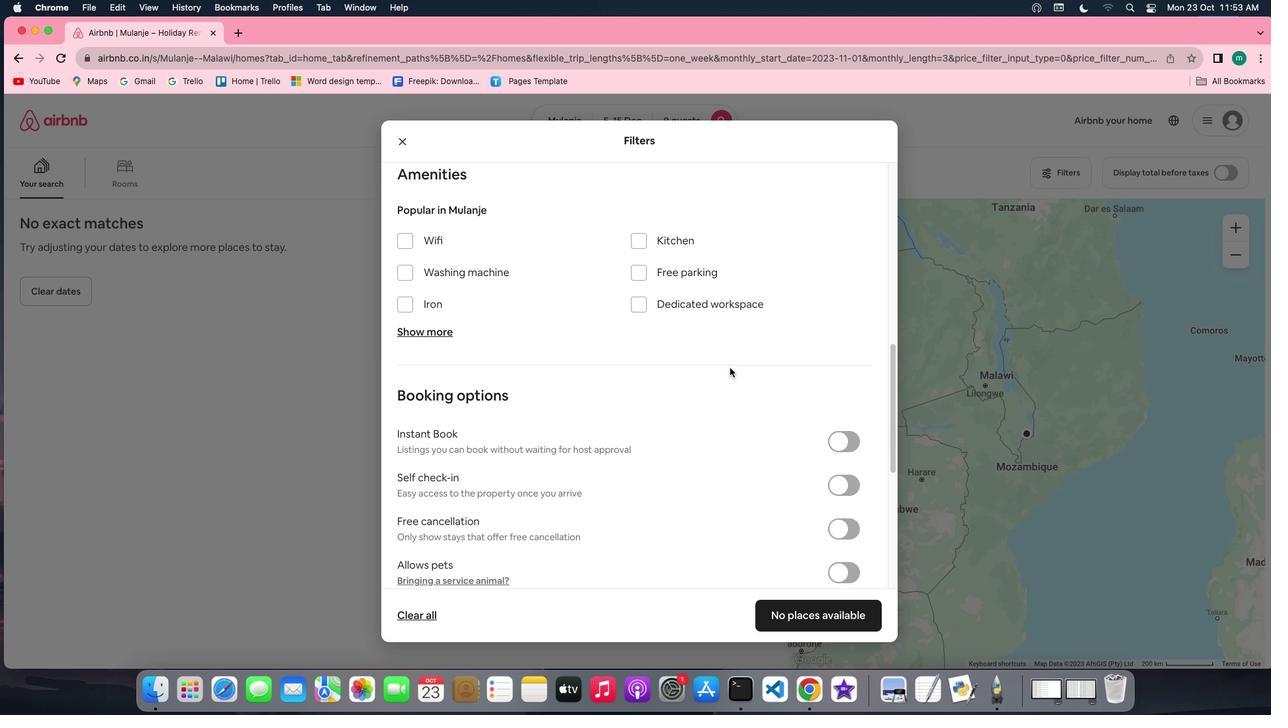 
Action: Mouse scrolled (730, 367) with delta (0, 0)
Screenshot: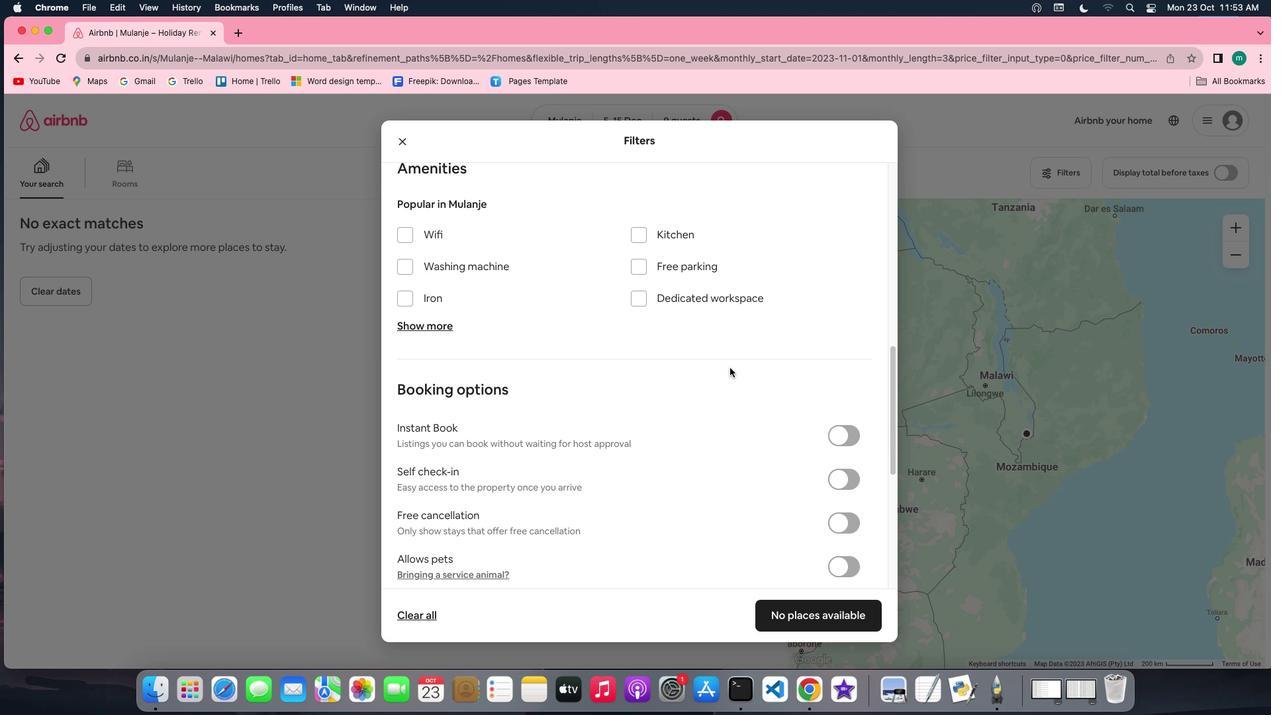 
Action: Mouse moved to (480, 261)
Screenshot: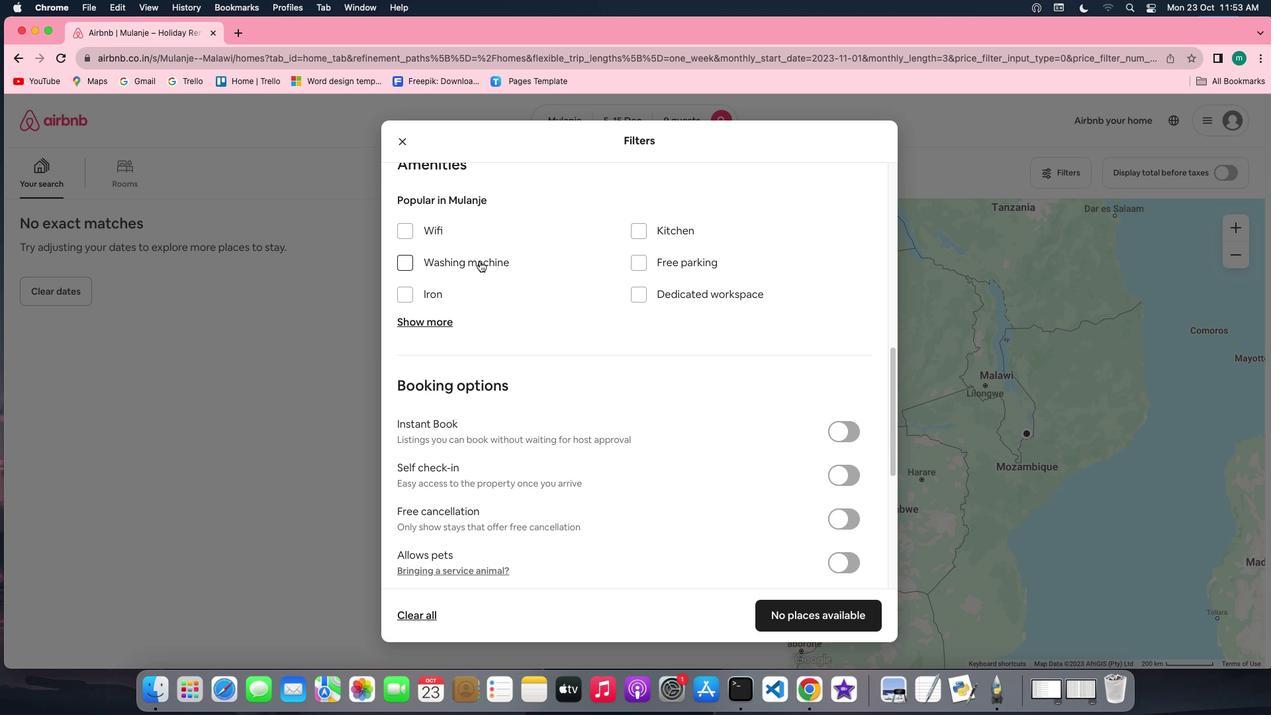 
Action: Mouse pressed left at (480, 261)
Screenshot: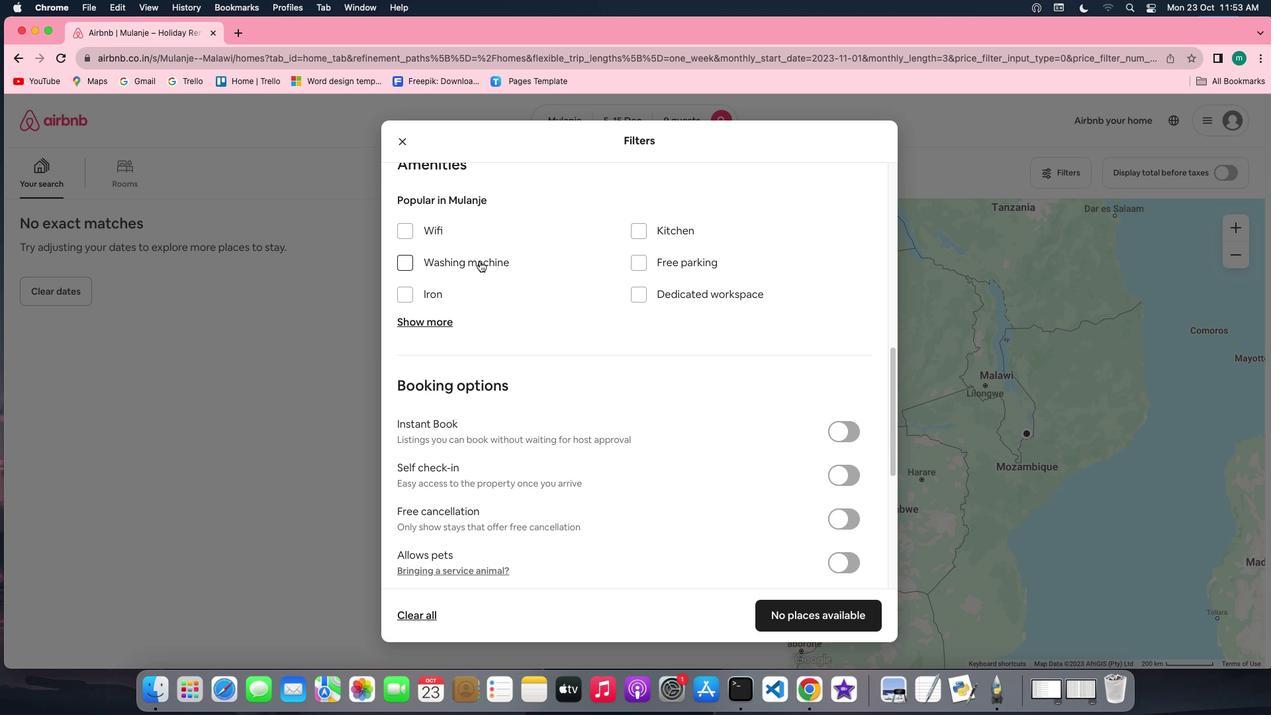 
Action: Mouse moved to (647, 356)
Screenshot: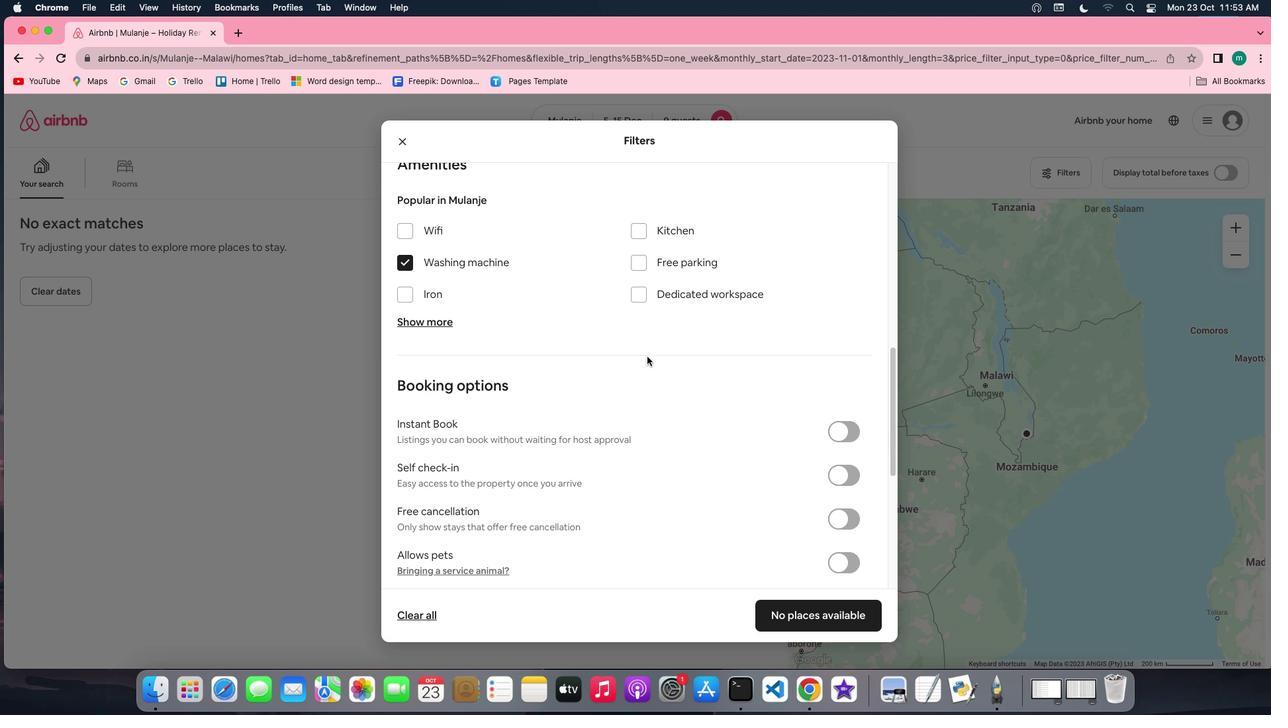 
Action: Mouse scrolled (647, 356) with delta (0, 0)
Screenshot: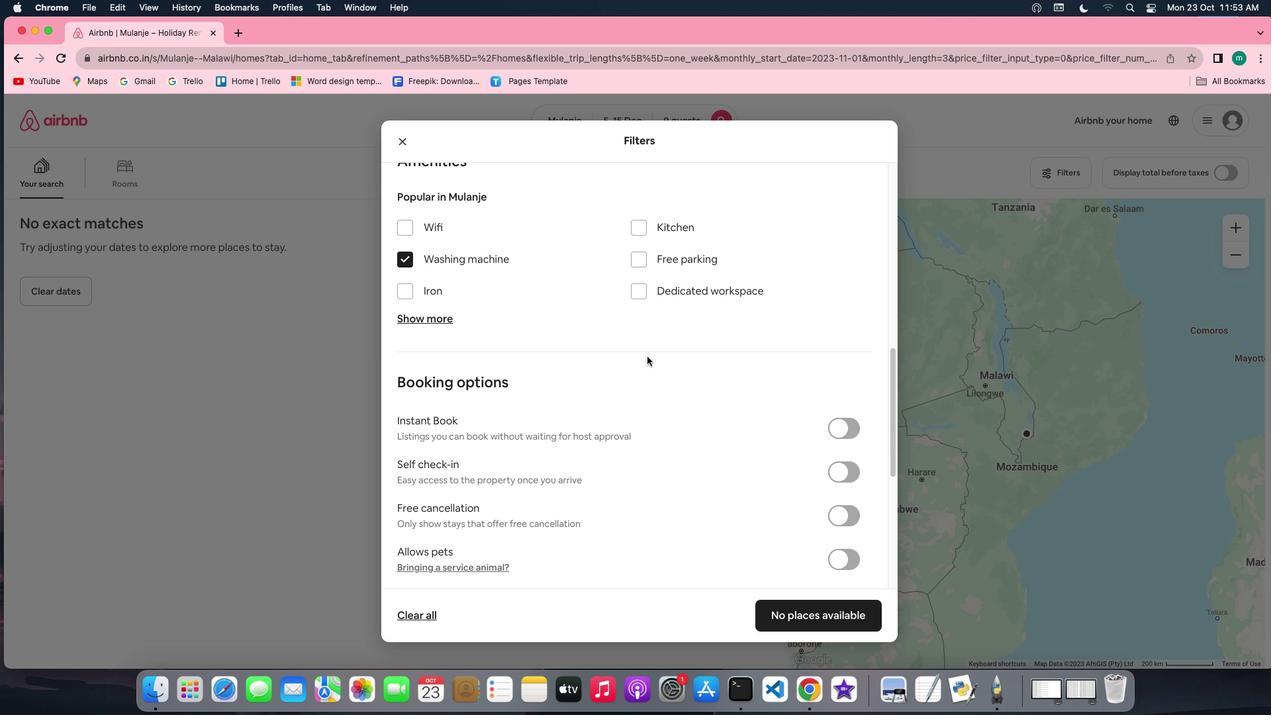 
Action: Mouse scrolled (647, 356) with delta (0, 0)
Screenshot: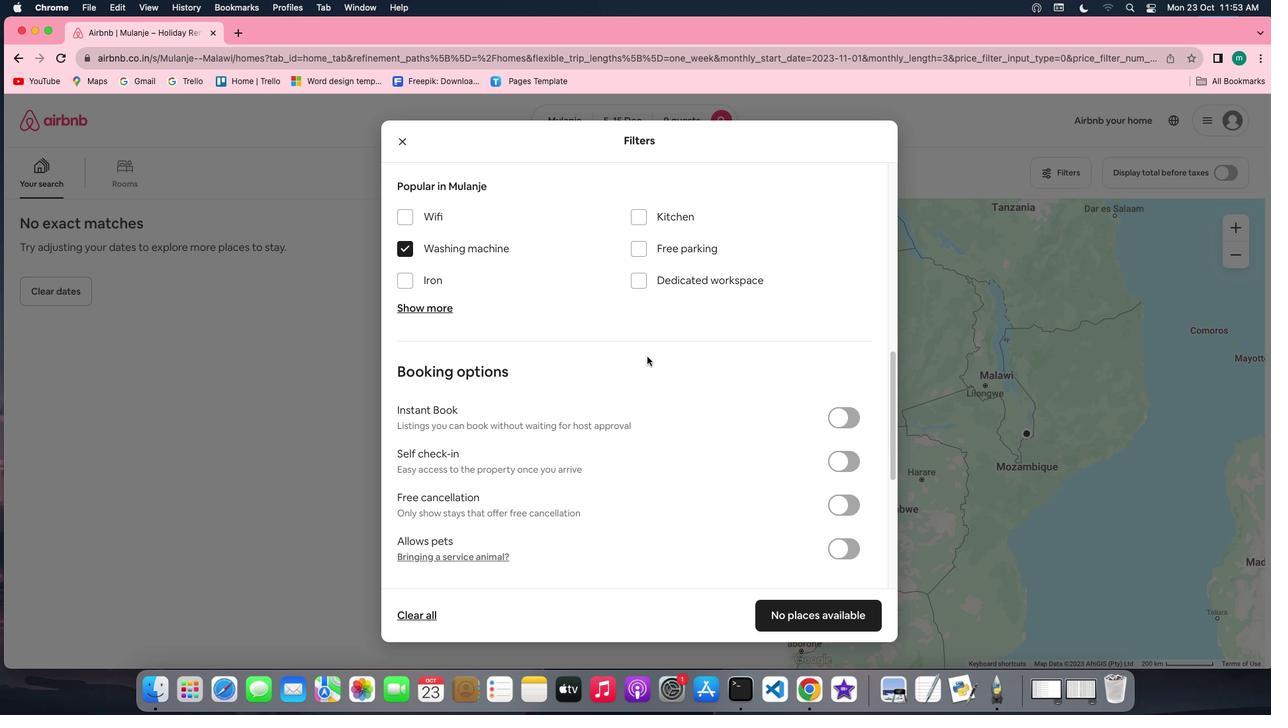 
Action: Mouse scrolled (647, 356) with delta (0, 0)
Screenshot: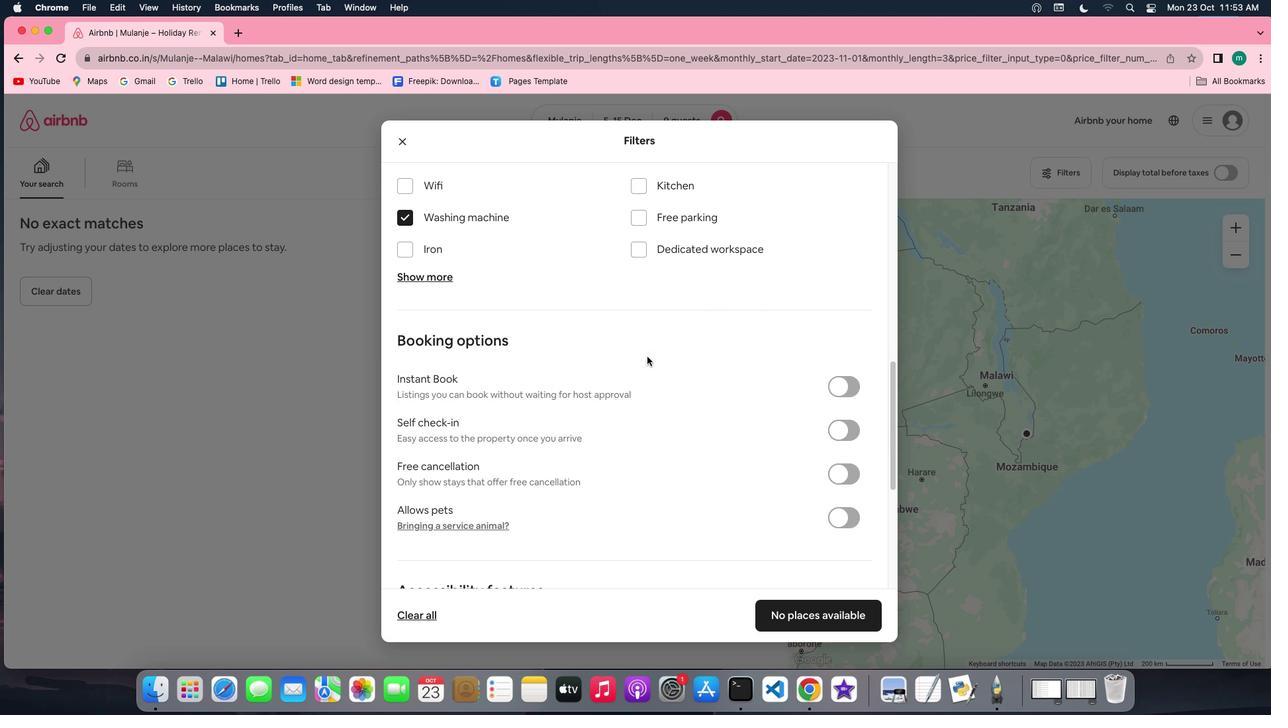 
Action: Mouse scrolled (647, 356) with delta (0, 0)
Screenshot: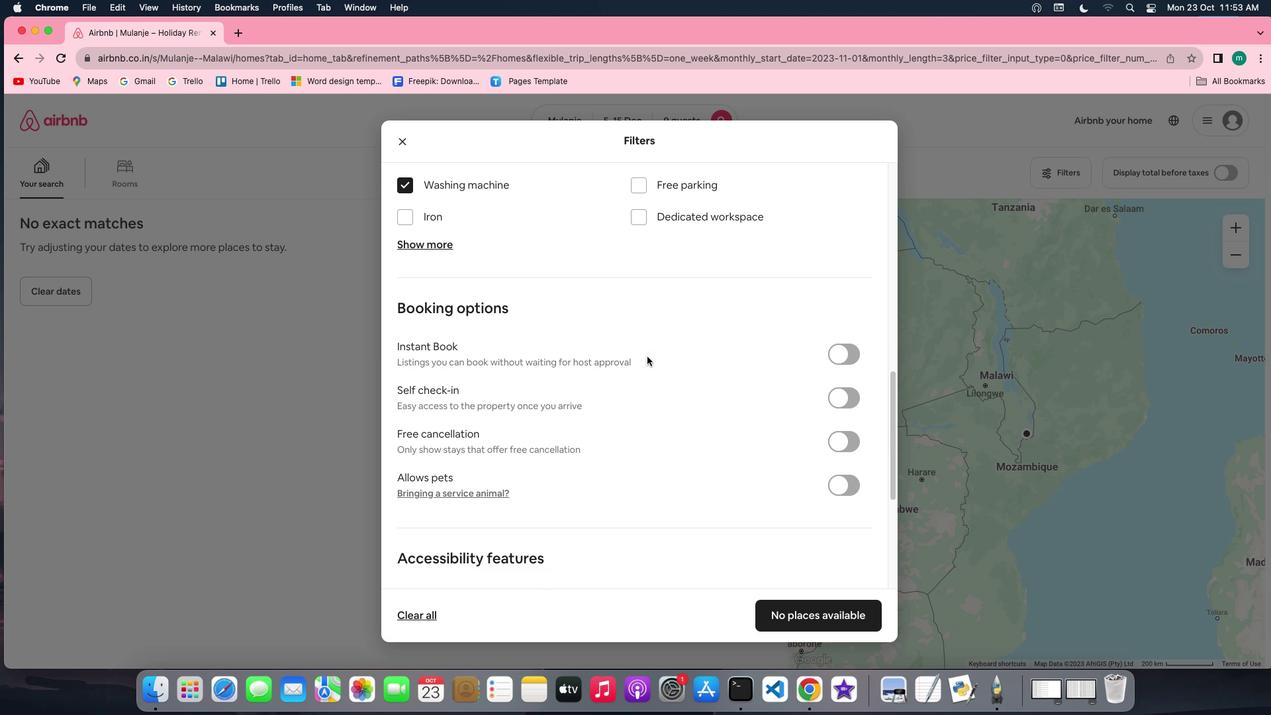 
Action: Mouse scrolled (647, 356) with delta (0, 0)
Screenshot: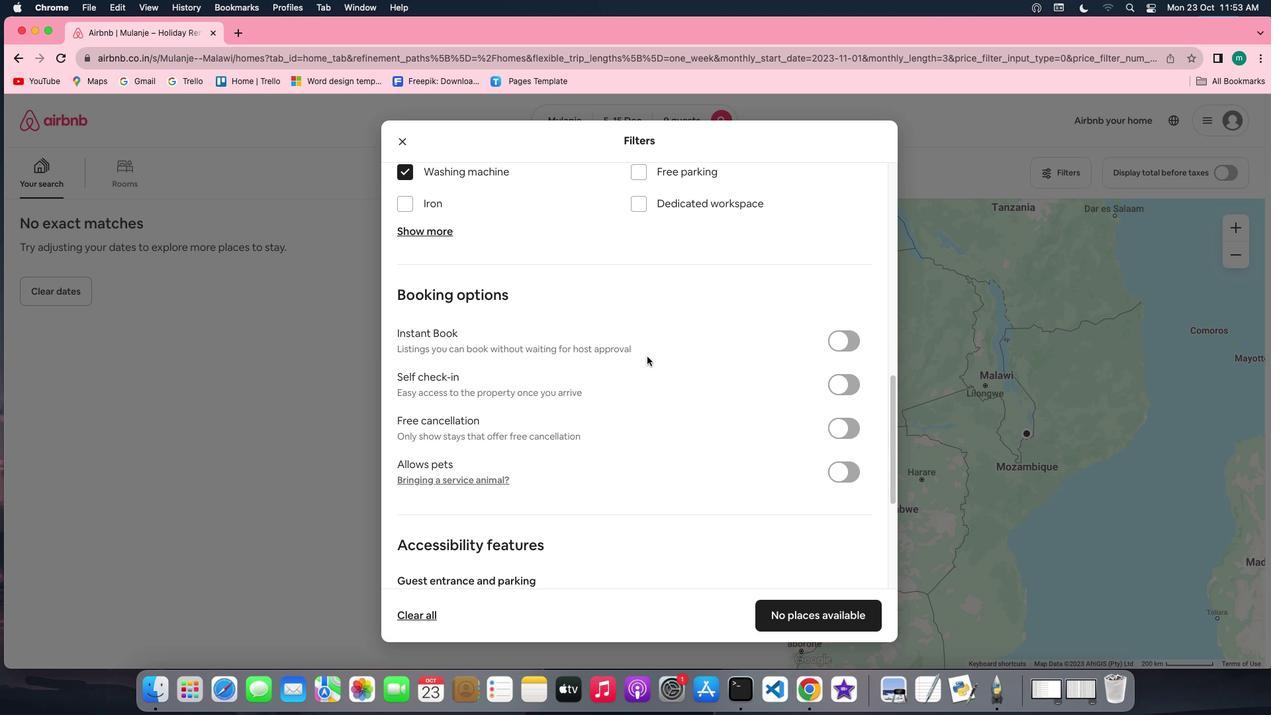 
Action: Mouse scrolled (647, 356) with delta (0, 0)
Screenshot: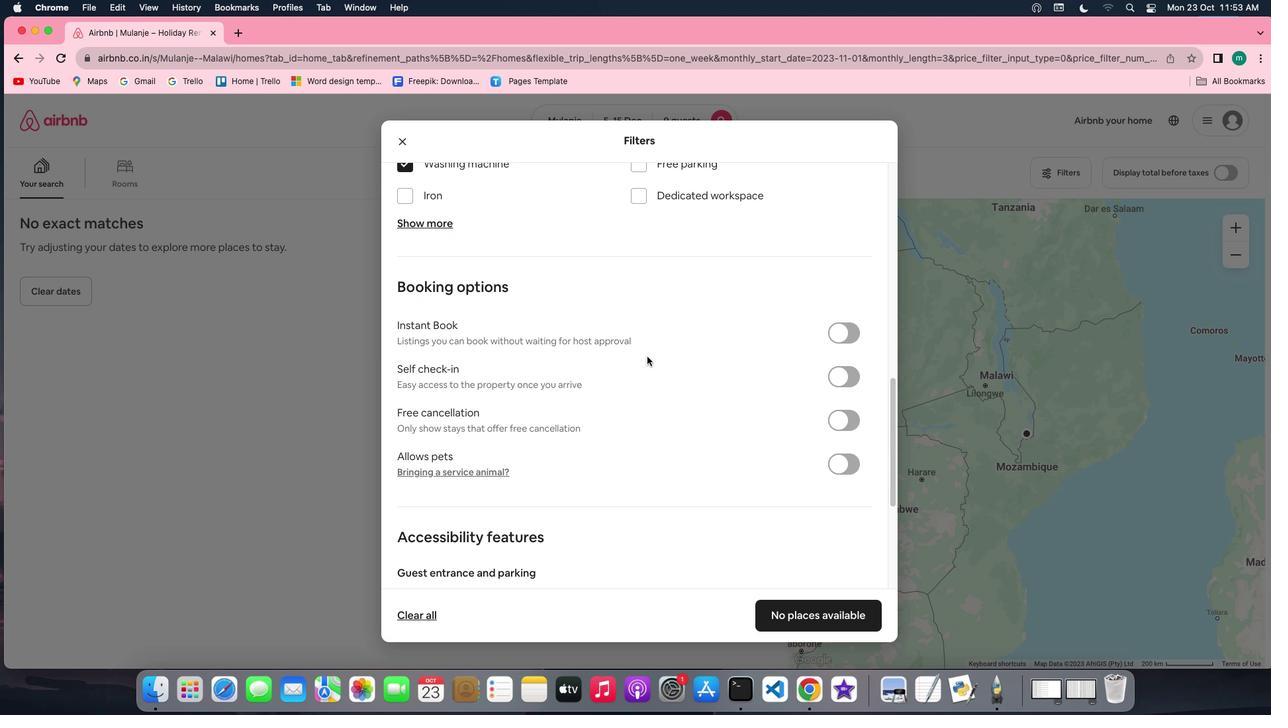 
Action: Mouse scrolled (647, 356) with delta (0, 0)
Screenshot: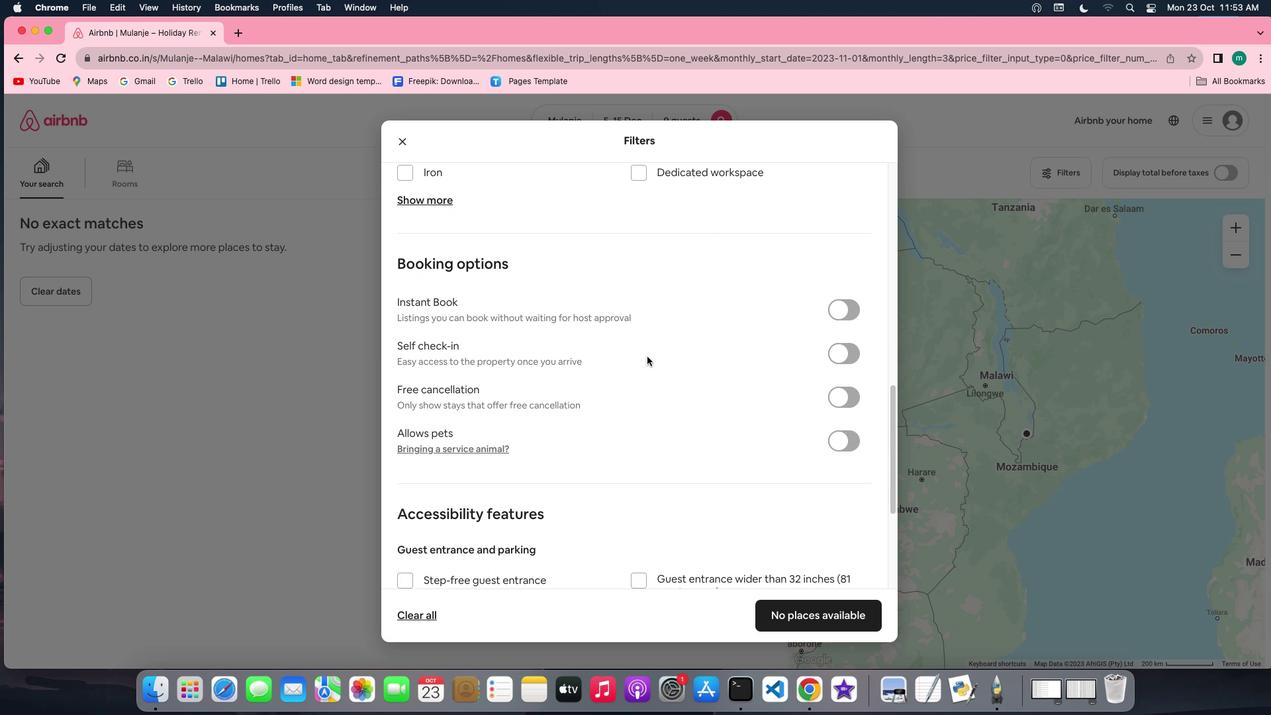 
Action: Mouse scrolled (647, 356) with delta (0, 0)
Screenshot: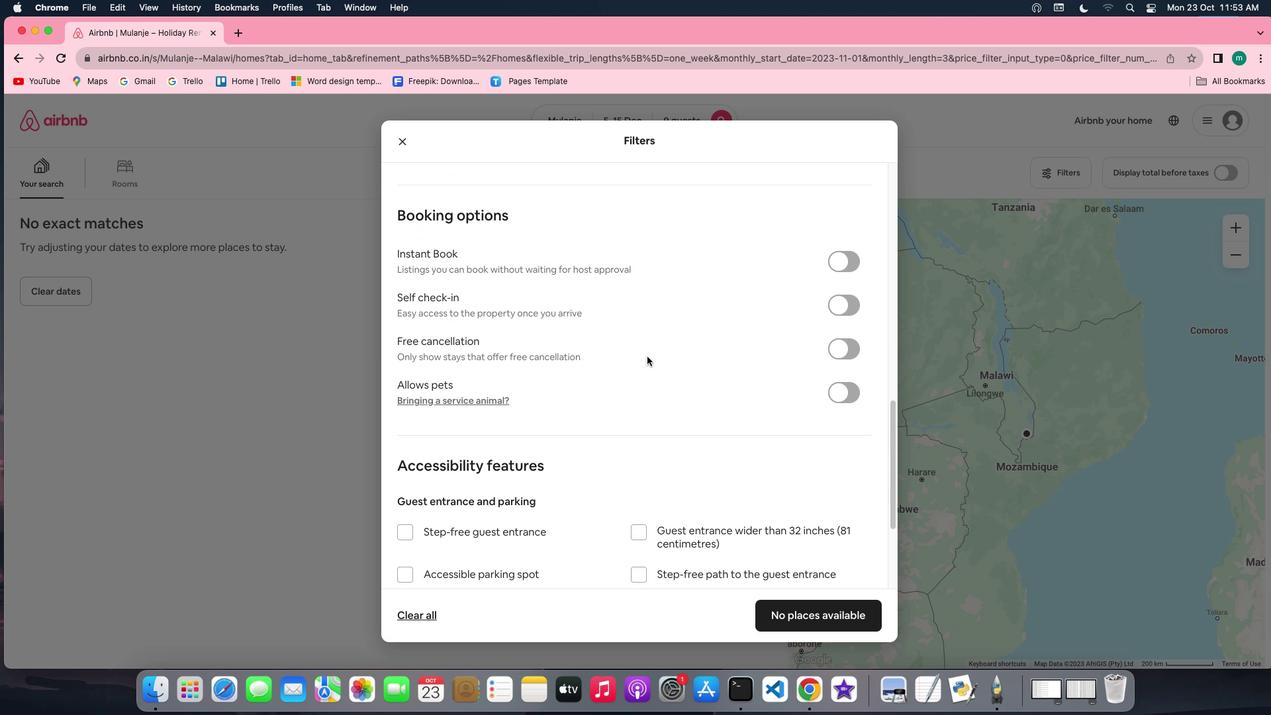 
Action: Mouse moved to (842, 291)
Screenshot: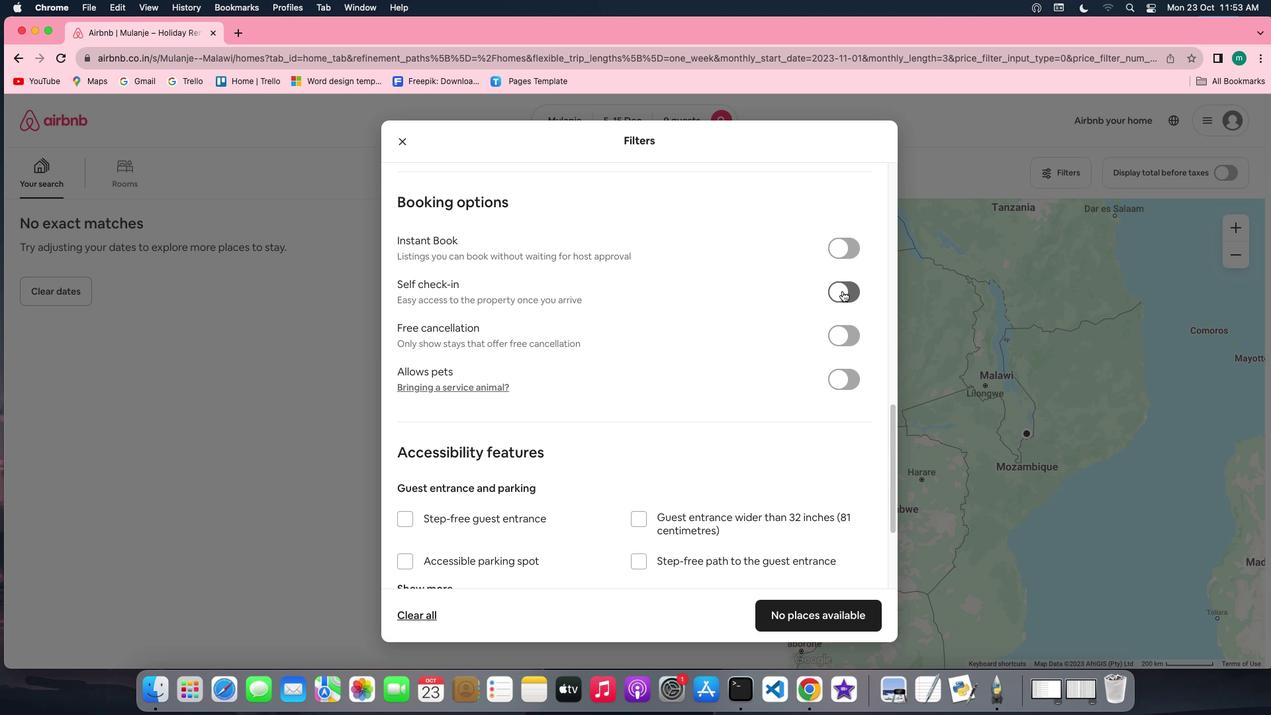 
Action: Mouse pressed left at (842, 291)
Screenshot: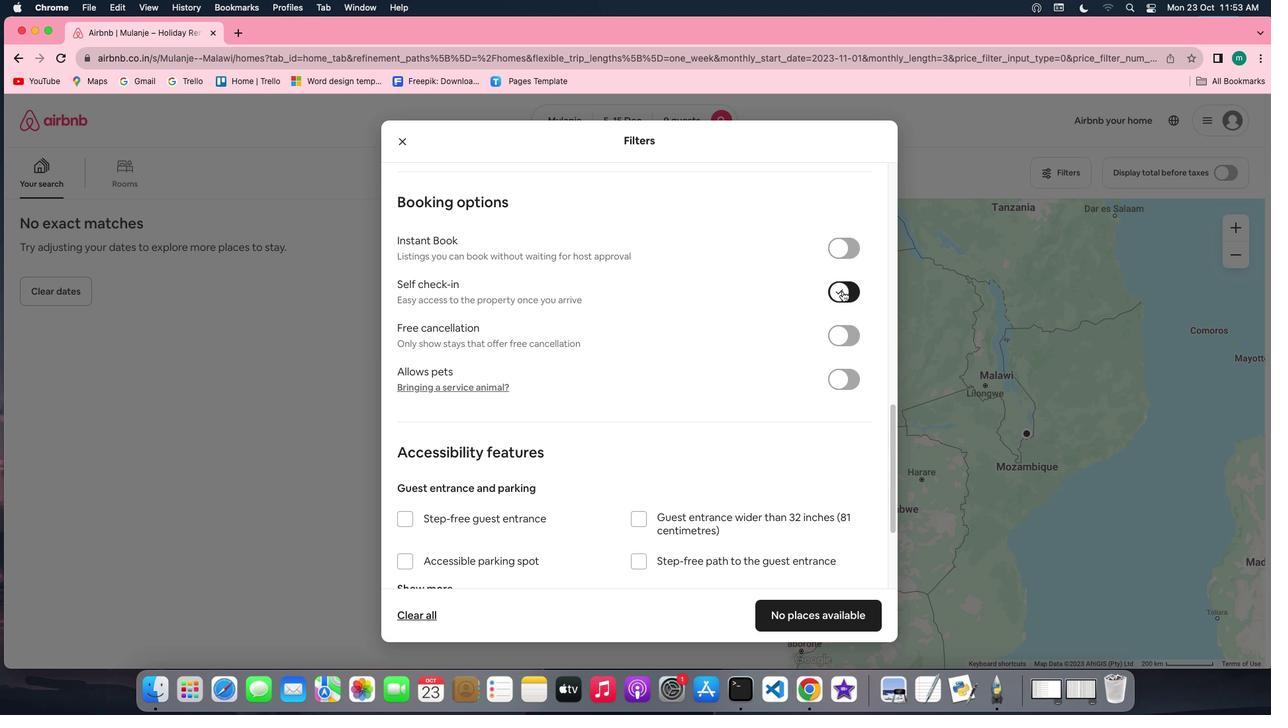 
Action: Mouse moved to (828, 478)
Screenshot: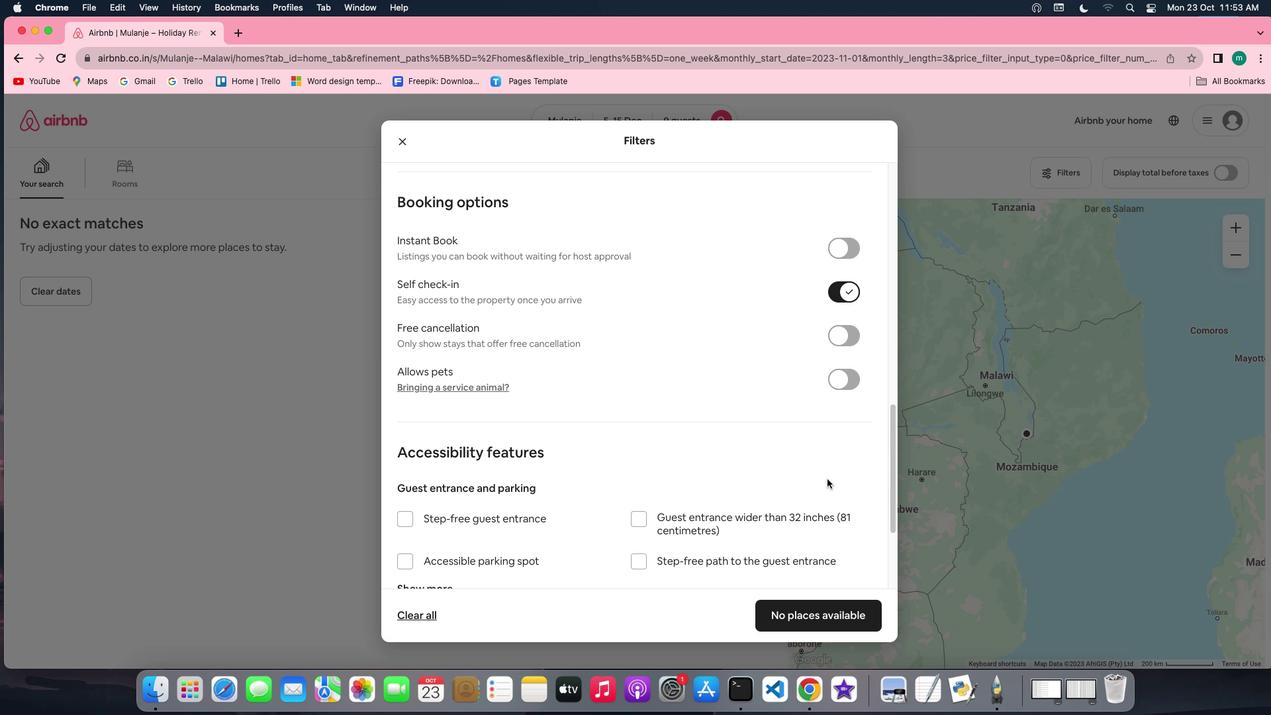 
Action: Mouse scrolled (828, 478) with delta (0, 0)
Screenshot: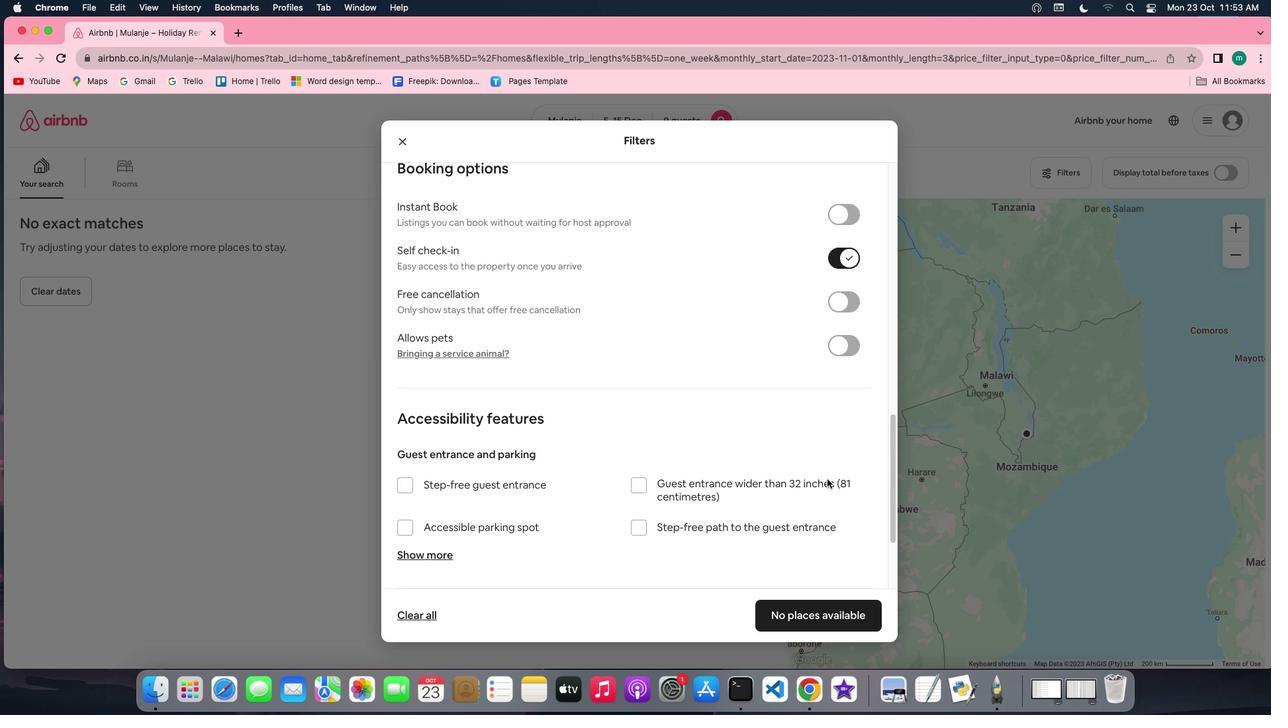 
Action: Mouse scrolled (828, 478) with delta (0, 0)
Screenshot: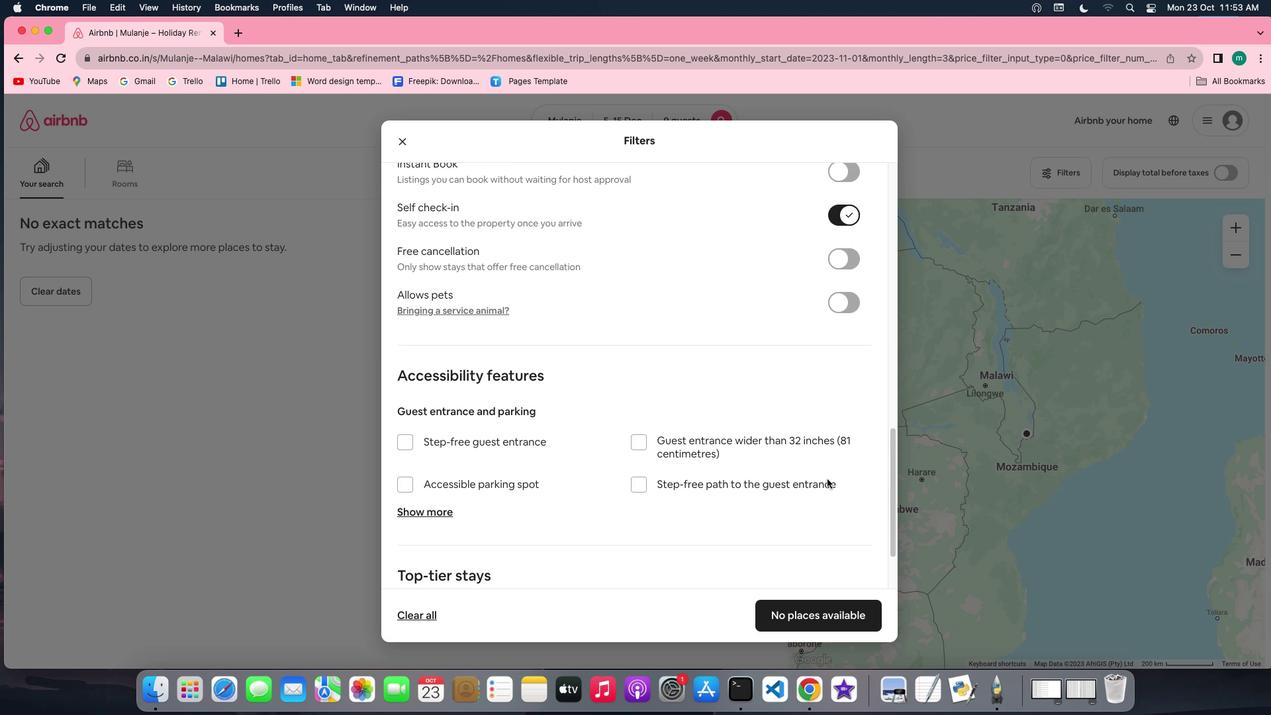 
Action: Mouse scrolled (828, 478) with delta (0, -1)
Screenshot: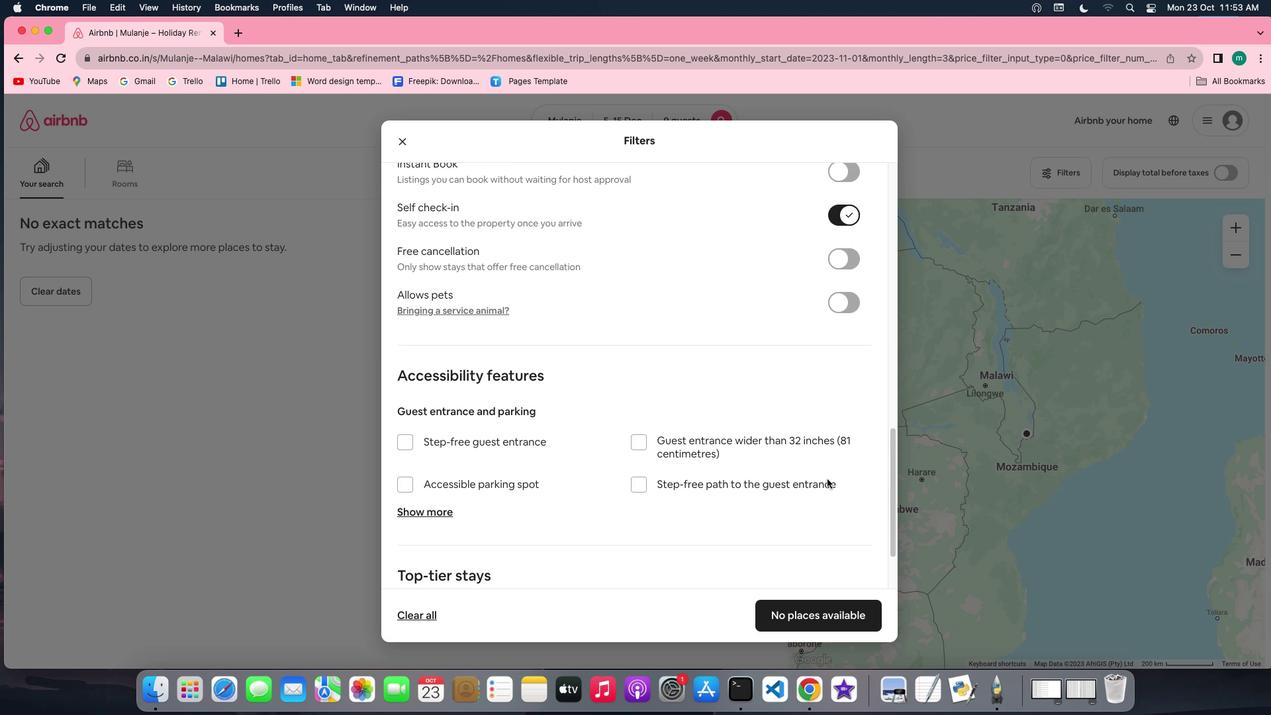 
Action: Mouse scrolled (828, 478) with delta (0, -3)
Screenshot: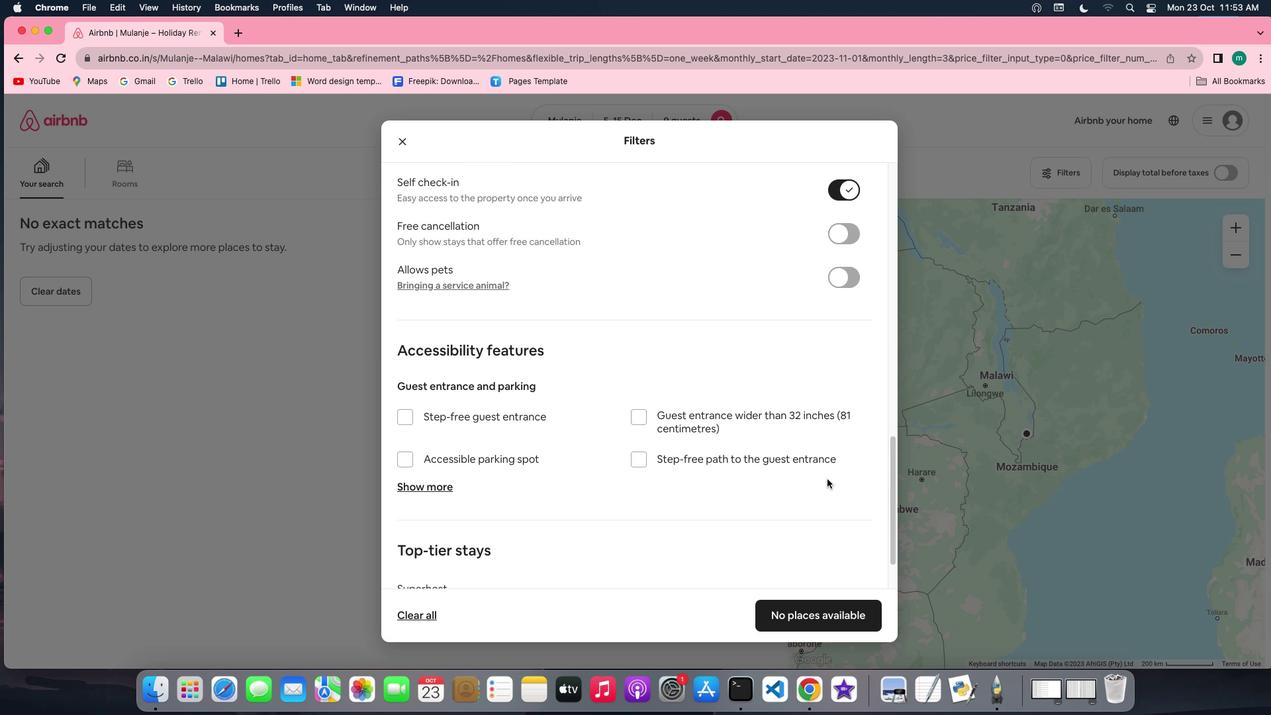 
Action: Mouse scrolled (828, 478) with delta (0, 0)
Screenshot: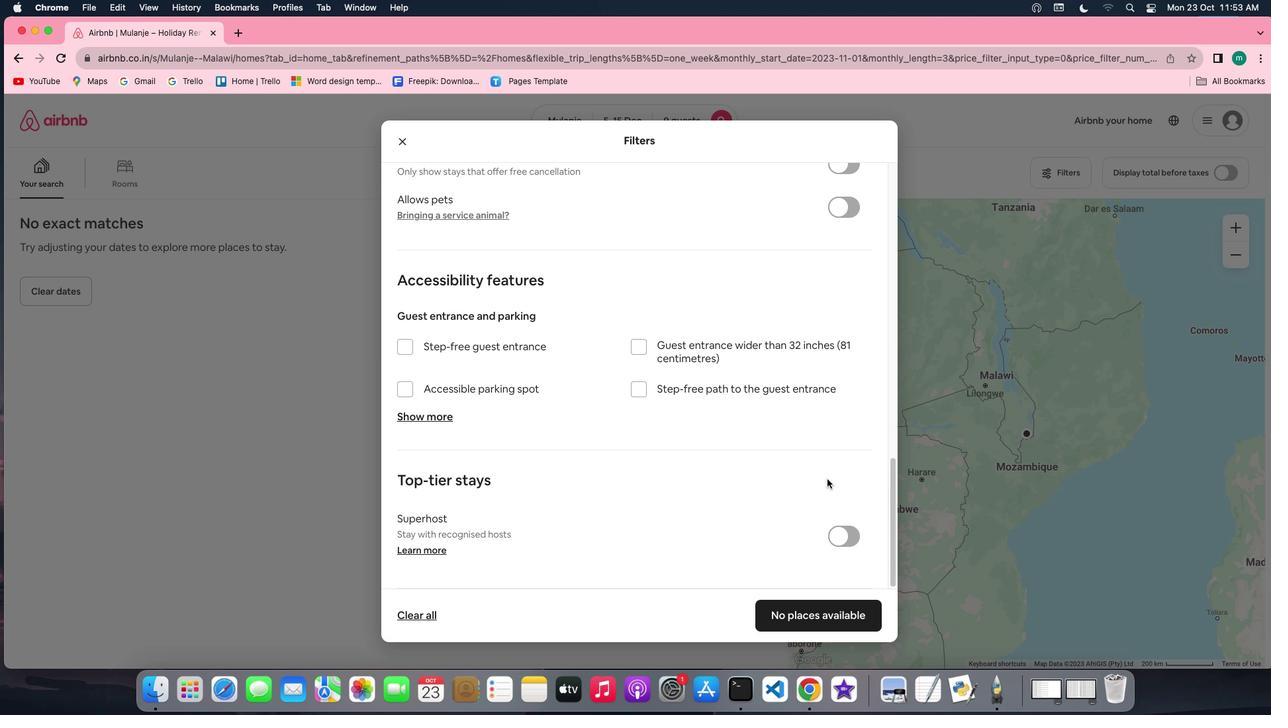 
Action: Mouse scrolled (828, 478) with delta (0, 0)
Screenshot: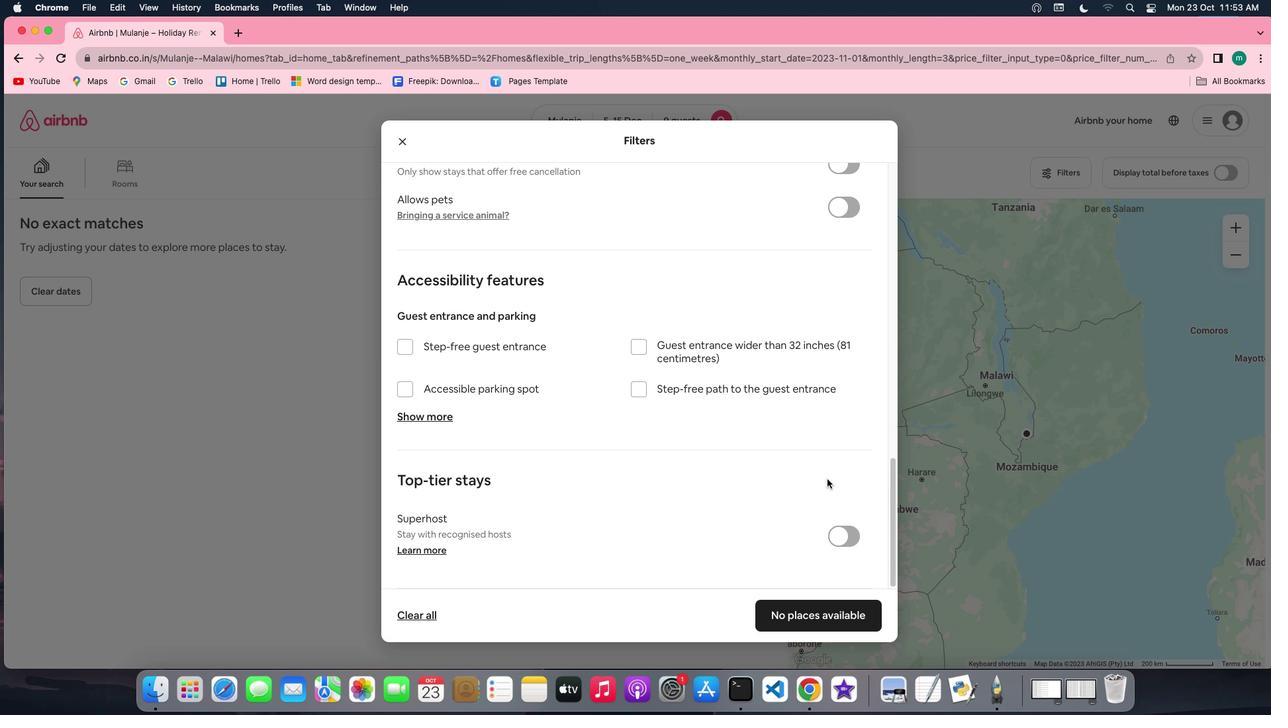 
Action: Mouse scrolled (828, 478) with delta (0, -1)
Screenshot: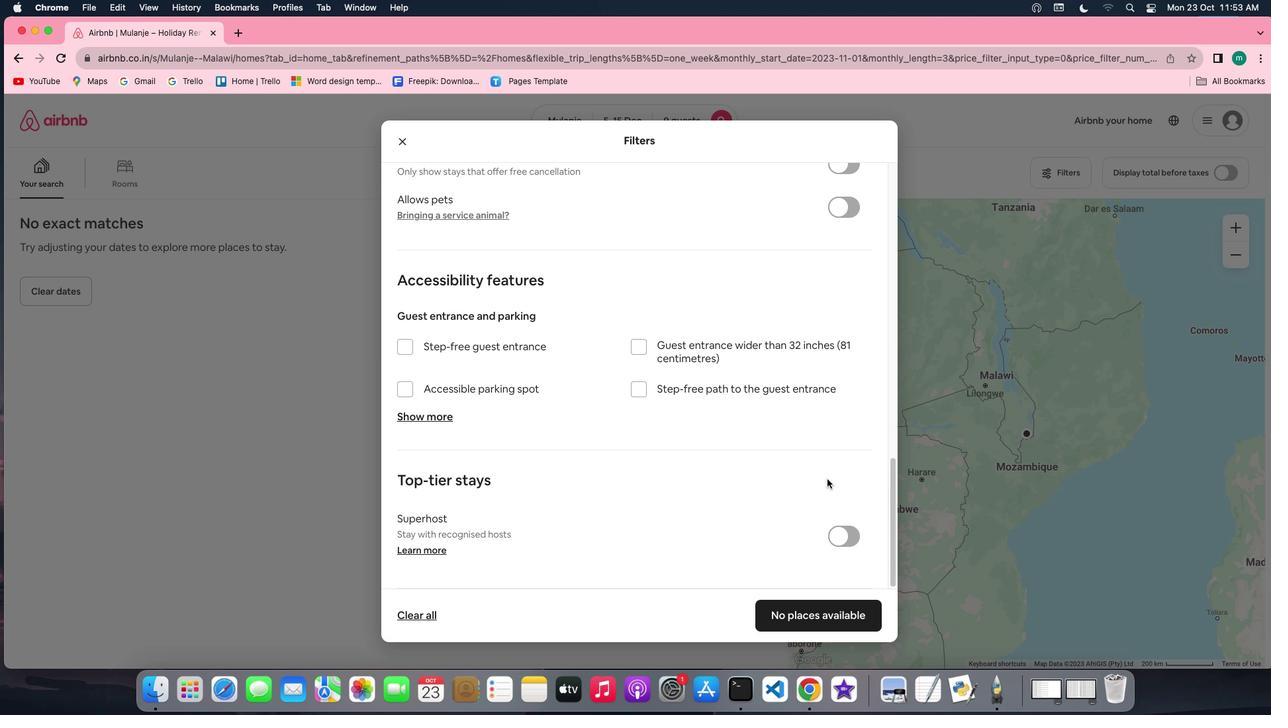 
Action: Mouse scrolled (828, 478) with delta (0, -3)
Screenshot: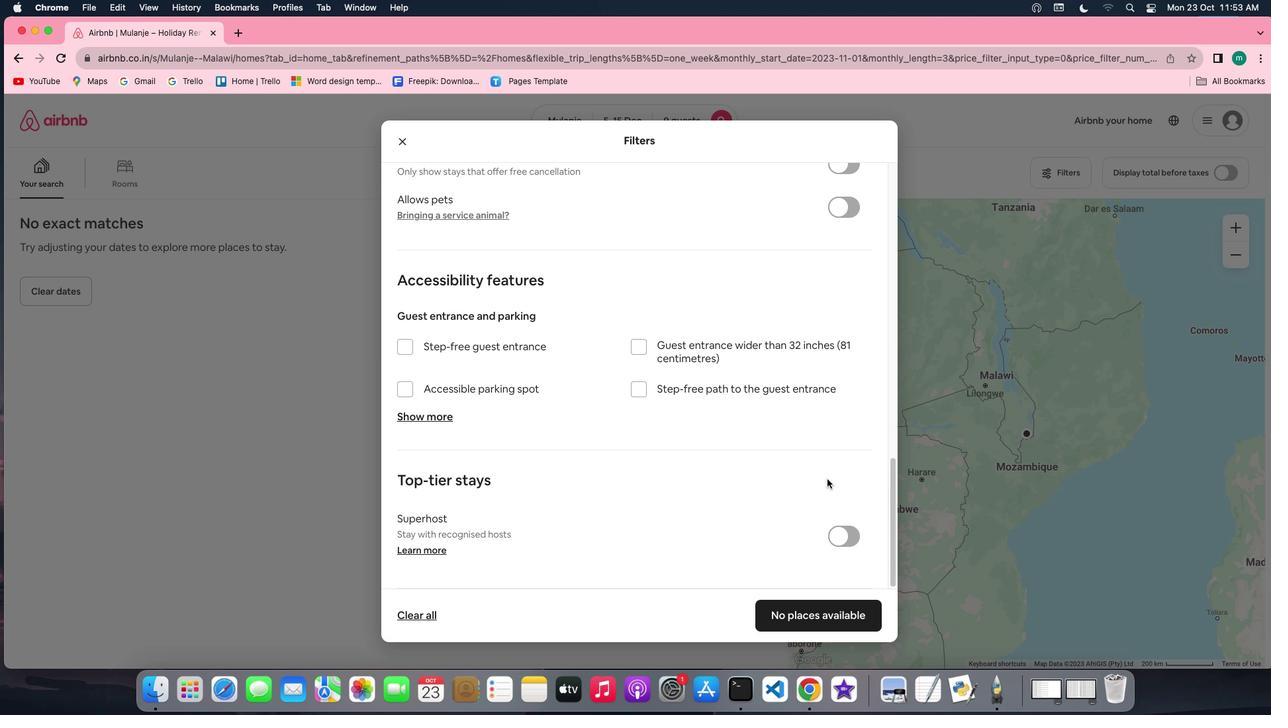 
Action: Mouse scrolled (828, 478) with delta (0, -3)
Screenshot: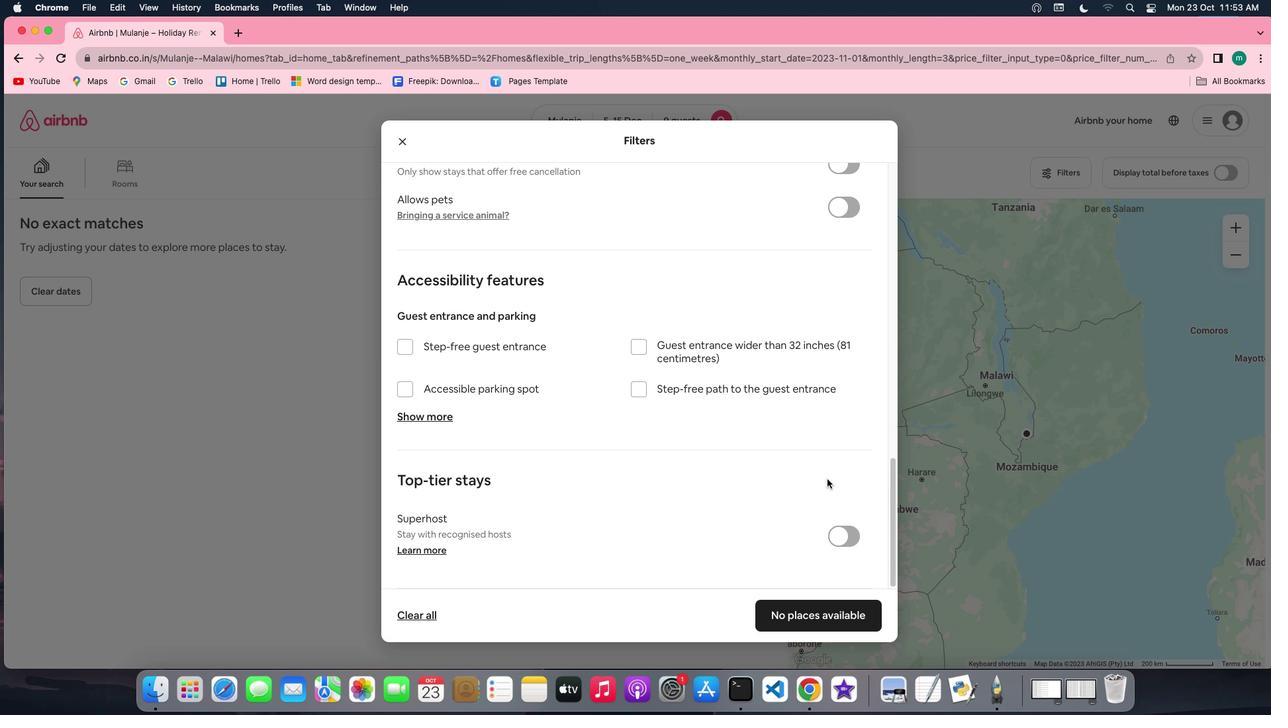
Action: Mouse scrolled (828, 478) with delta (0, -3)
Screenshot: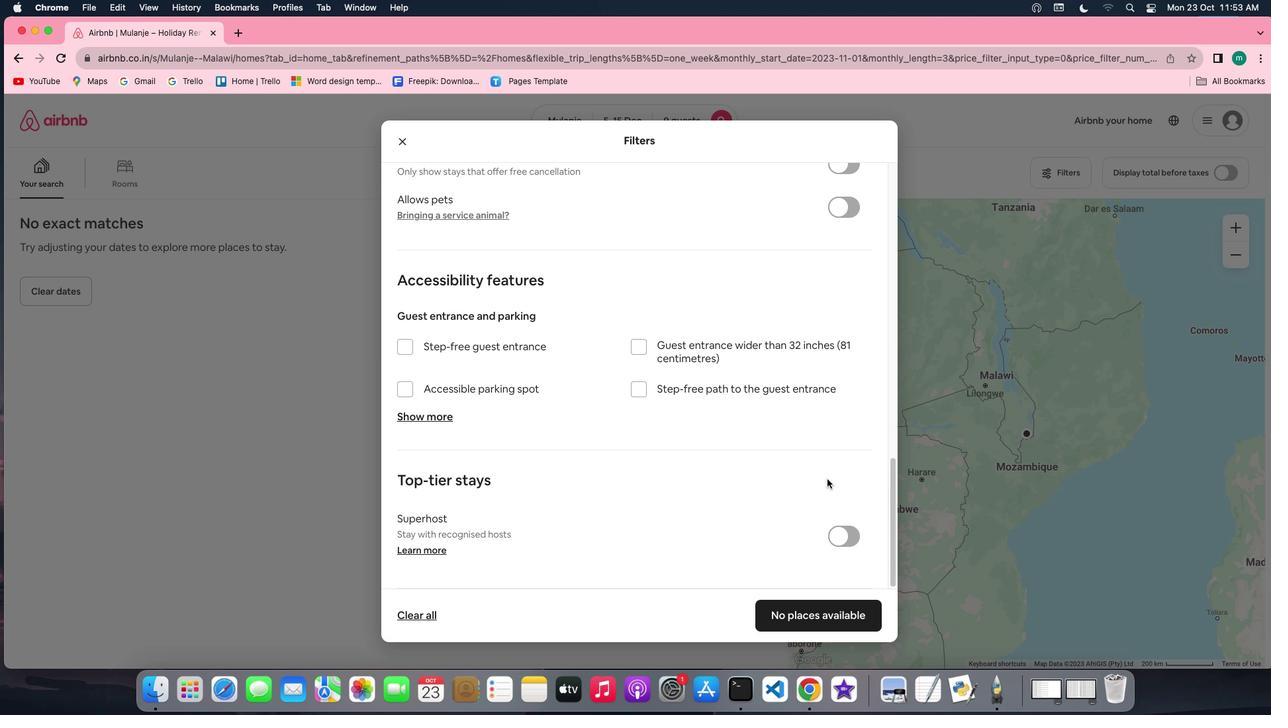 
Action: Mouse moved to (818, 616)
Screenshot: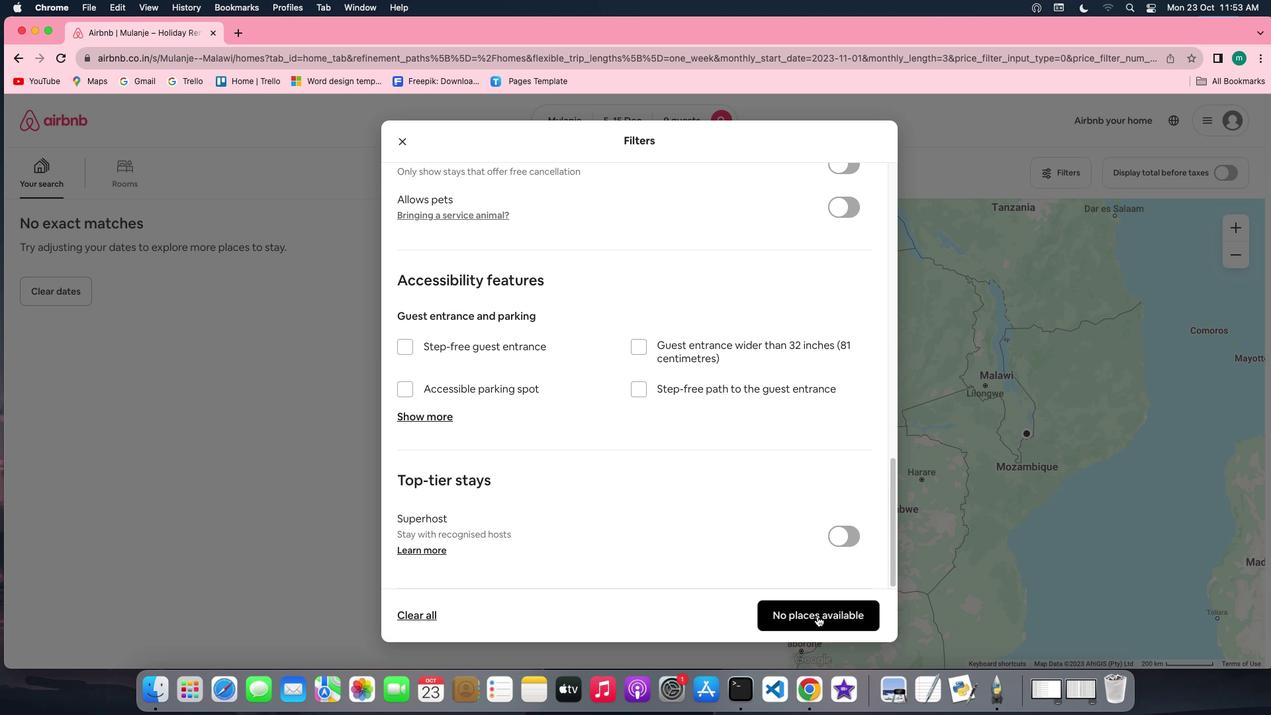 
Action: Mouse pressed left at (818, 616)
Screenshot: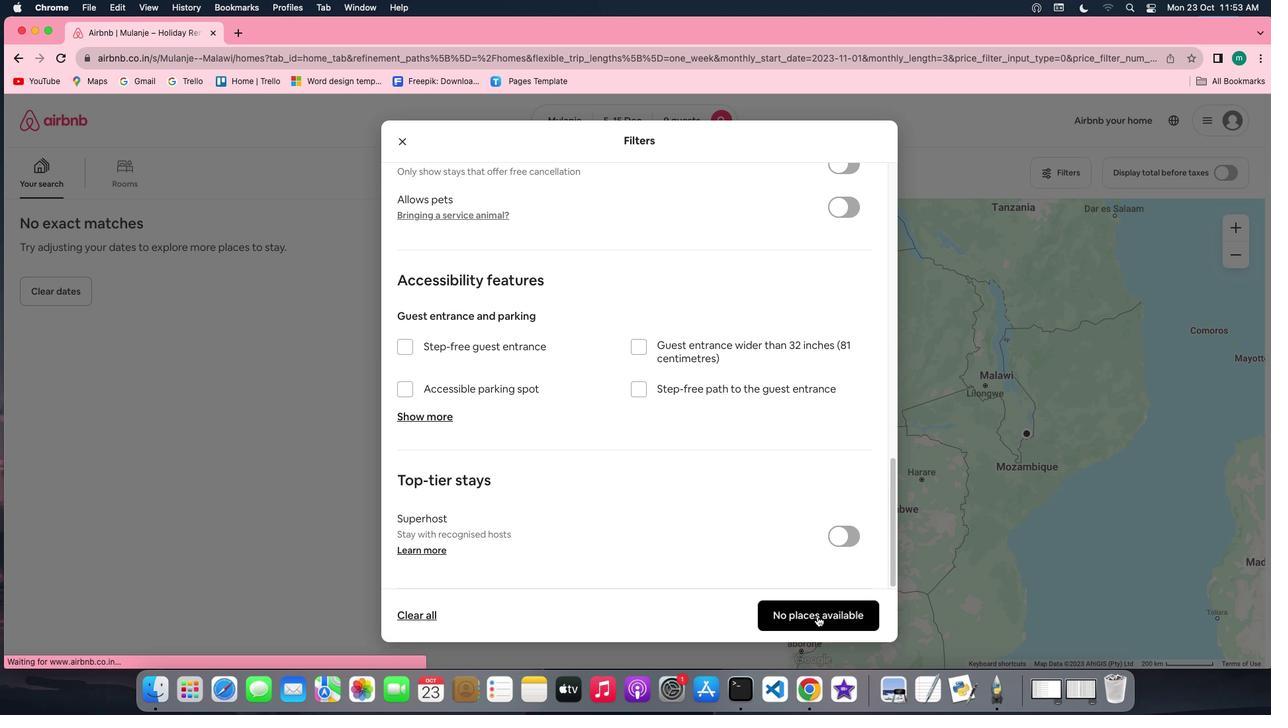 
